 Task: Find connections with filter location Sangmélima with filter topic #marketingwith filter profile language Potuguese with filter current company Snapdeal | AceVector Group with filter school Delhi Public School, Ruby Park with filter industry Computer Games with filter service category Content Strategy with filter keywords title Artist
Action: Mouse moved to (633, 88)
Screenshot: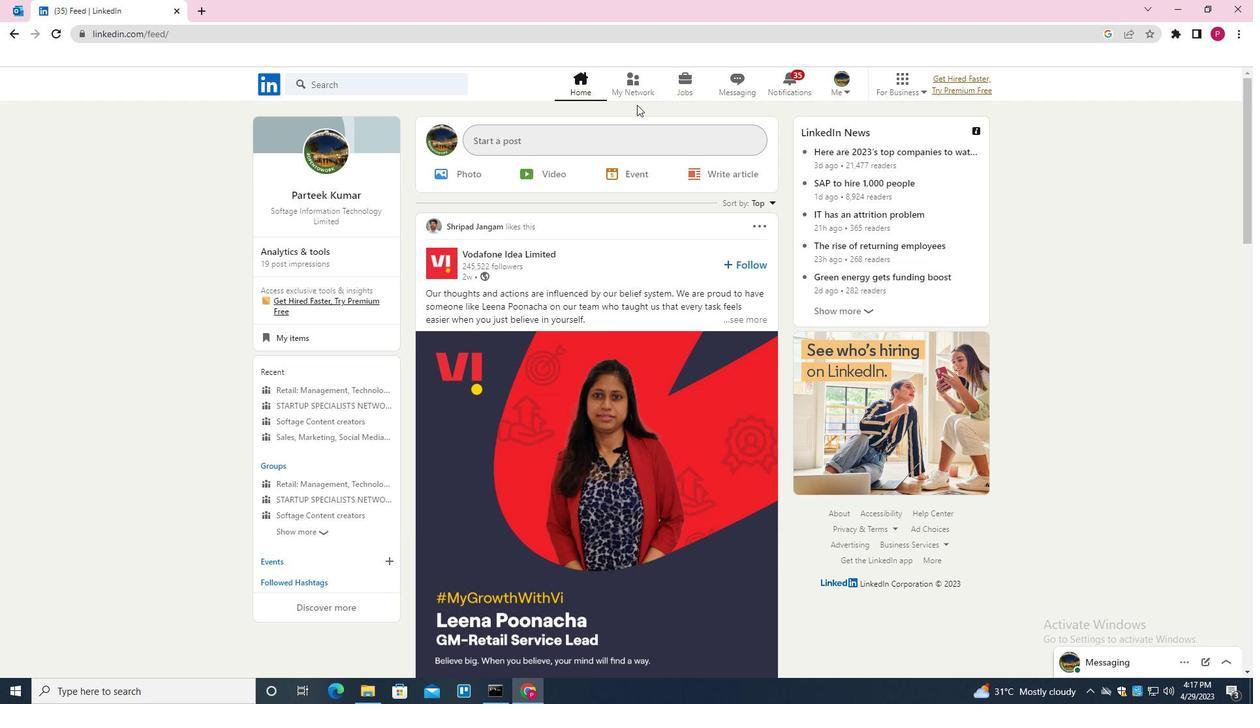 
Action: Mouse pressed left at (633, 88)
Screenshot: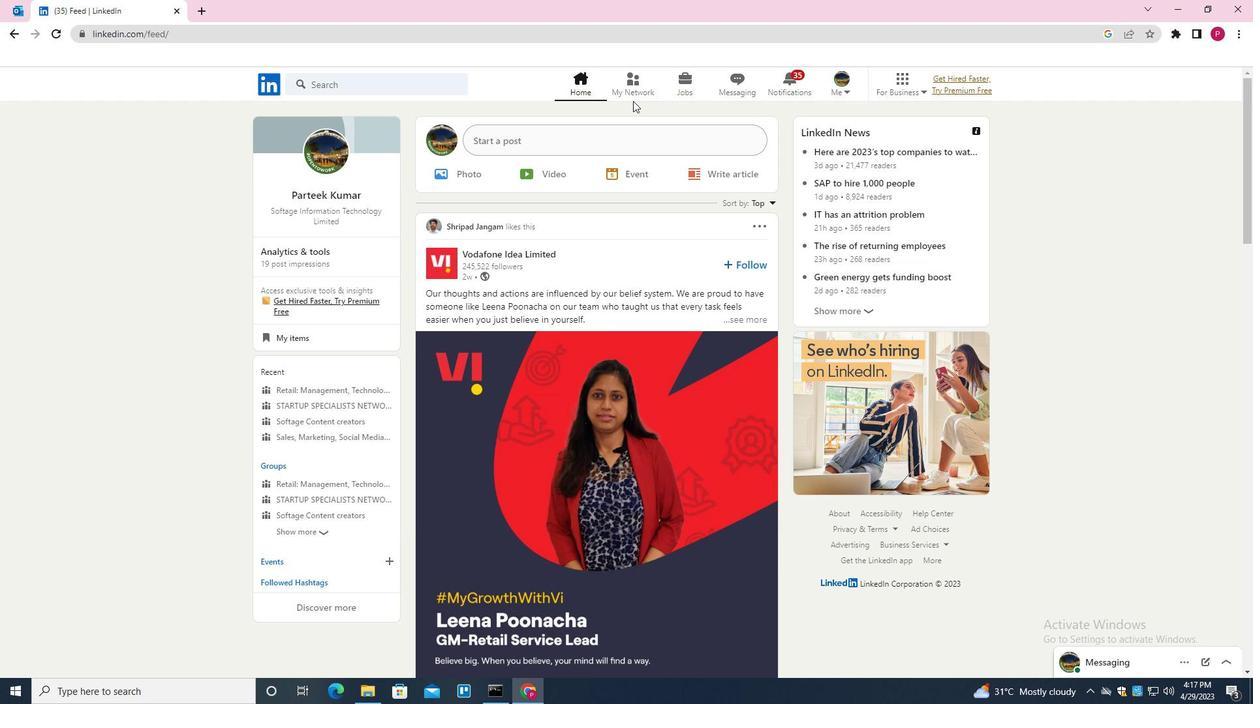 
Action: Mouse moved to (394, 157)
Screenshot: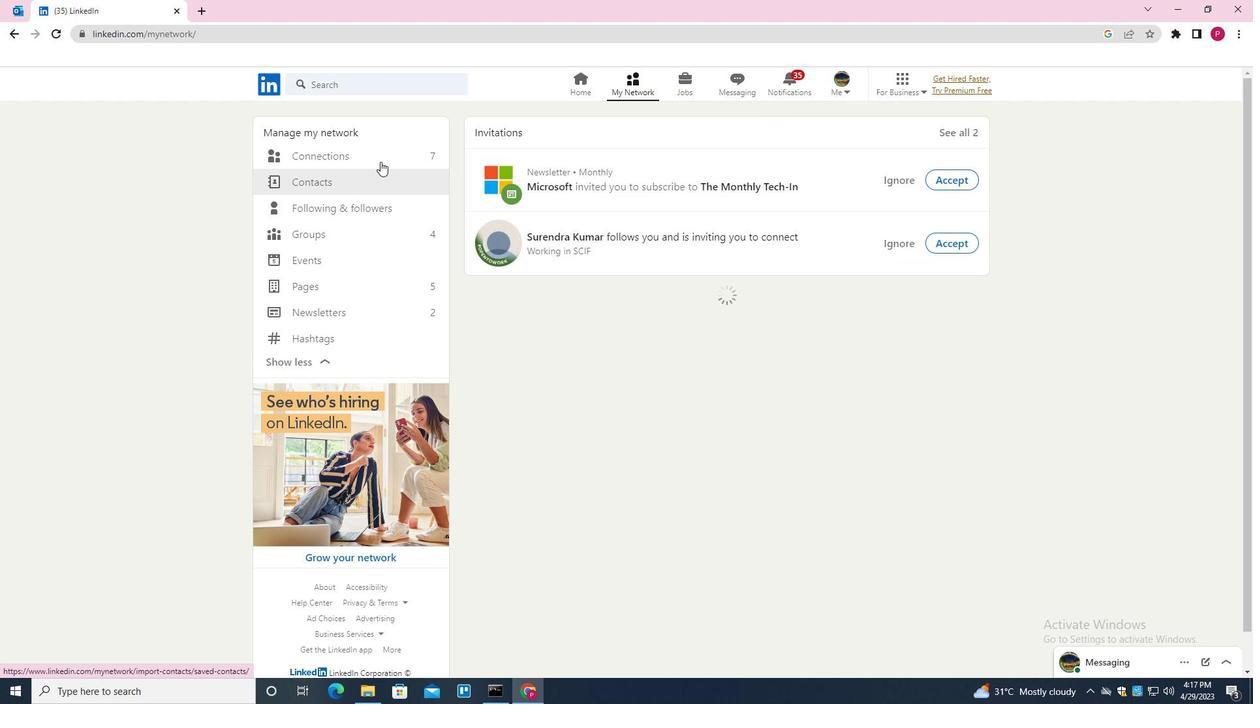 
Action: Mouse pressed left at (394, 157)
Screenshot: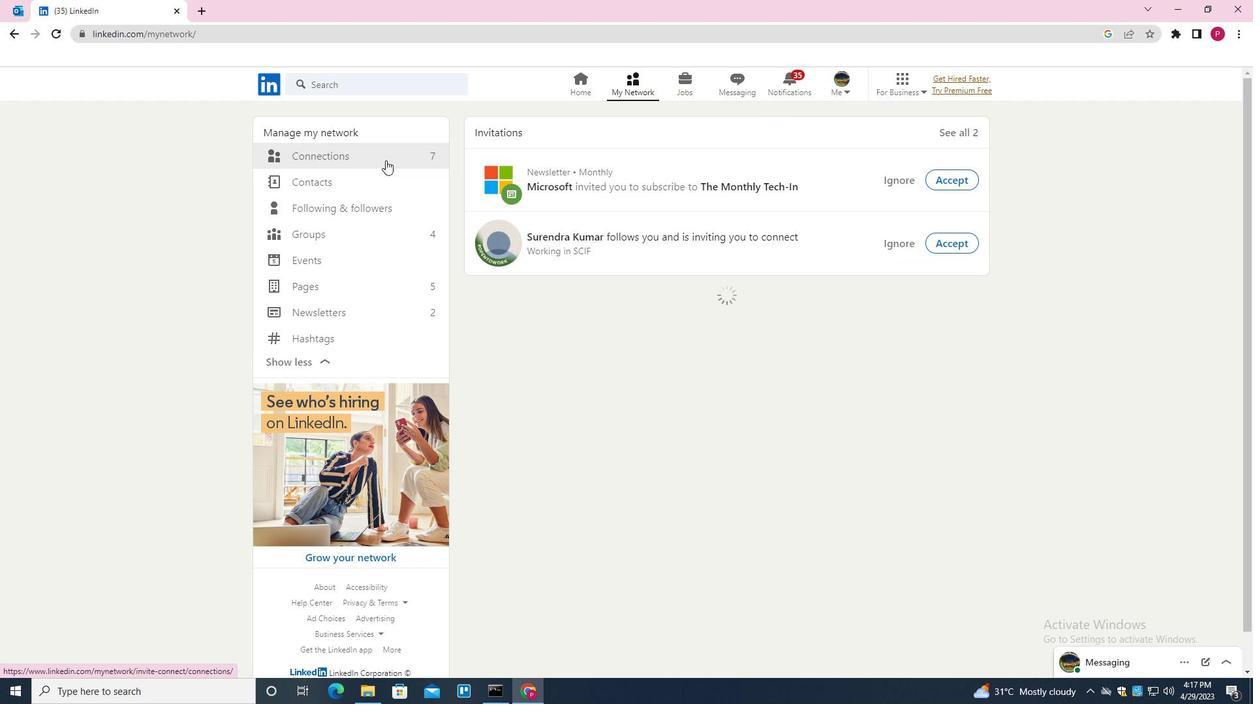 
Action: Mouse moved to (719, 158)
Screenshot: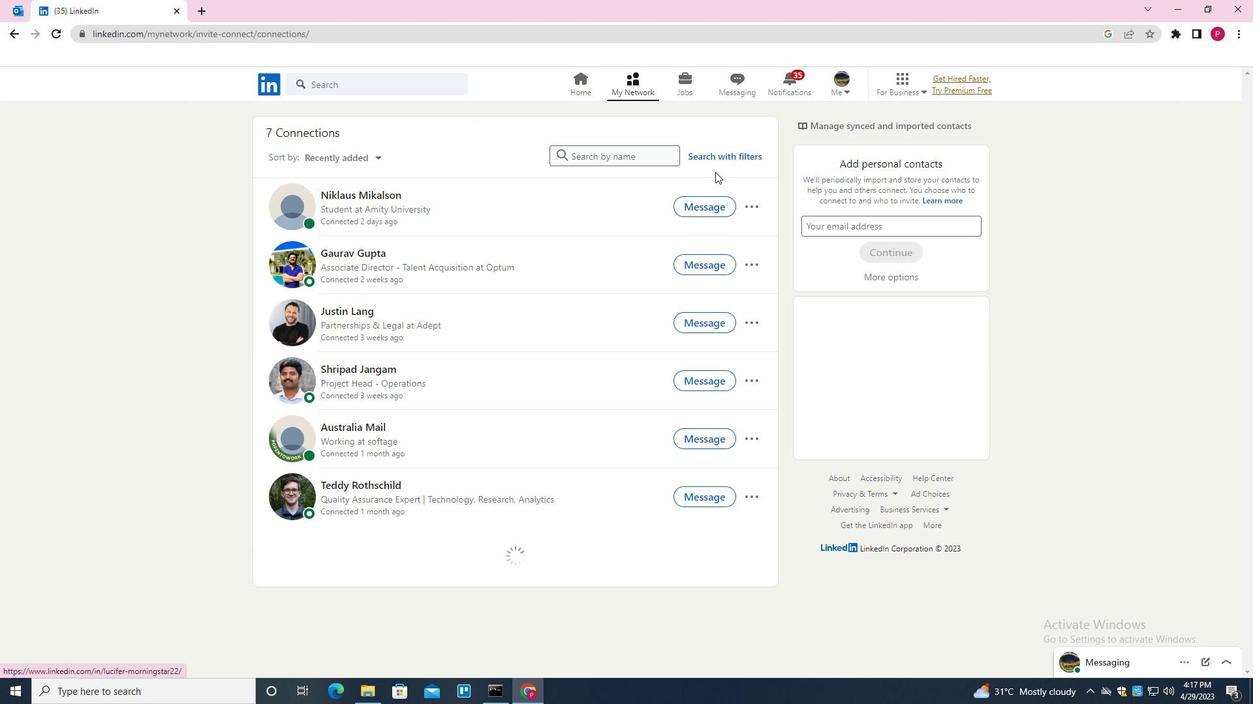 
Action: Mouse pressed left at (719, 158)
Screenshot: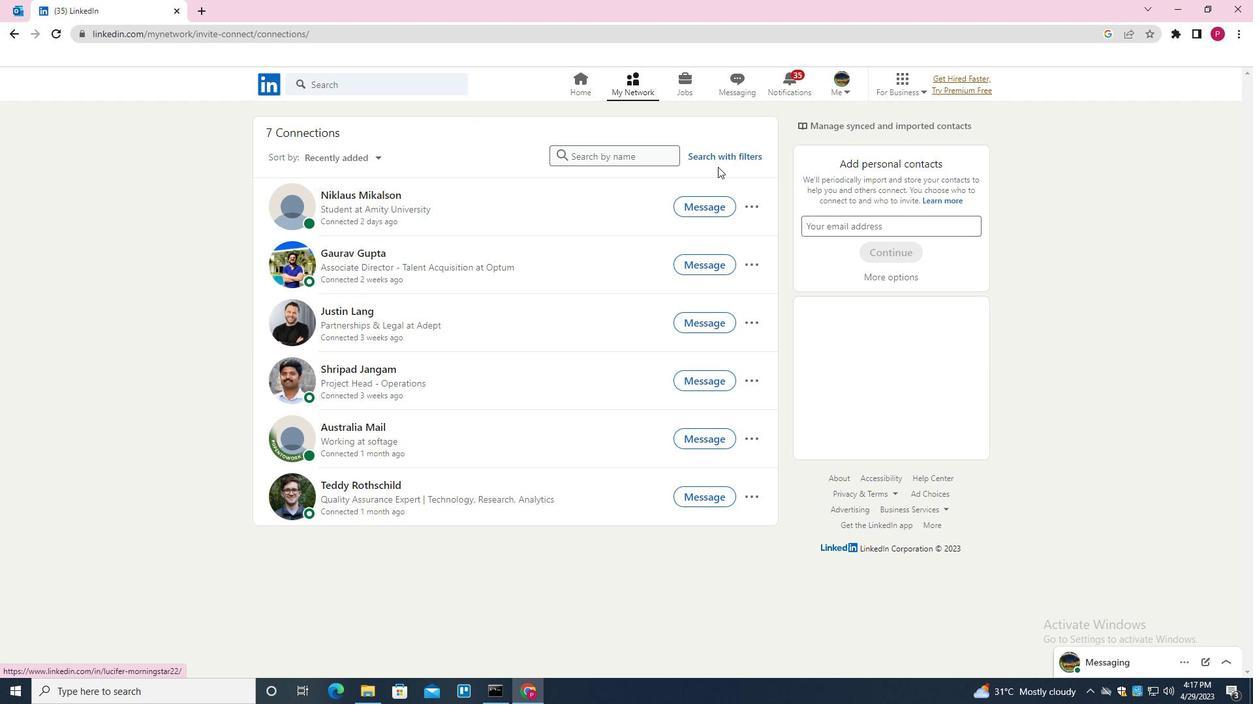 
Action: Mouse moved to (679, 118)
Screenshot: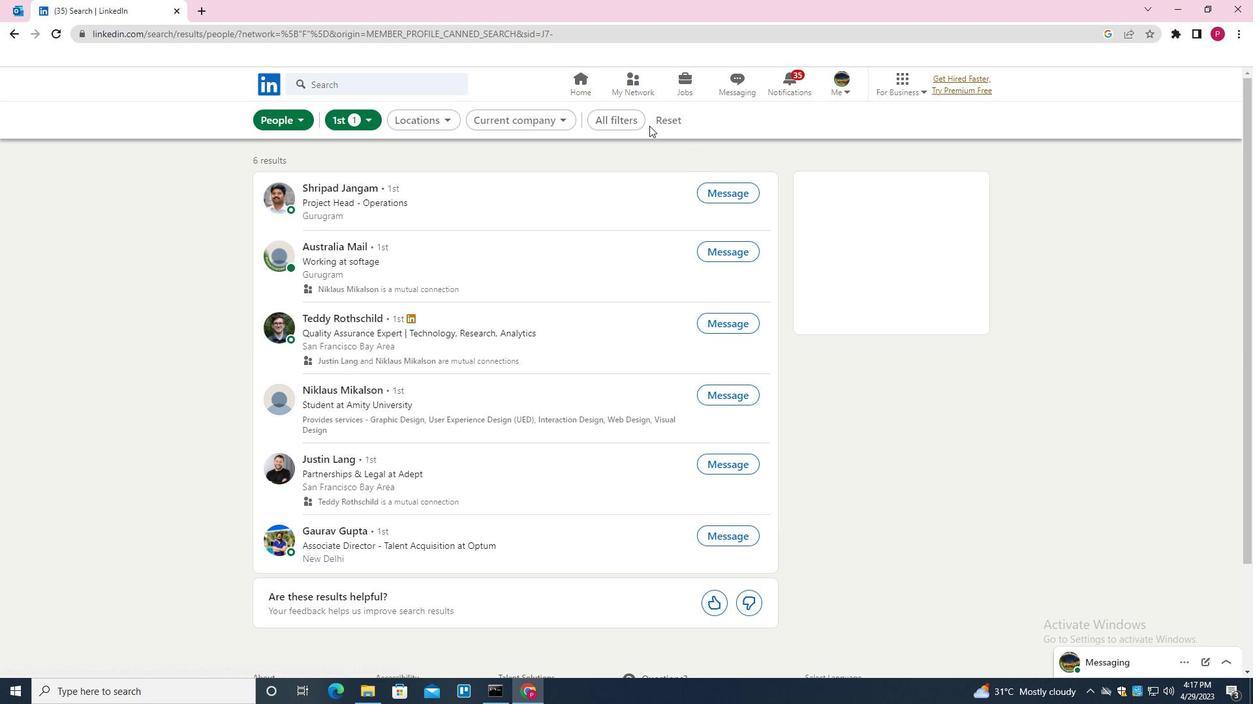 
Action: Mouse pressed left at (679, 118)
Screenshot: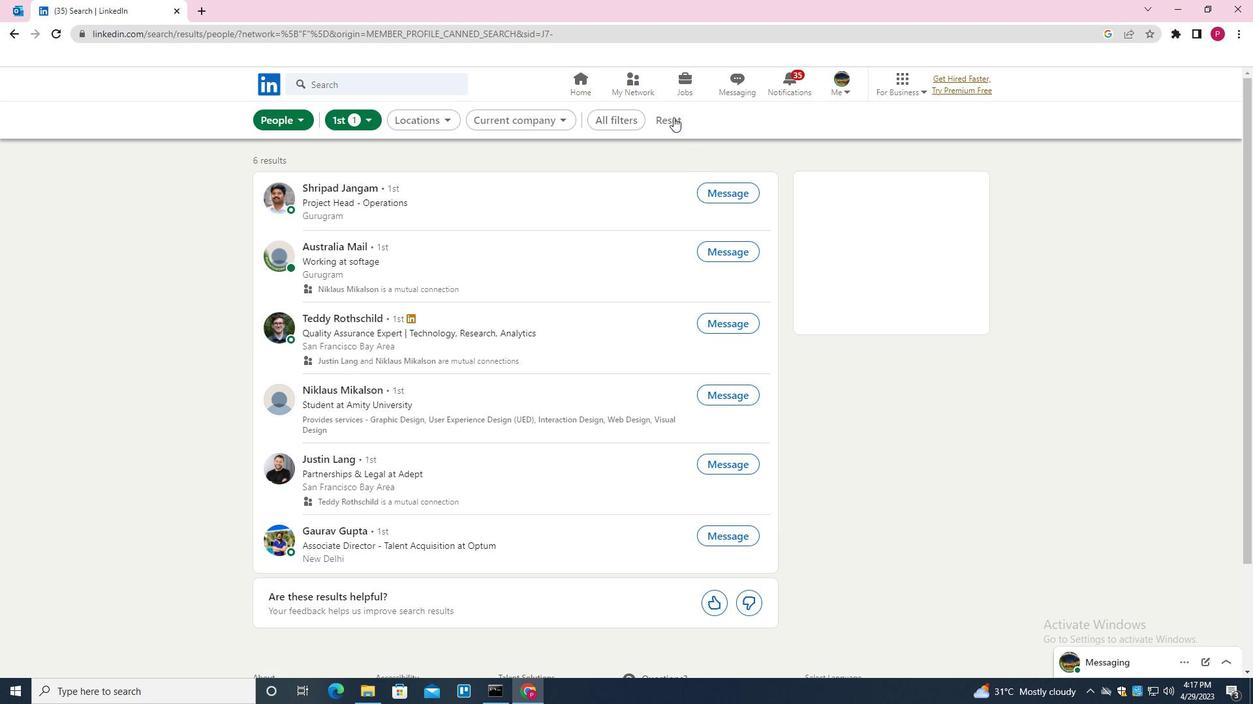 
Action: Mouse moved to (639, 120)
Screenshot: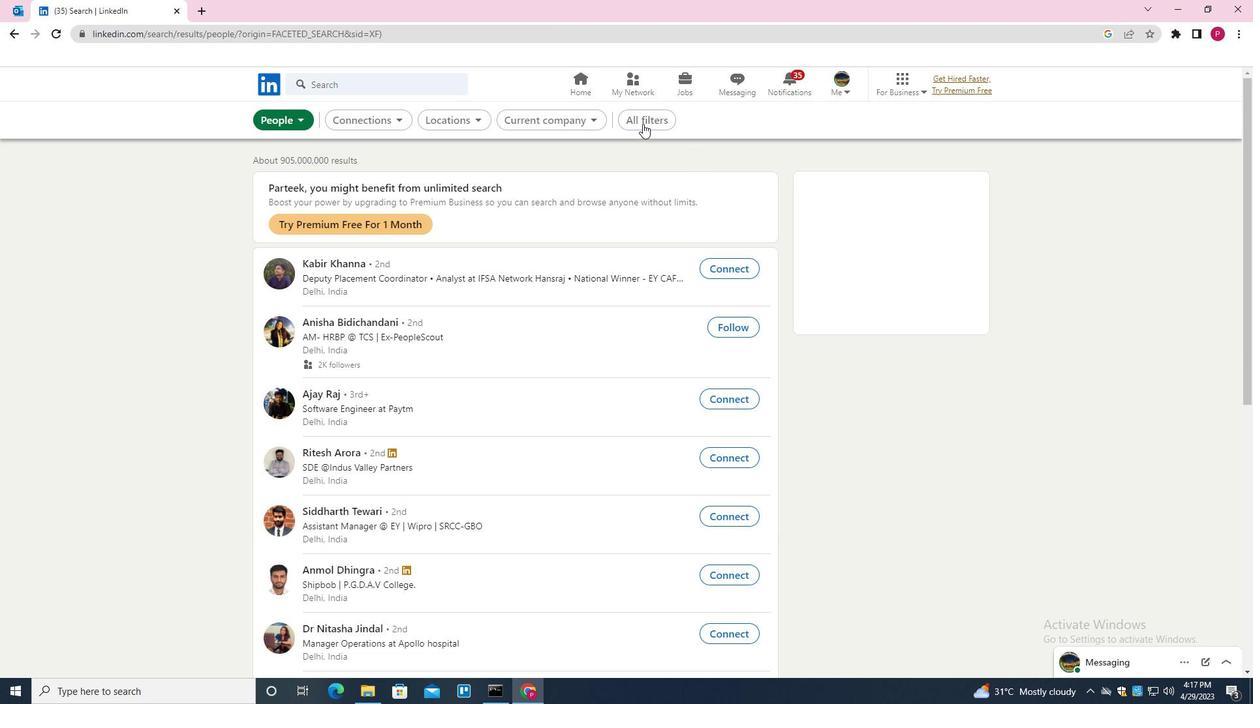 
Action: Mouse pressed left at (639, 120)
Screenshot: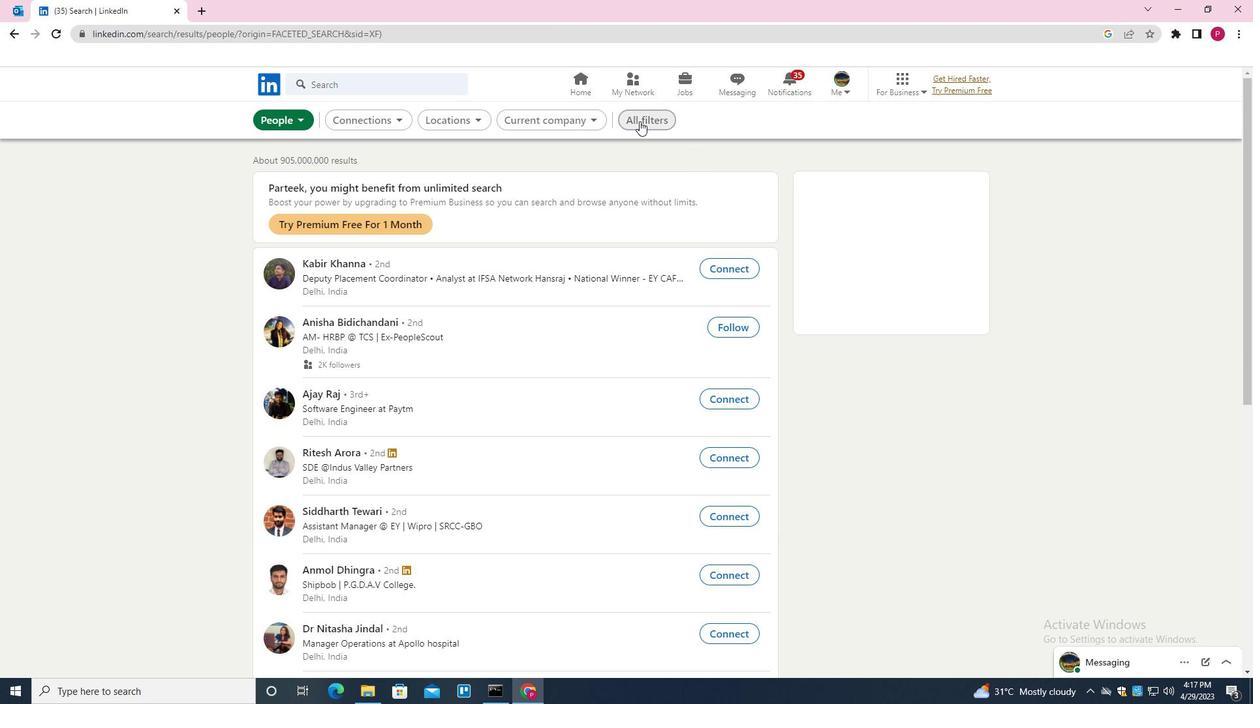 
Action: Mouse moved to (1061, 389)
Screenshot: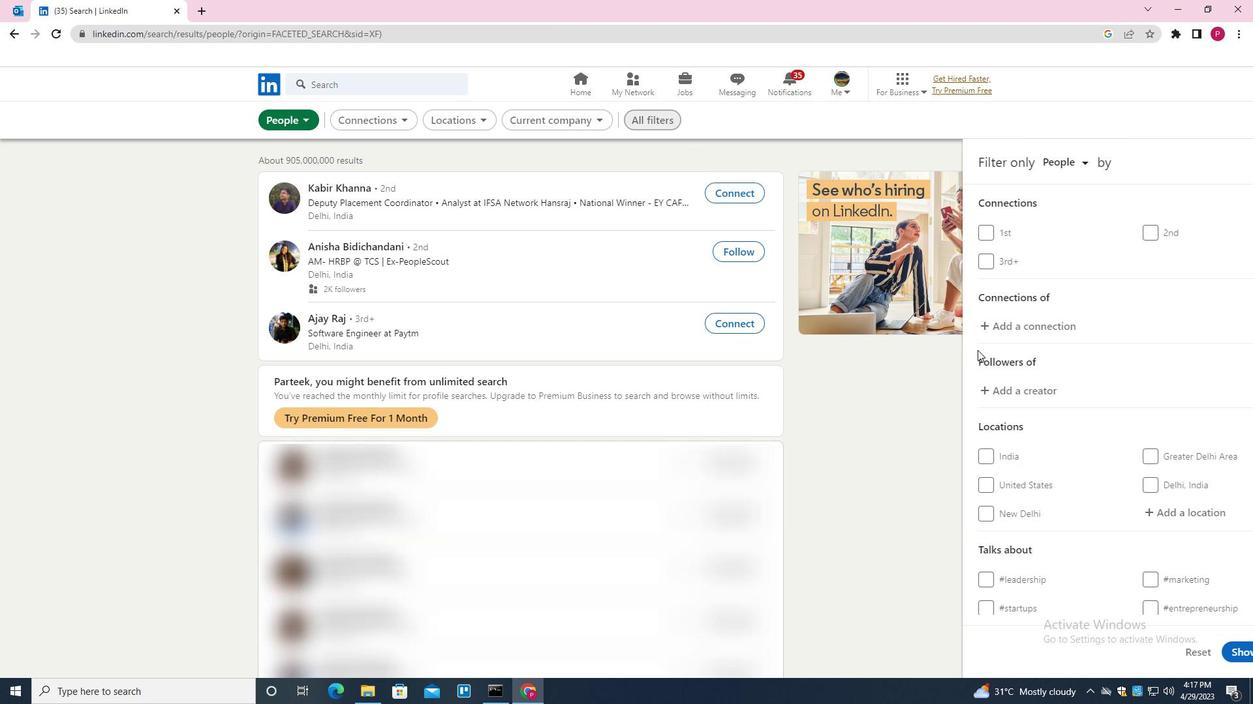 
Action: Mouse scrolled (1061, 389) with delta (0, 0)
Screenshot: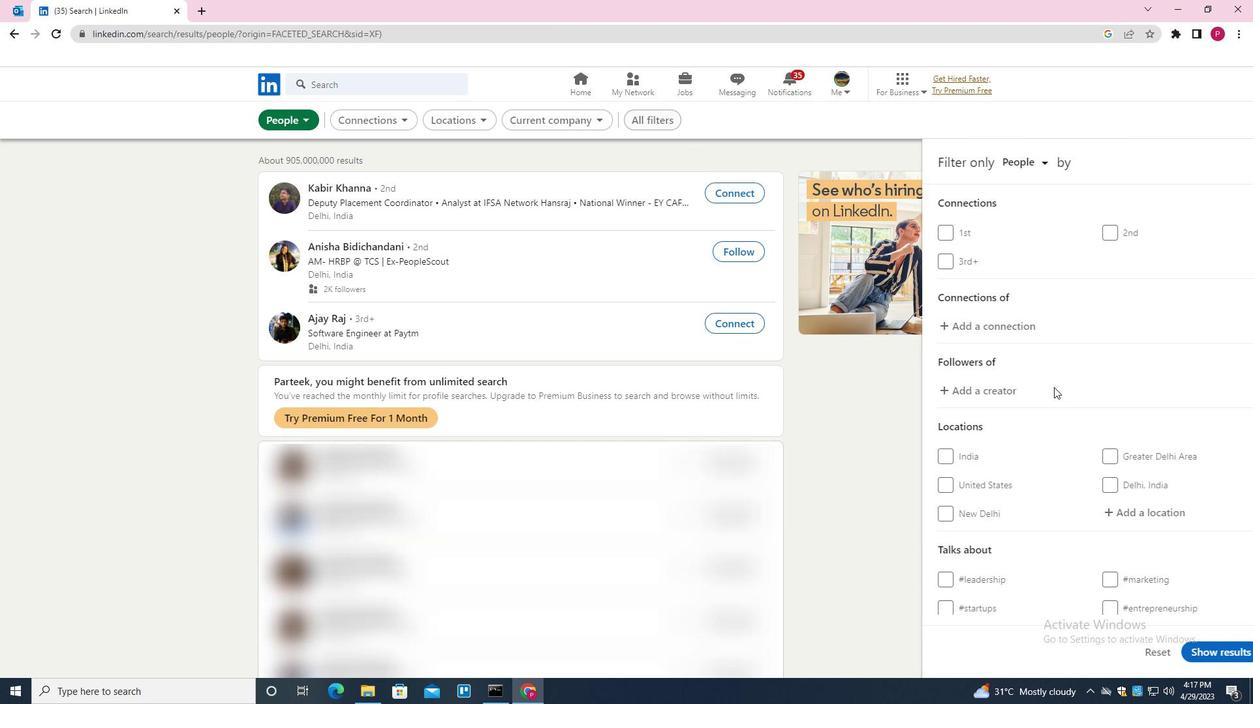 
Action: Mouse moved to (1061, 390)
Screenshot: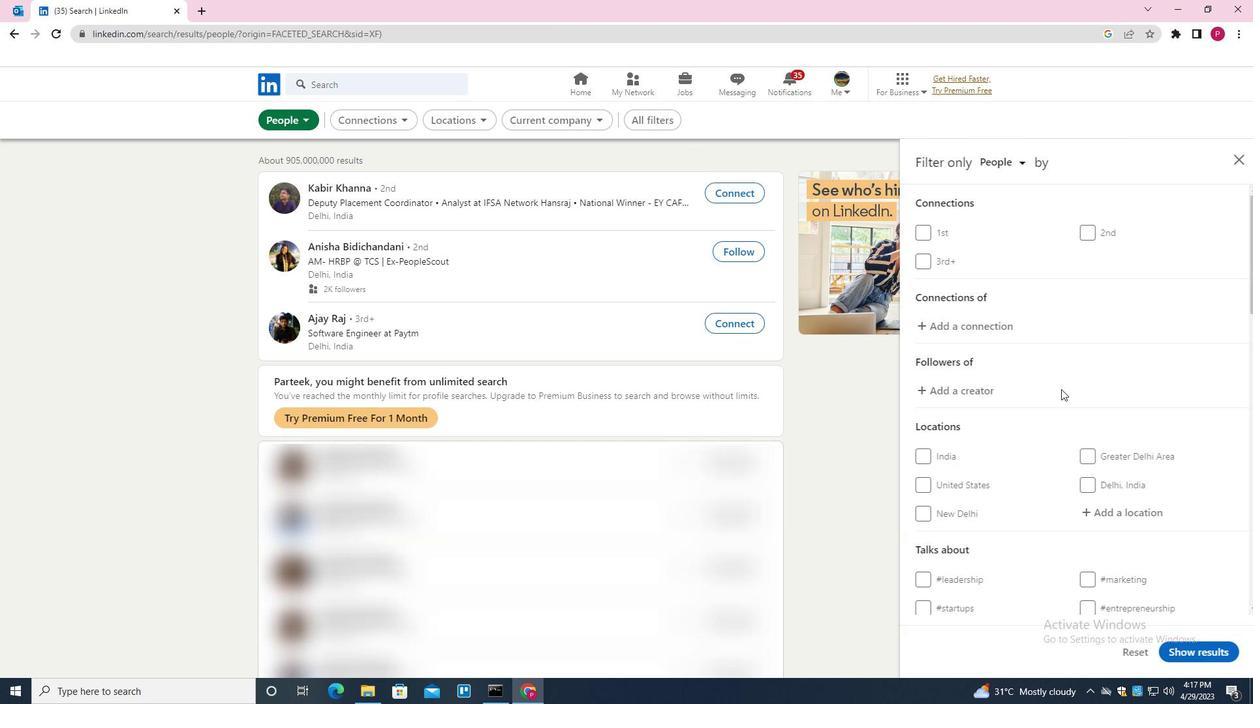 
Action: Mouse scrolled (1061, 389) with delta (0, 0)
Screenshot: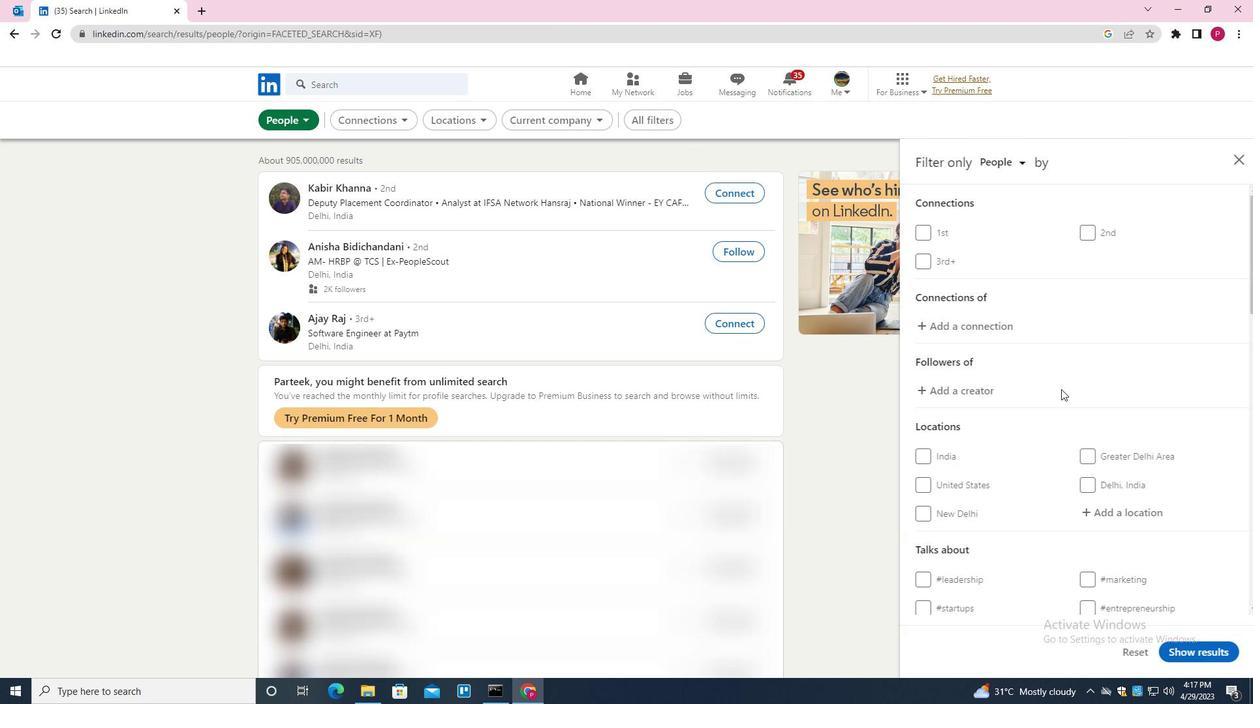 
Action: Mouse moved to (1063, 390)
Screenshot: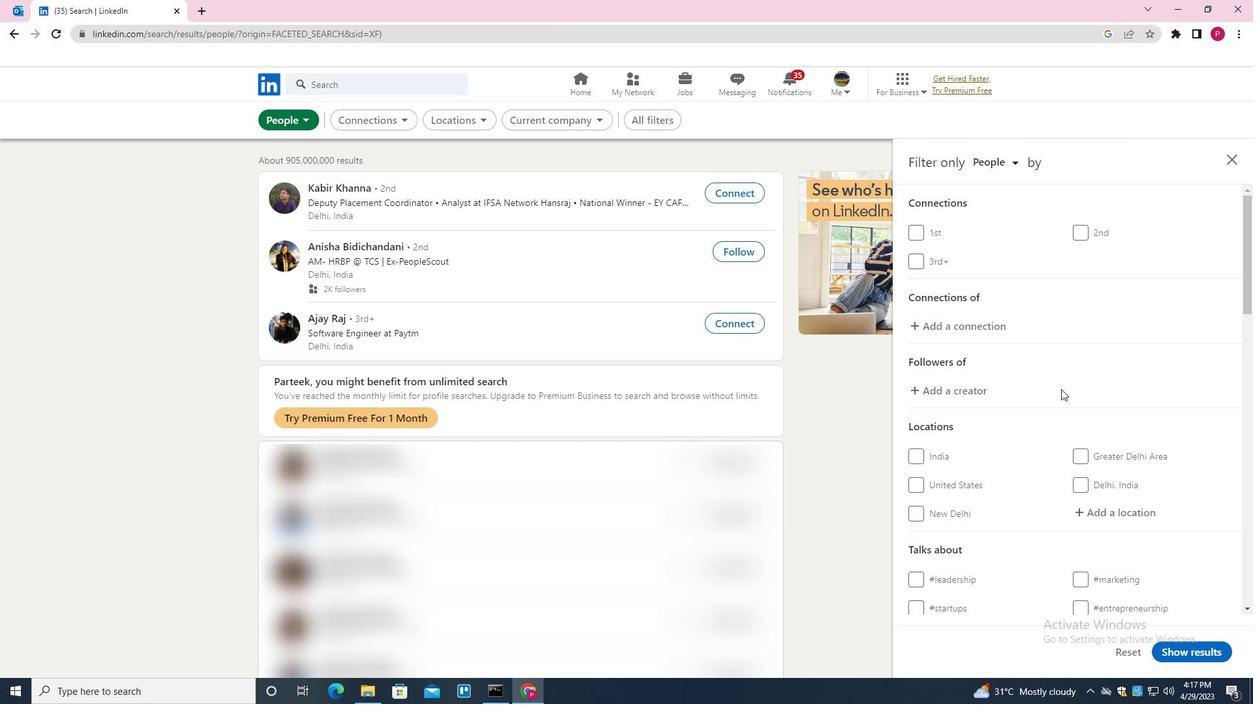 
Action: Mouse scrolled (1063, 390) with delta (0, 0)
Screenshot: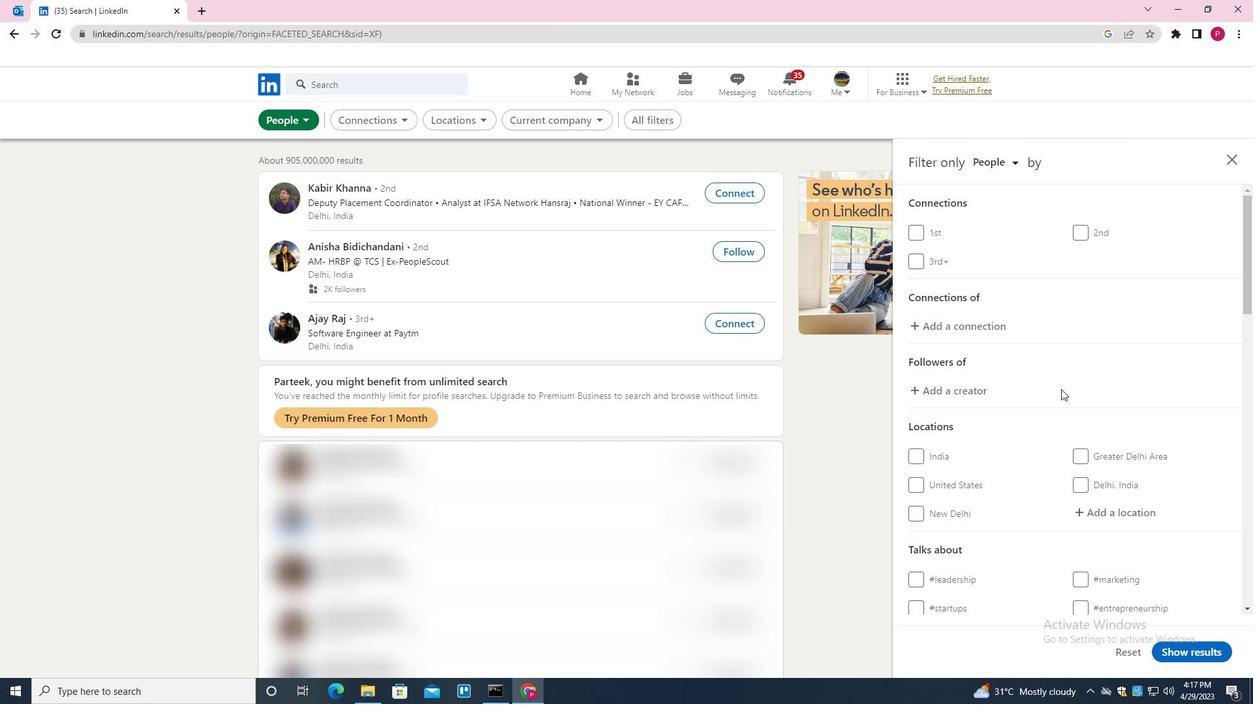 
Action: Mouse moved to (1118, 315)
Screenshot: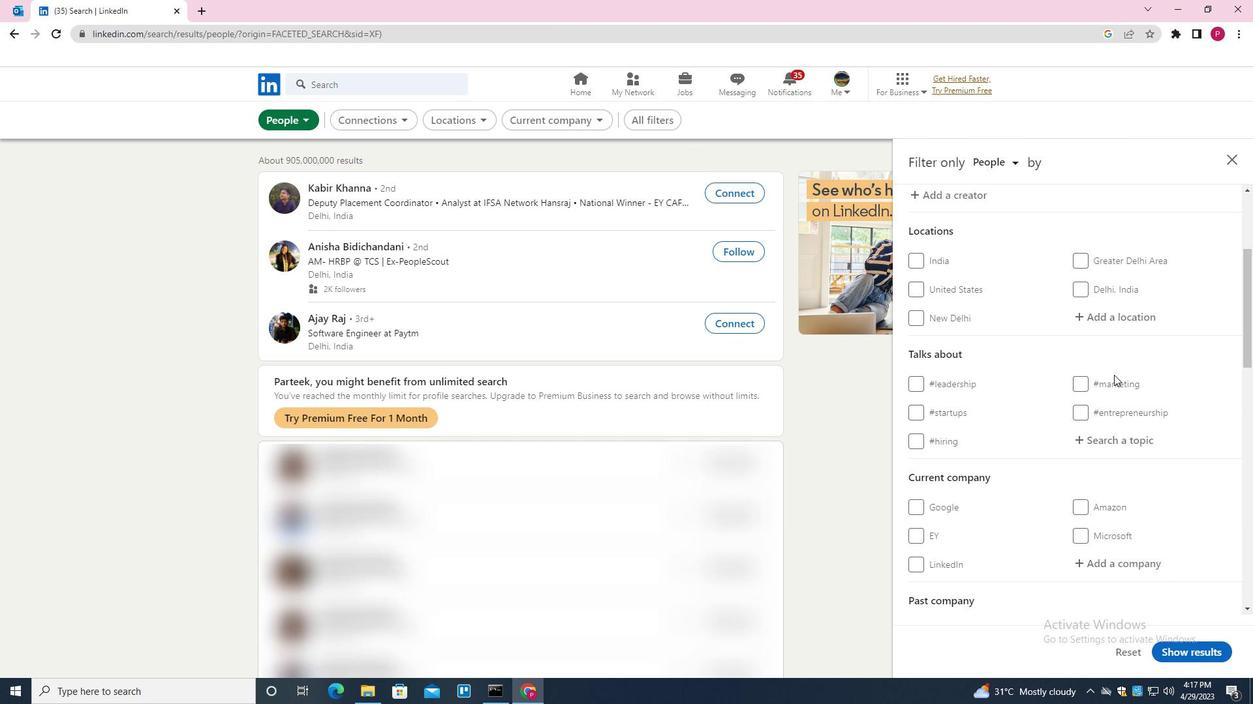 
Action: Mouse pressed left at (1118, 315)
Screenshot: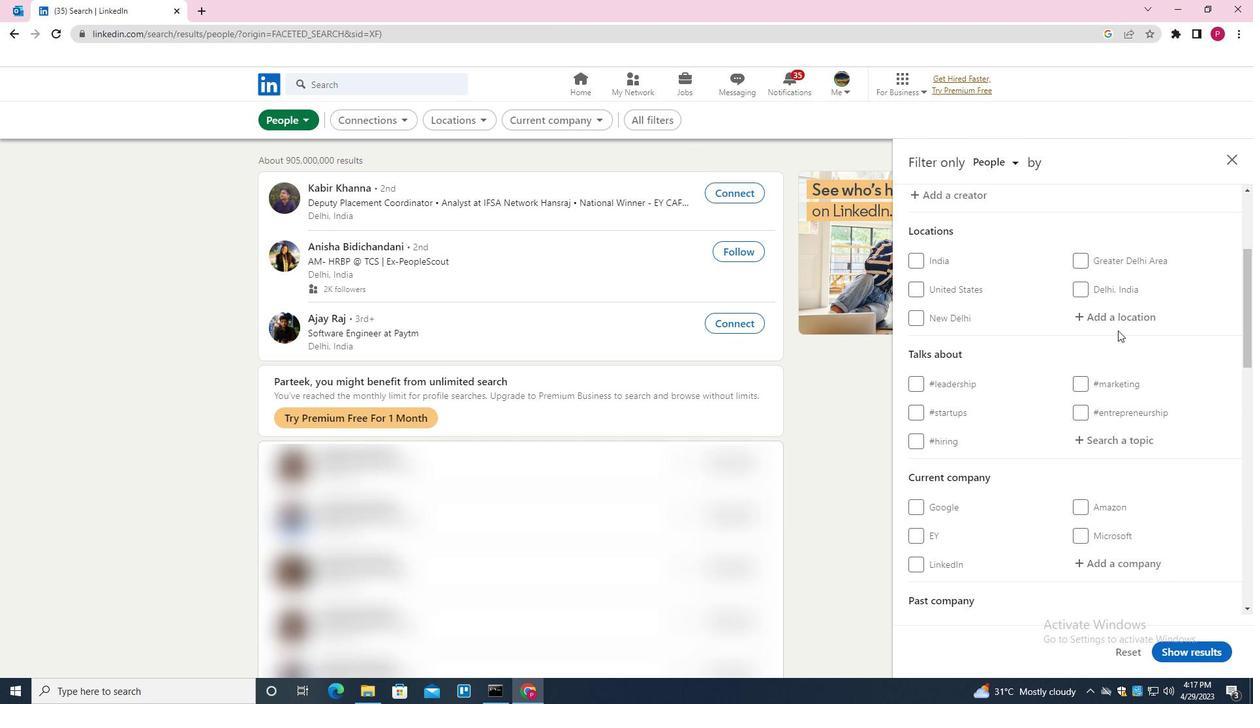 
Action: Key pressed <Key.shift>SANGMELIMA<Key.down><Key.enter>
Screenshot: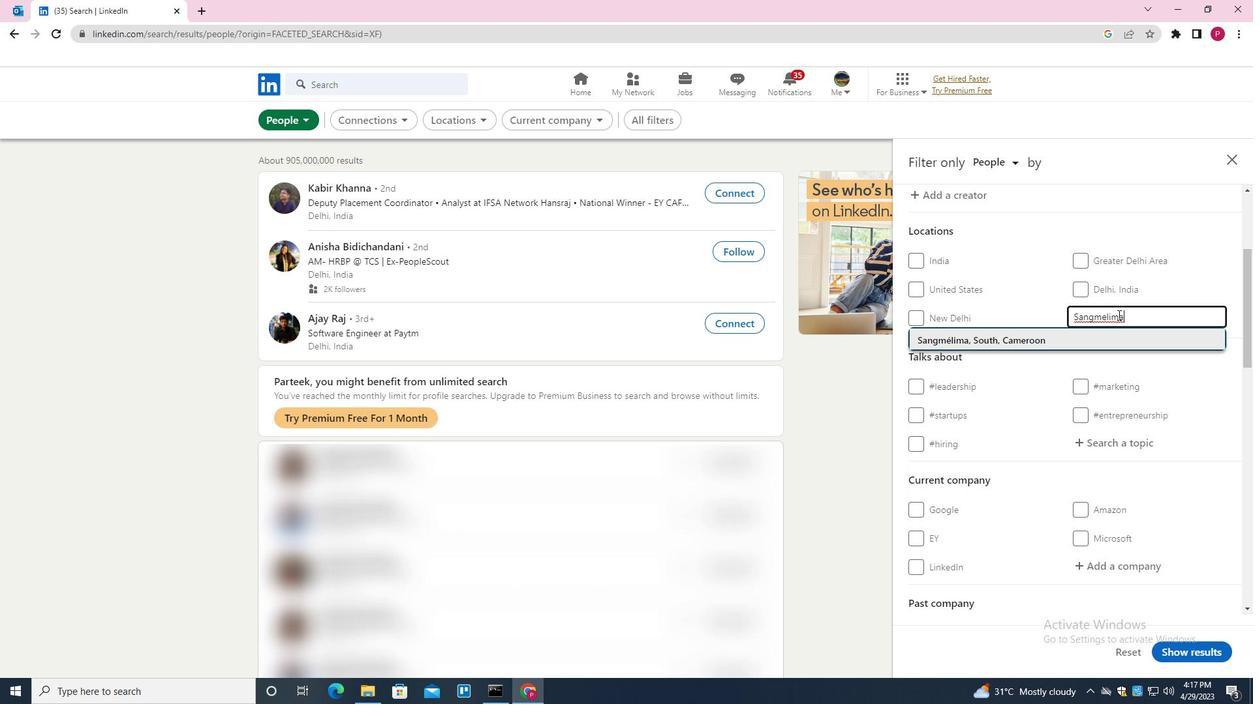 
Action: Mouse moved to (1108, 434)
Screenshot: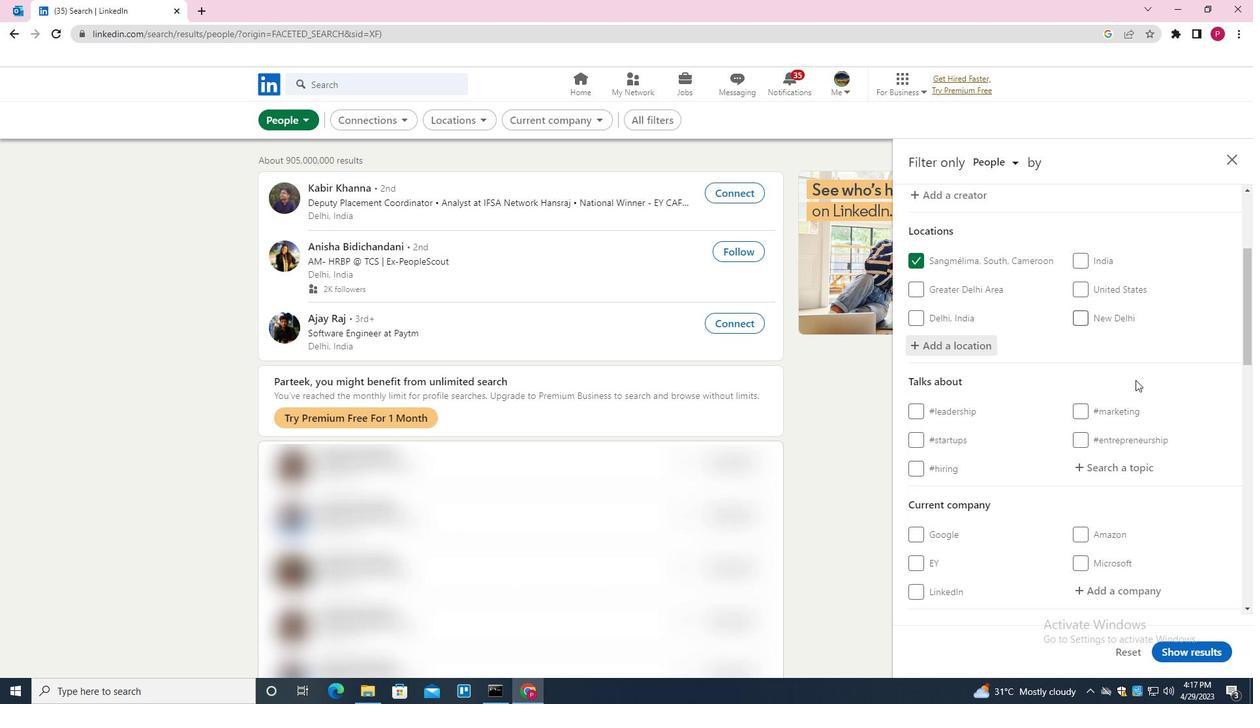 
Action: Mouse scrolled (1108, 433) with delta (0, 0)
Screenshot: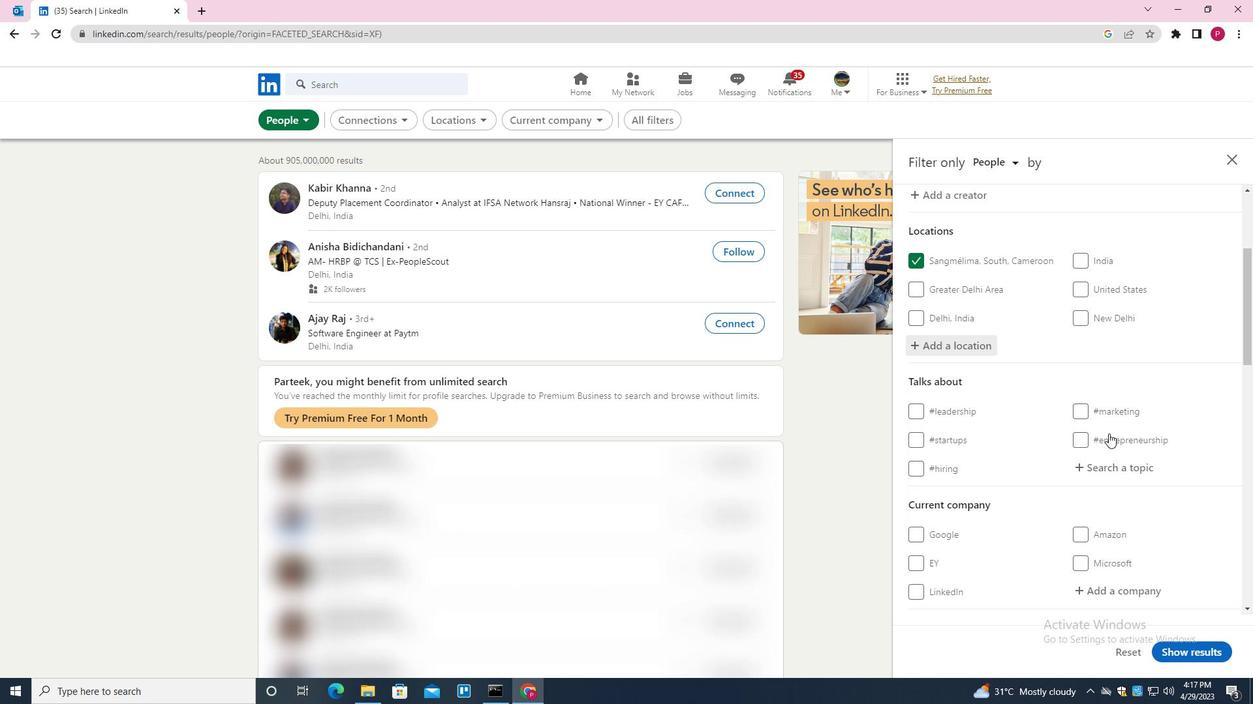 
Action: Mouse scrolled (1108, 433) with delta (0, 0)
Screenshot: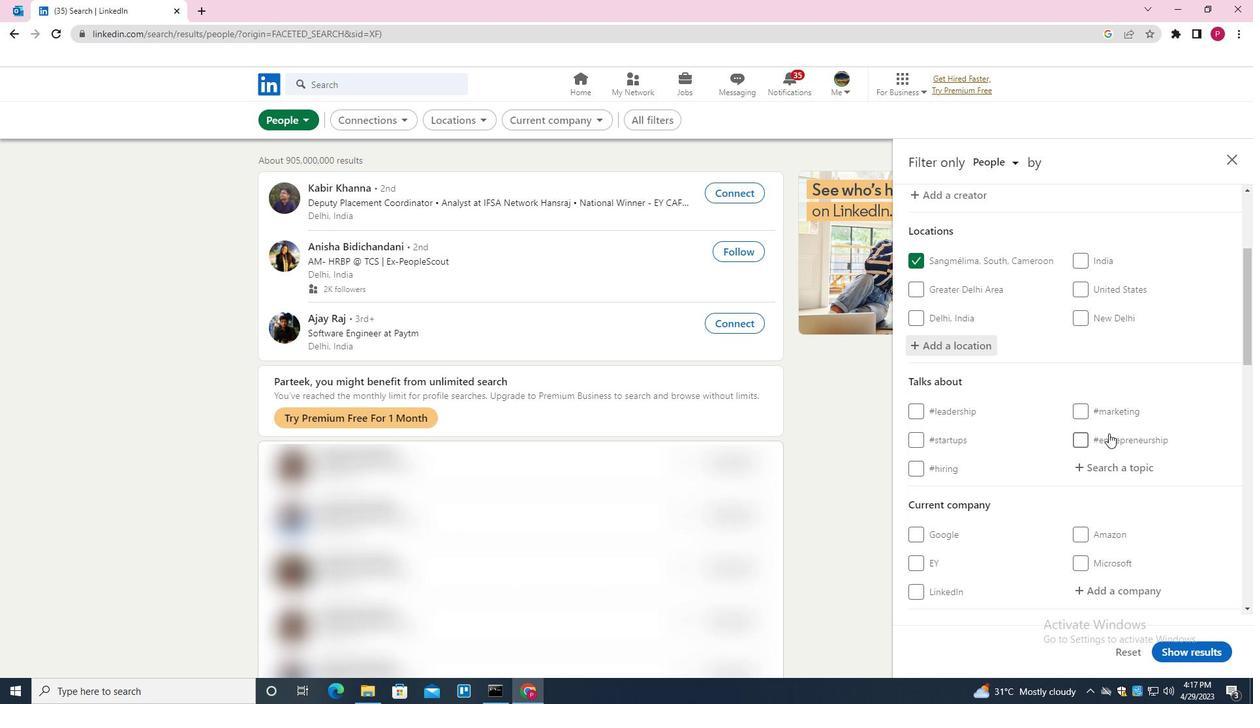 
Action: Mouse moved to (1109, 341)
Screenshot: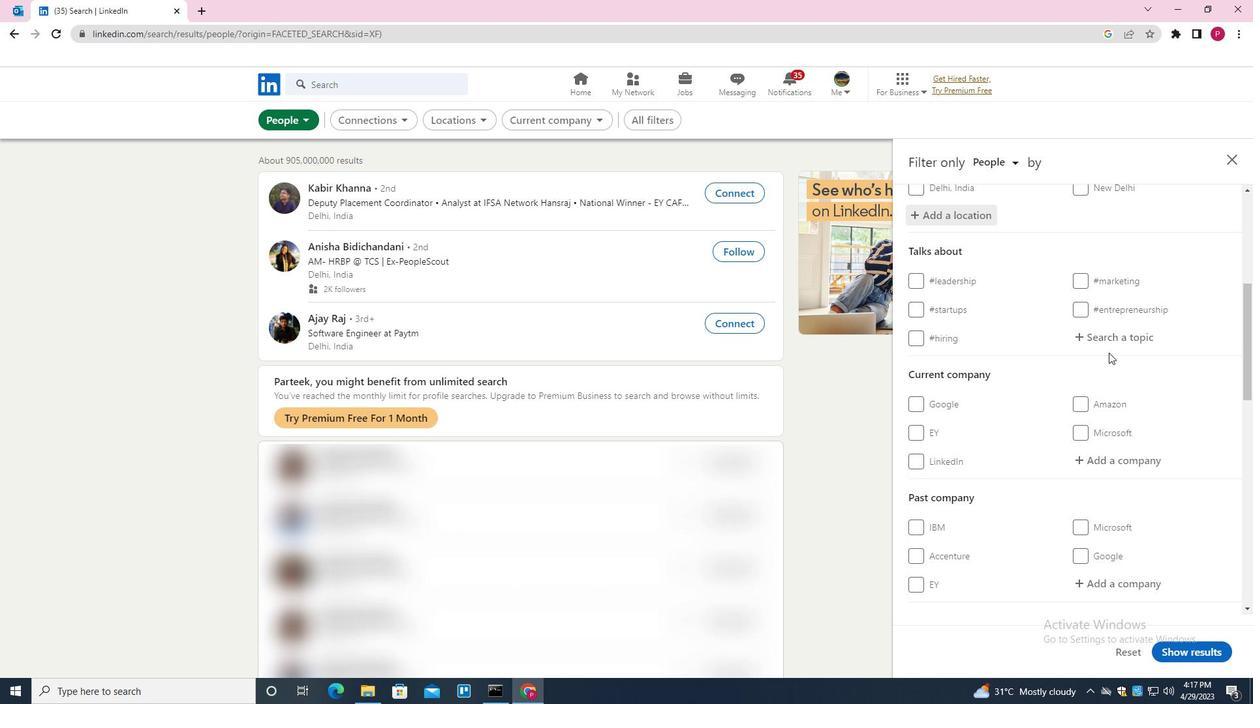 
Action: Mouse pressed left at (1109, 341)
Screenshot: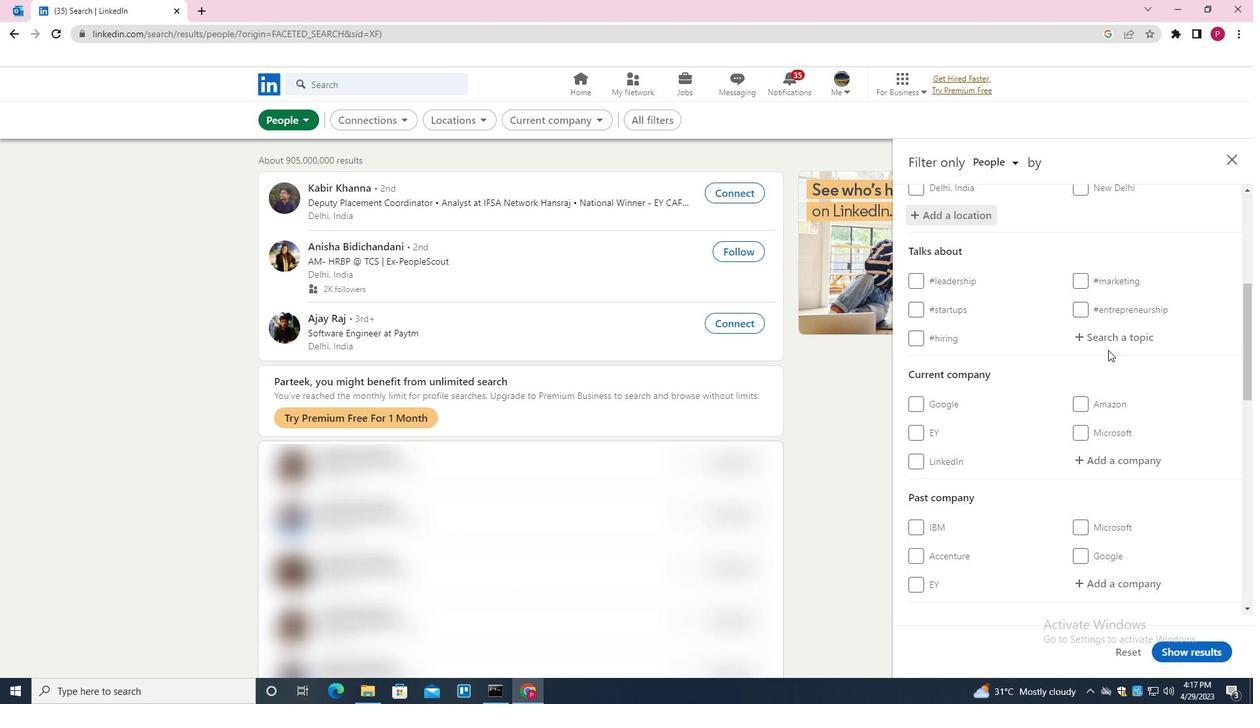 
Action: Key pressed MARKETING<Key.down><Key.enter>
Screenshot: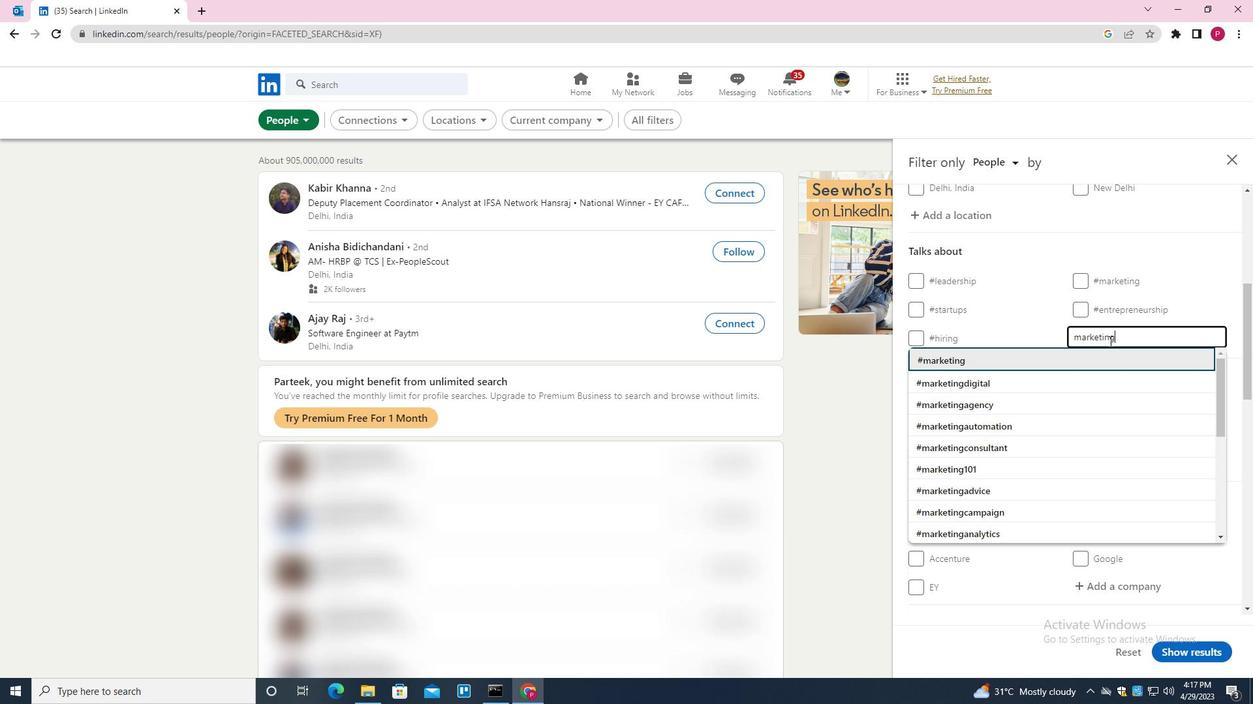 
Action: Mouse moved to (1084, 358)
Screenshot: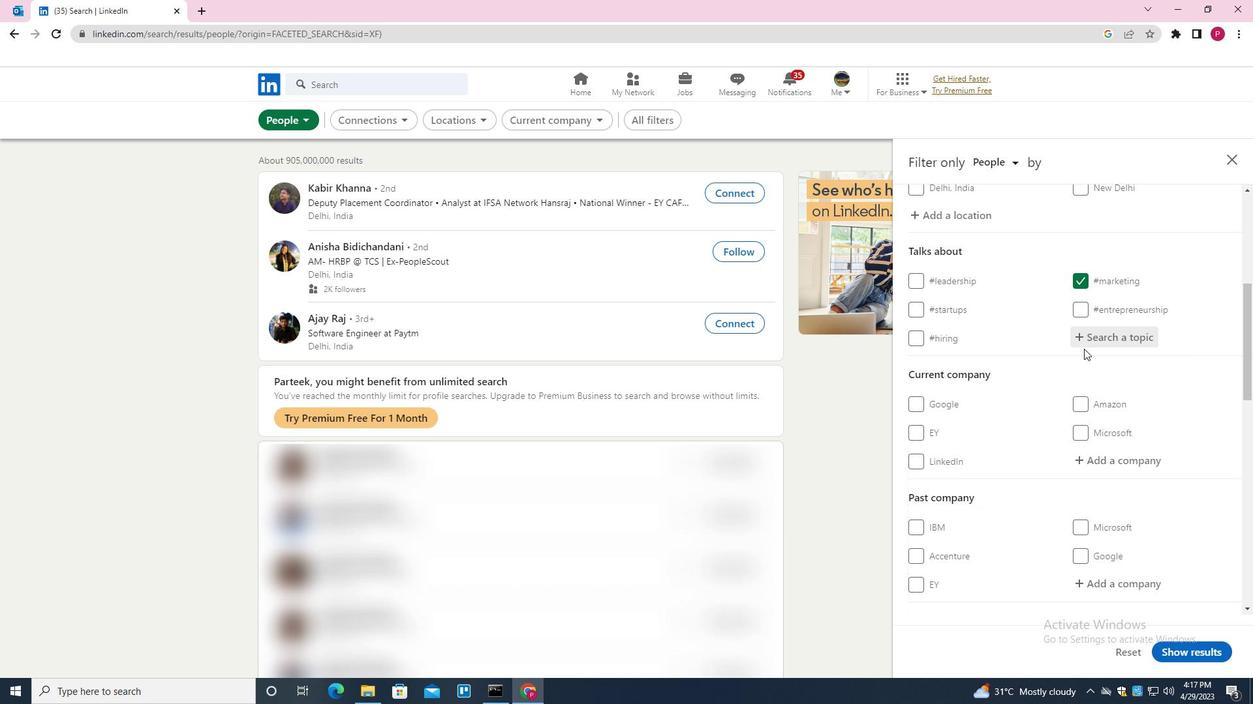 
Action: Mouse scrolled (1084, 357) with delta (0, 0)
Screenshot: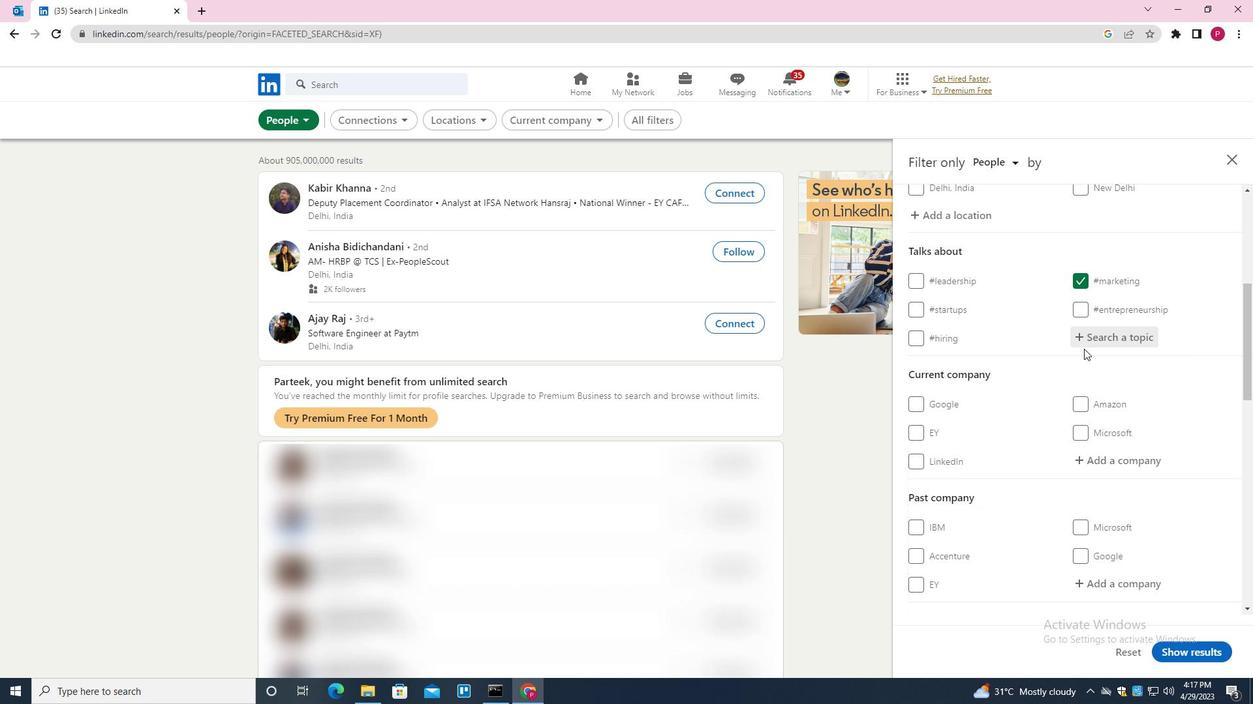 
Action: Mouse moved to (1084, 364)
Screenshot: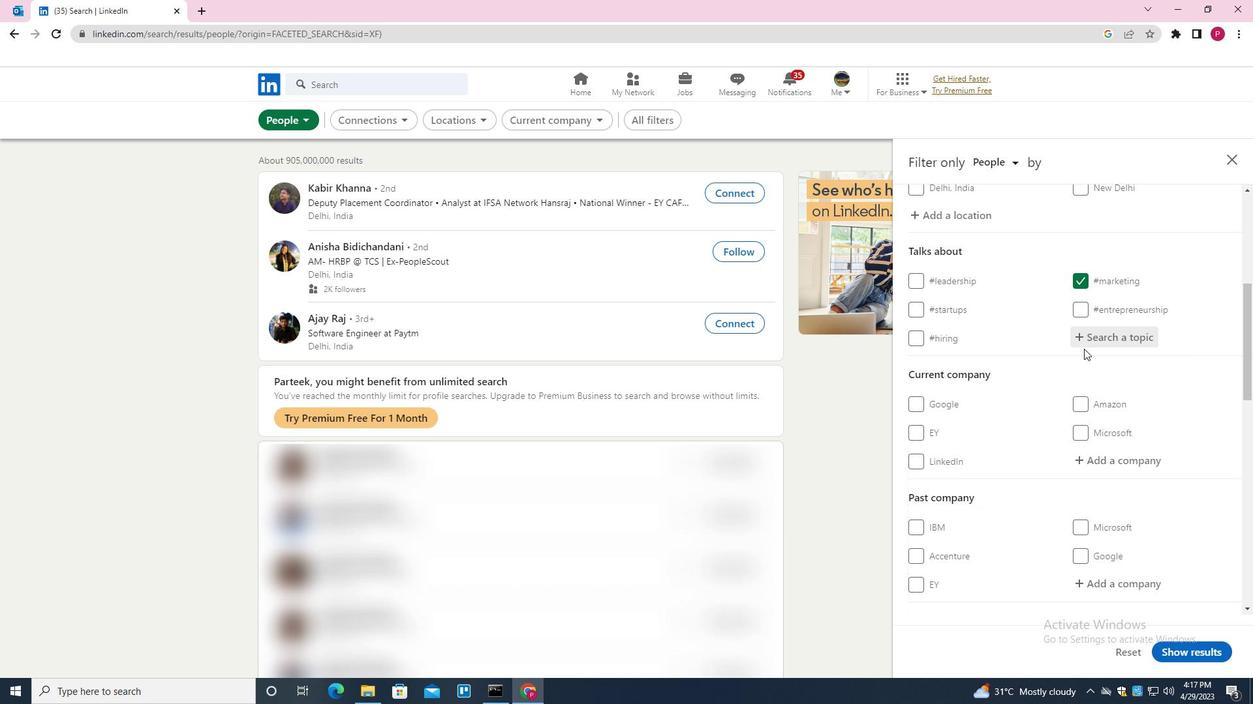 
Action: Mouse scrolled (1084, 363) with delta (0, 0)
Screenshot: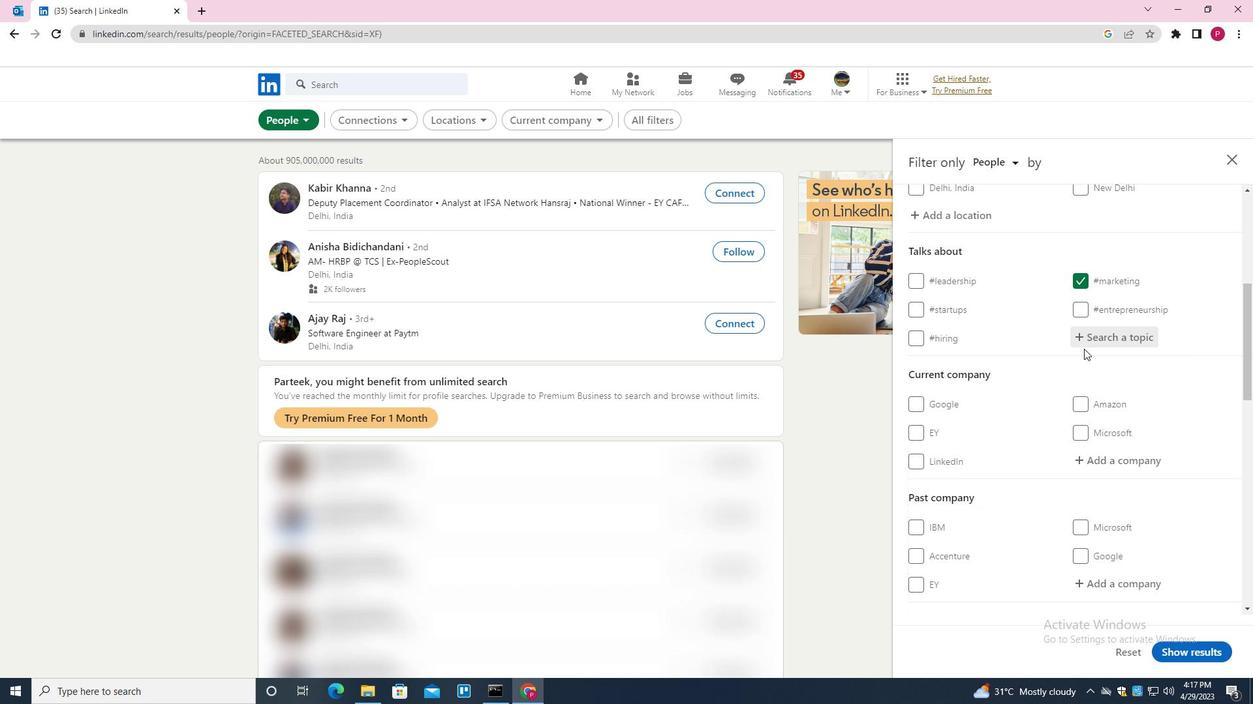 
Action: Mouse moved to (1084, 370)
Screenshot: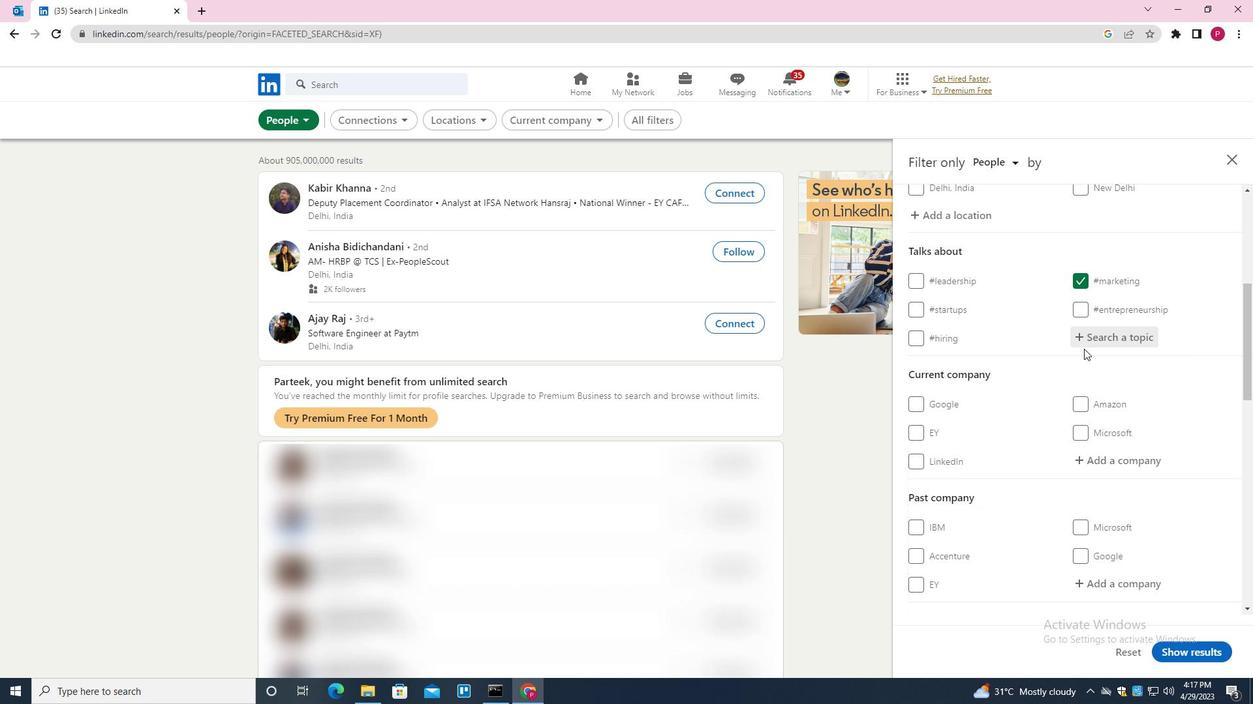 
Action: Mouse scrolled (1084, 369) with delta (0, 0)
Screenshot: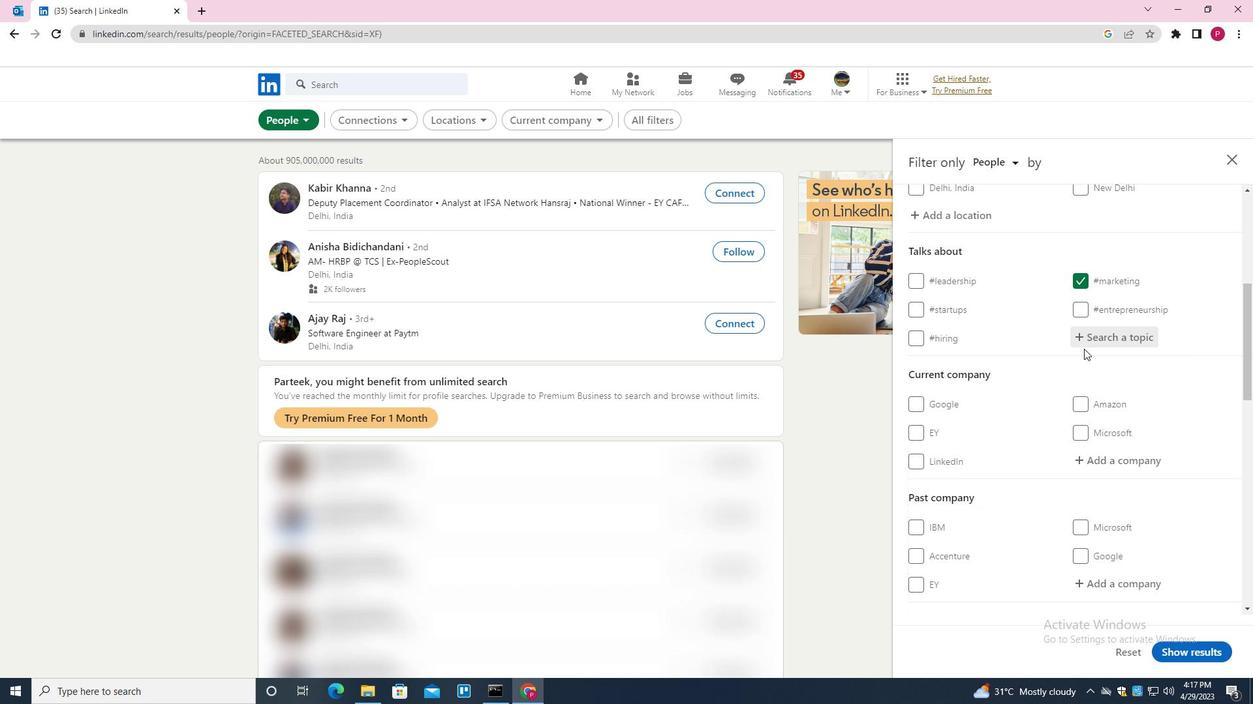 
Action: Mouse moved to (1051, 415)
Screenshot: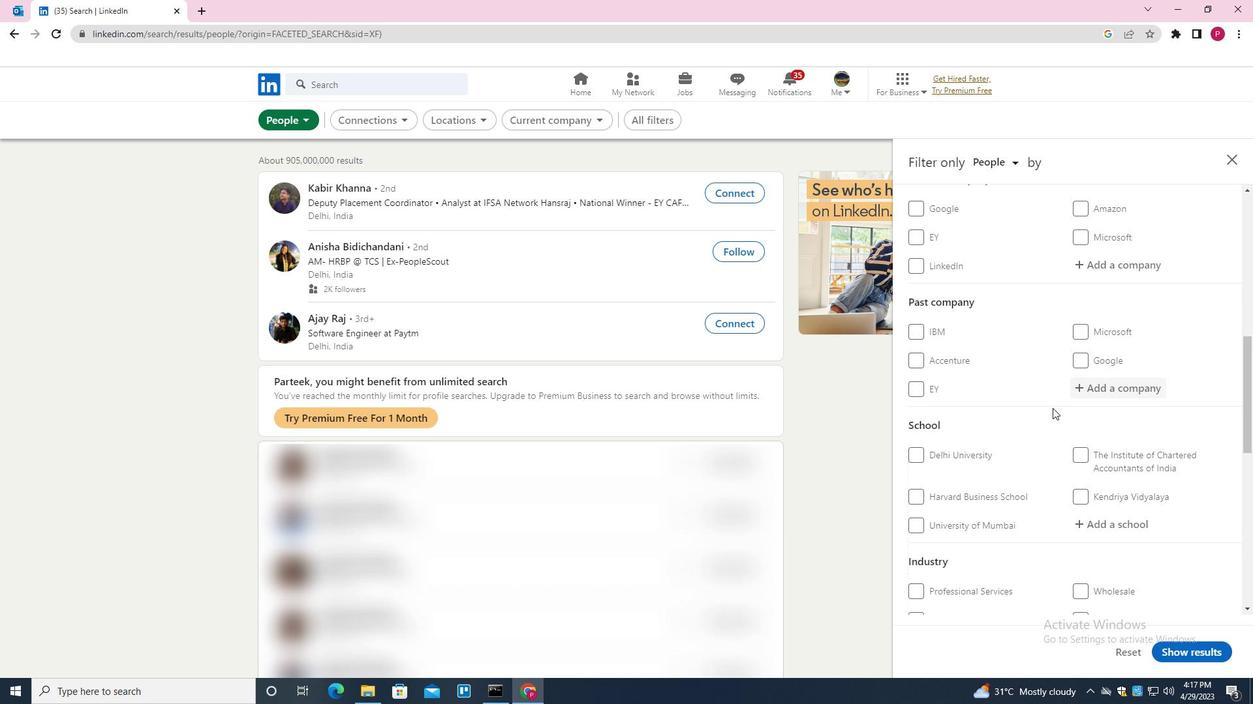 
Action: Mouse scrolled (1051, 414) with delta (0, 0)
Screenshot: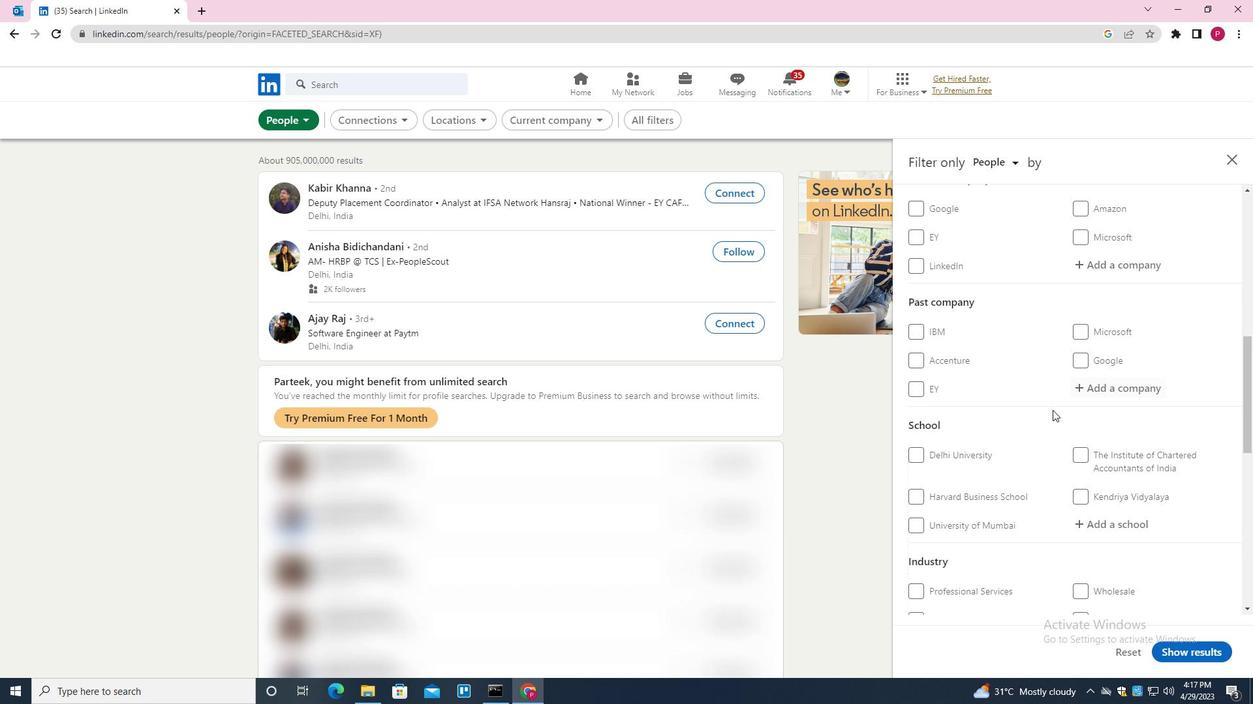 
Action: Mouse scrolled (1051, 414) with delta (0, 0)
Screenshot: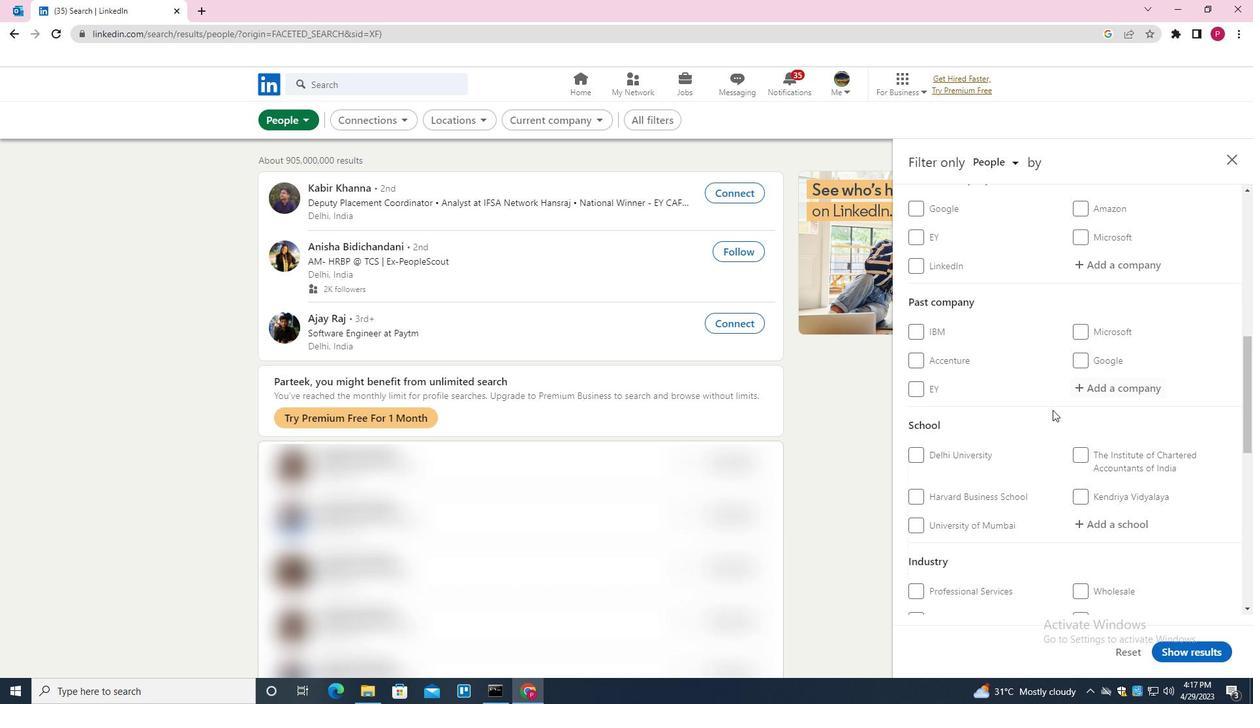 
Action: Mouse scrolled (1051, 414) with delta (0, 0)
Screenshot: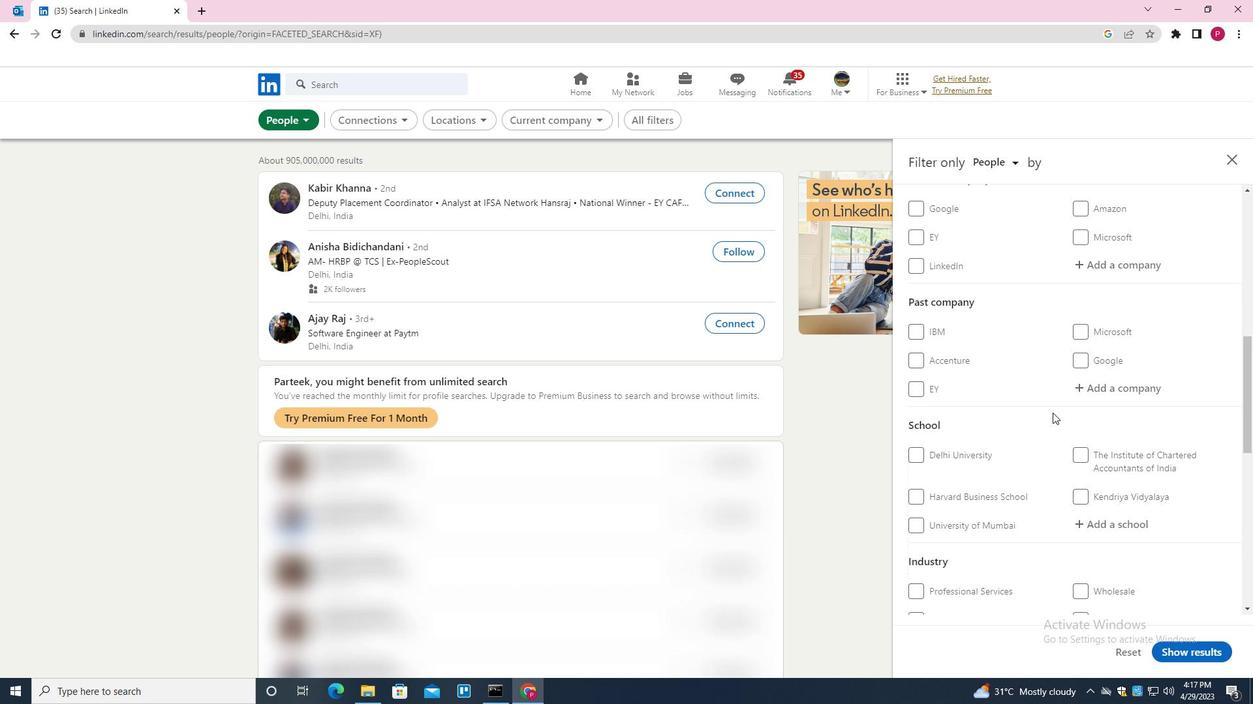 
Action: Mouse moved to (1055, 394)
Screenshot: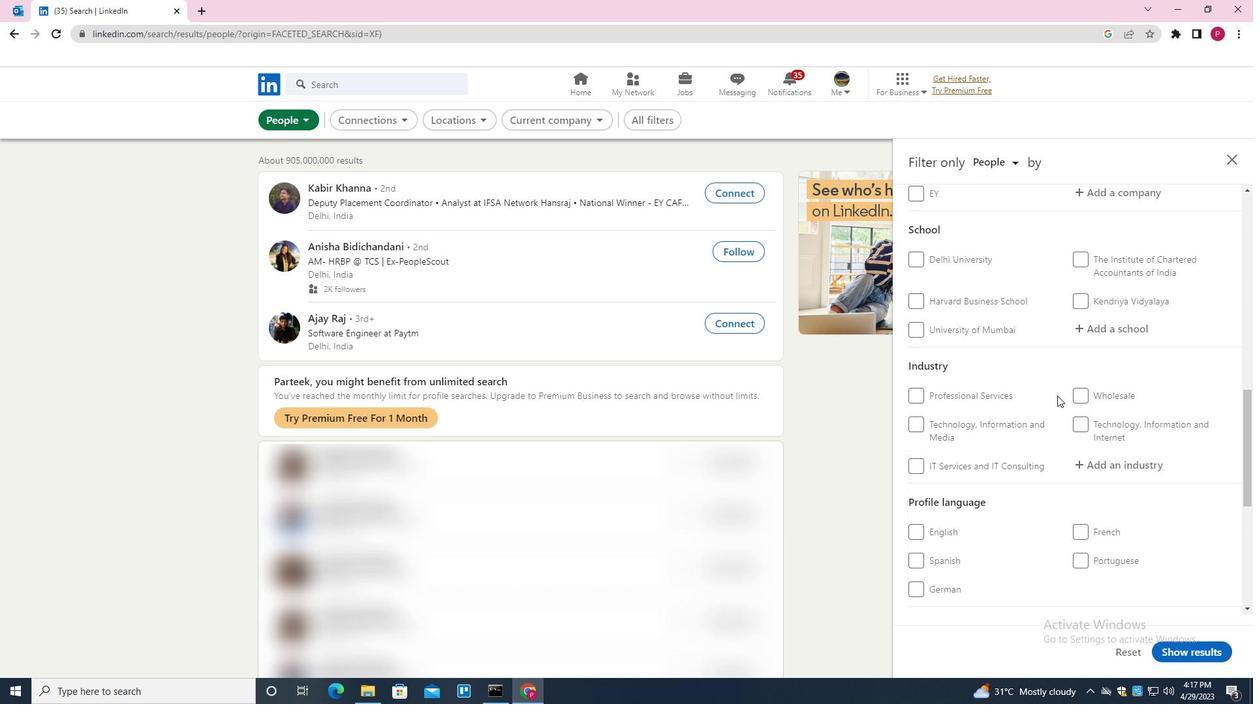 
Action: Mouse scrolled (1055, 394) with delta (0, 0)
Screenshot: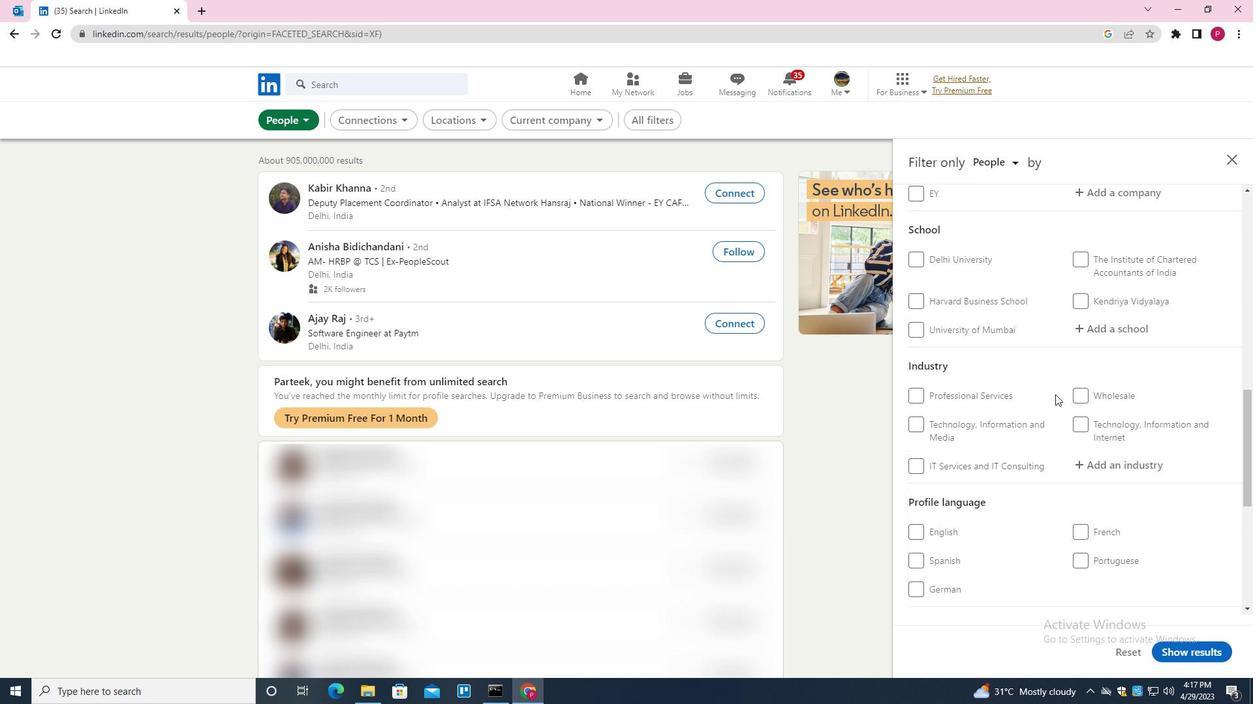 
Action: Mouse scrolled (1055, 394) with delta (0, 0)
Screenshot: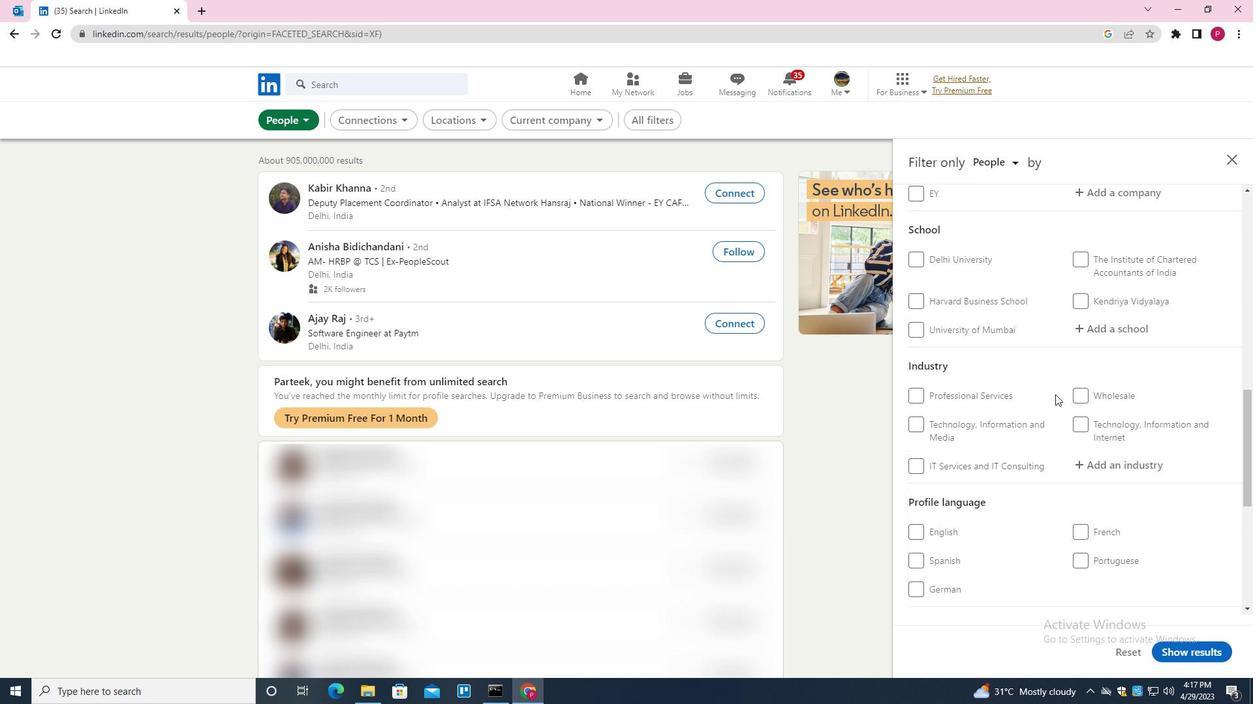 
Action: Mouse scrolled (1055, 394) with delta (0, 0)
Screenshot: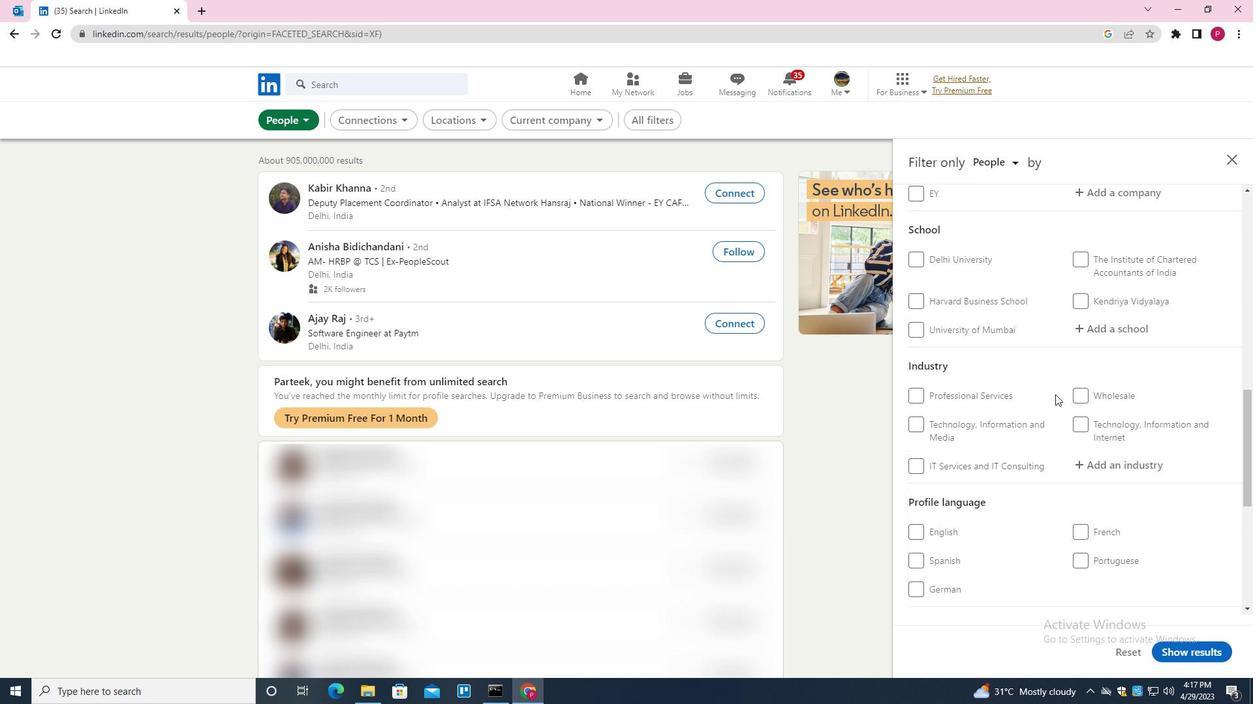 
Action: Mouse moved to (1079, 375)
Screenshot: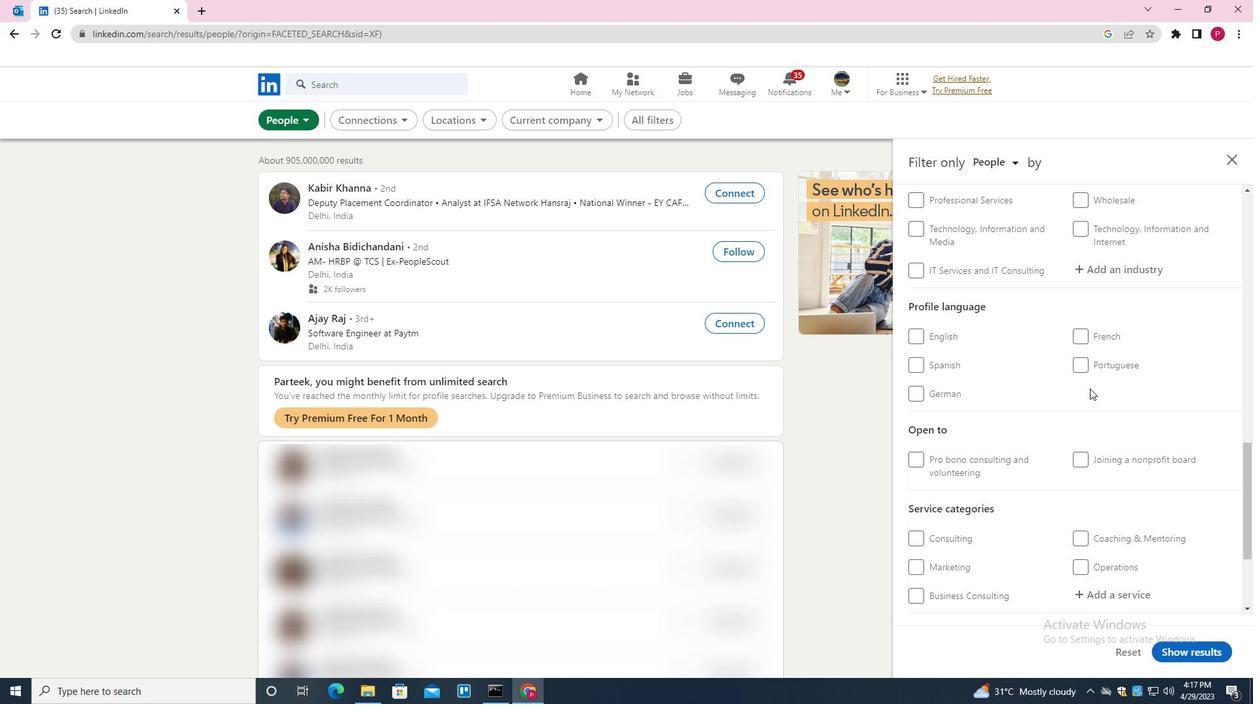
Action: Mouse pressed left at (1079, 375)
Screenshot: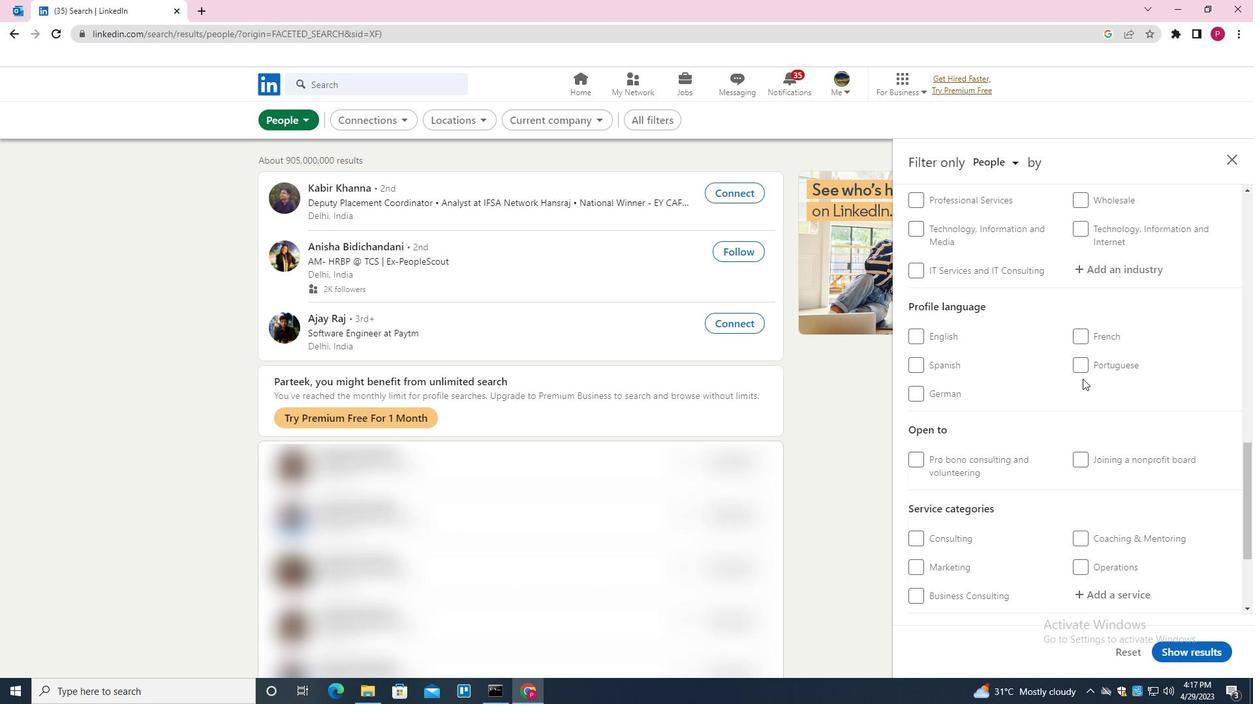 
Action: Mouse moved to (1080, 368)
Screenshot: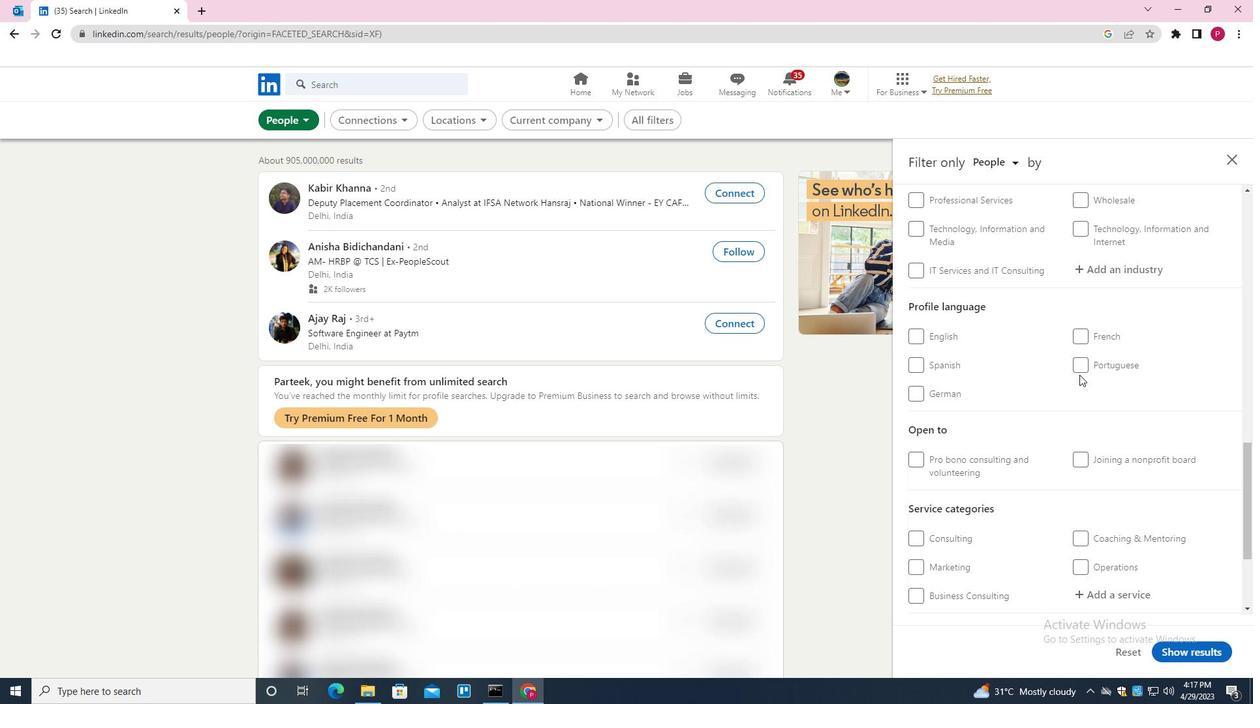 
Action: Mouse pressed left at (1080, 368)
Screenshot: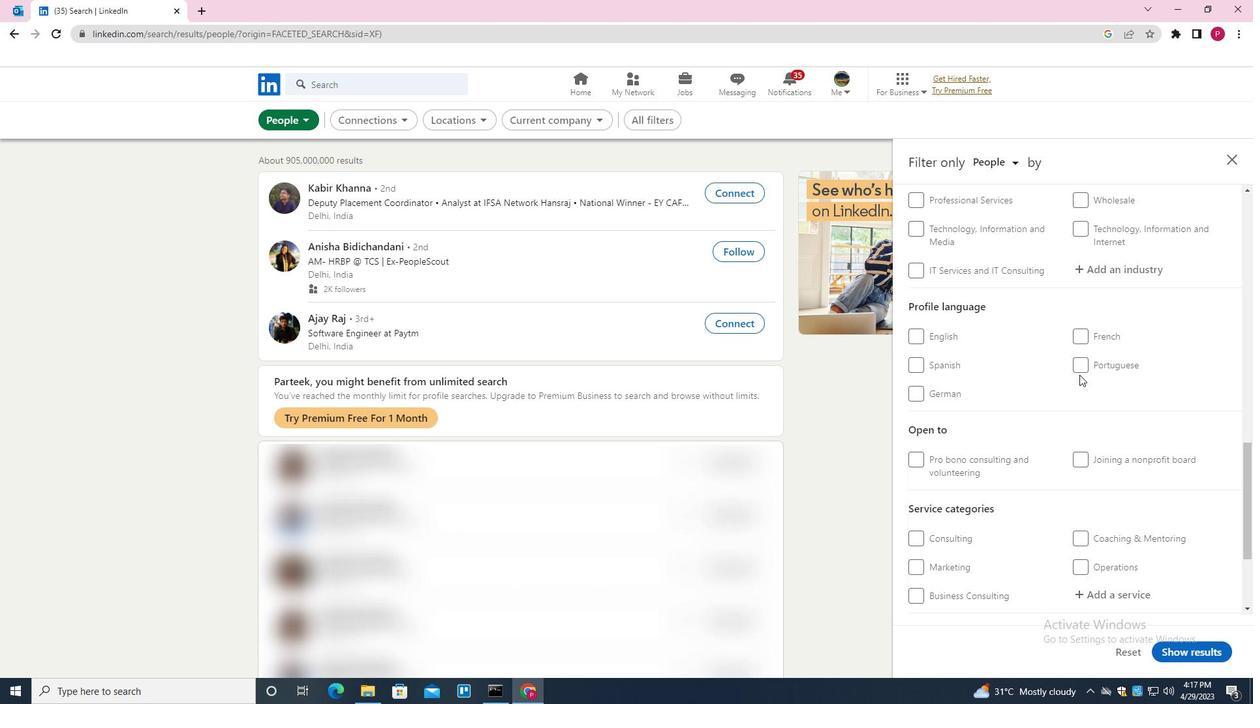 
Action: Mouse moved to (1052, 398)
Screenshot: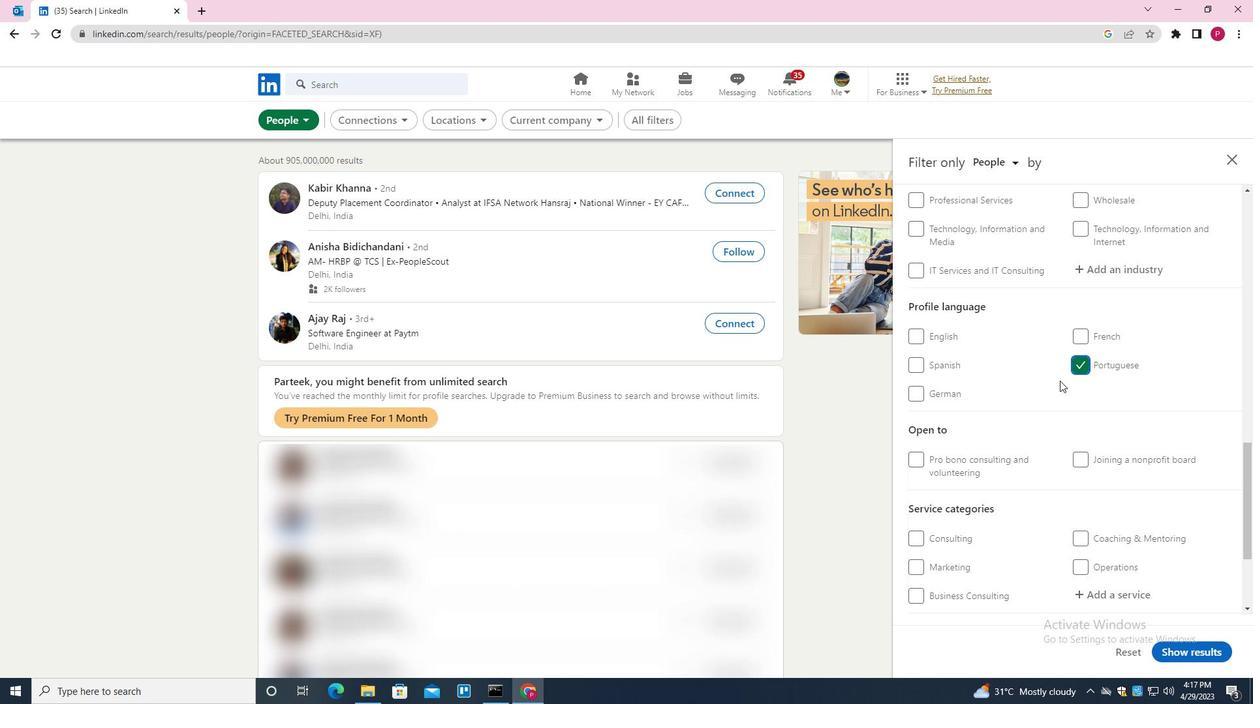 
Action: Mouse scrolled (1052, 398) with delta (0, 0)
Screenshot: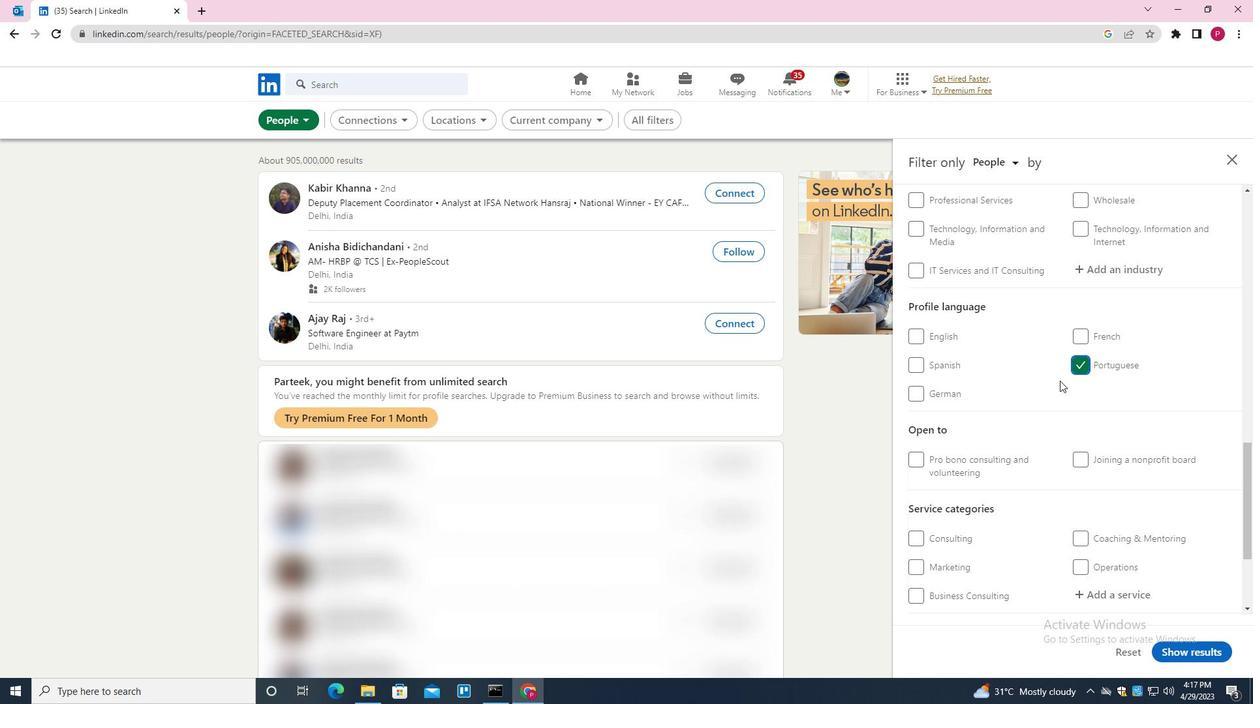 
Action: Mouse scrolled (1052, 398) with delta (0, 0)
Screenshot: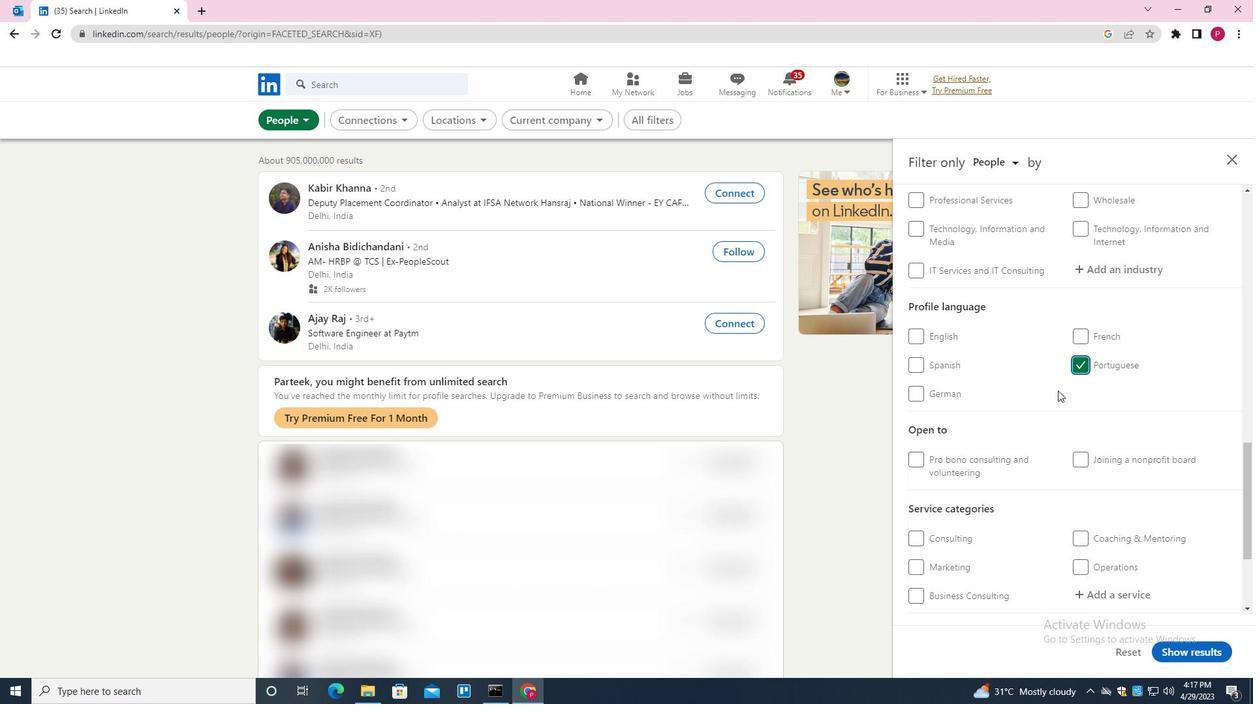 
Action: Mouse scrolled (1052, 398) with delta (0, 0)
Screenshot: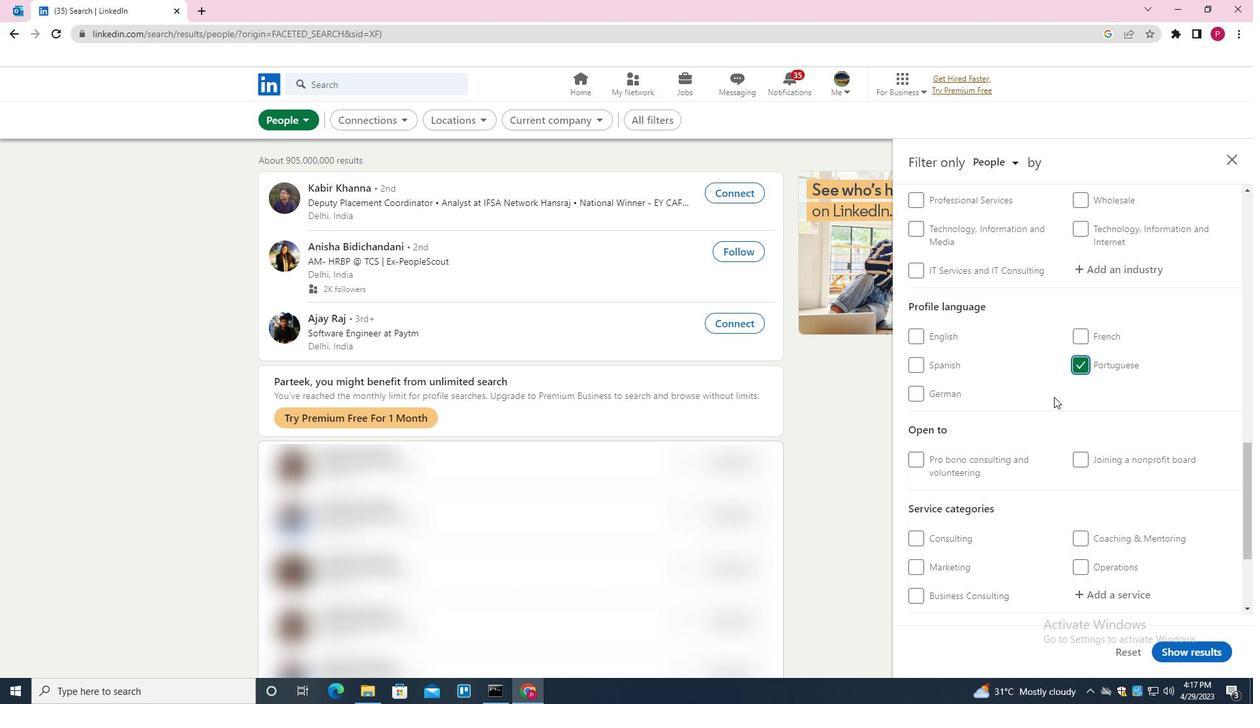 
Action: Mouse scrolled (1052, 398) with delta (0, 0)
Screenshot: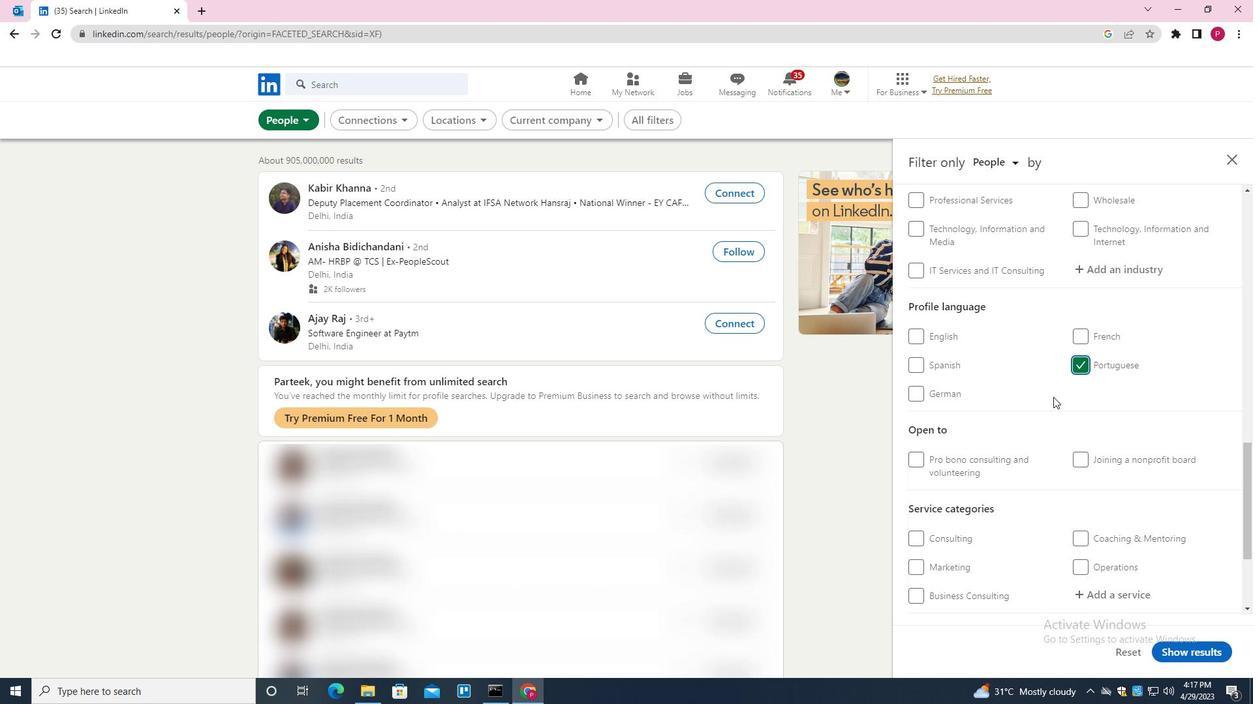 
Action: Mouse scrolled (1052, 398) with delta (0, 0)
Screenshot: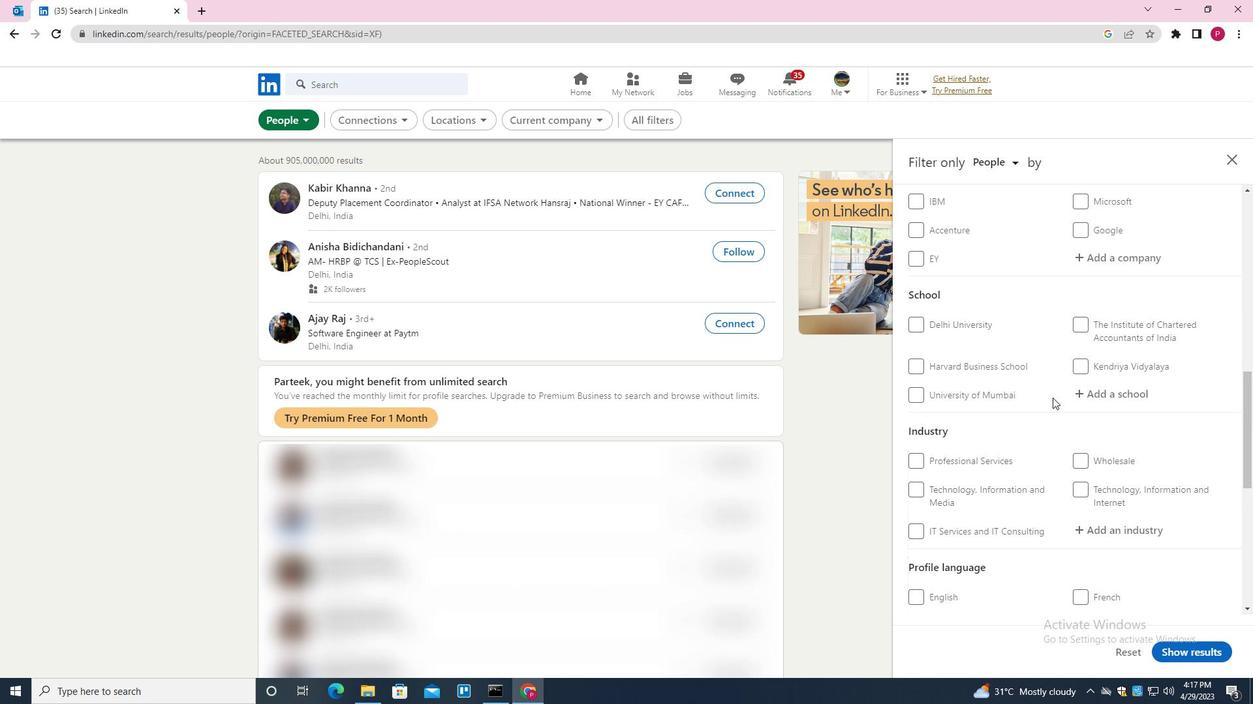 
Action: Mouse scrolled (1052, 398) with delta (0, 0)
Screenshot: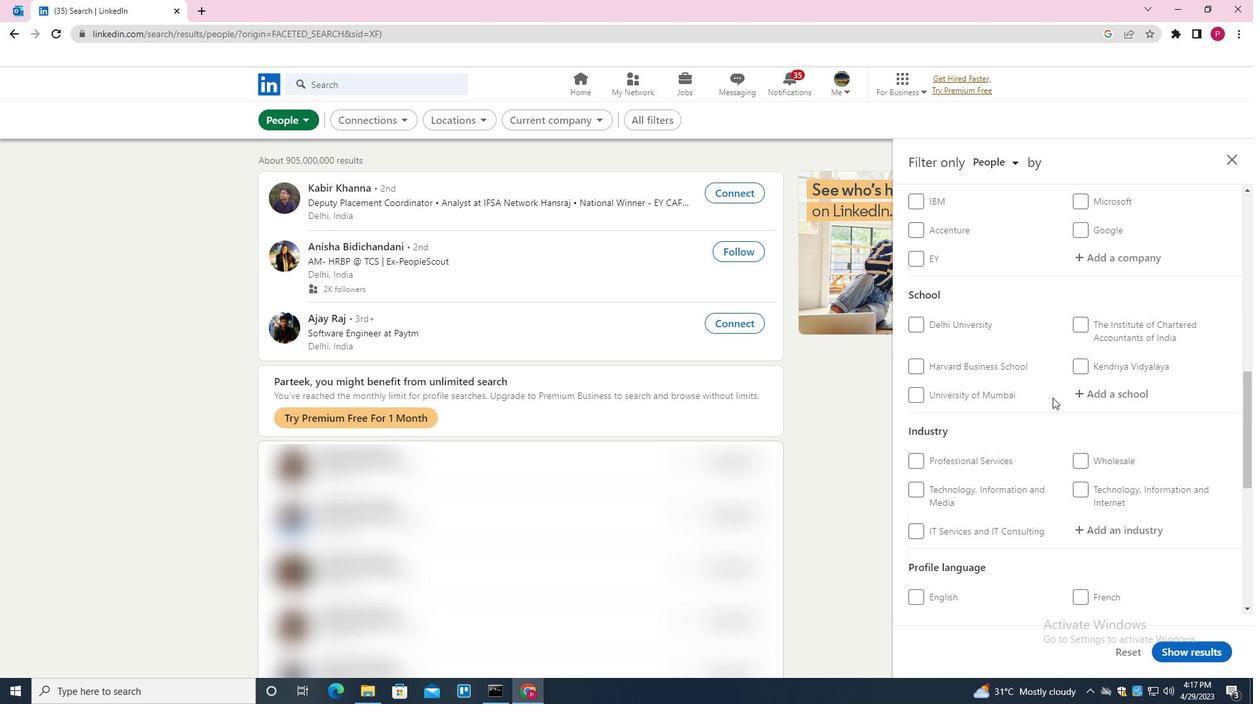 
Action: Mouse scrolled (1052, 398) with delta (0, 0)
Screenshot: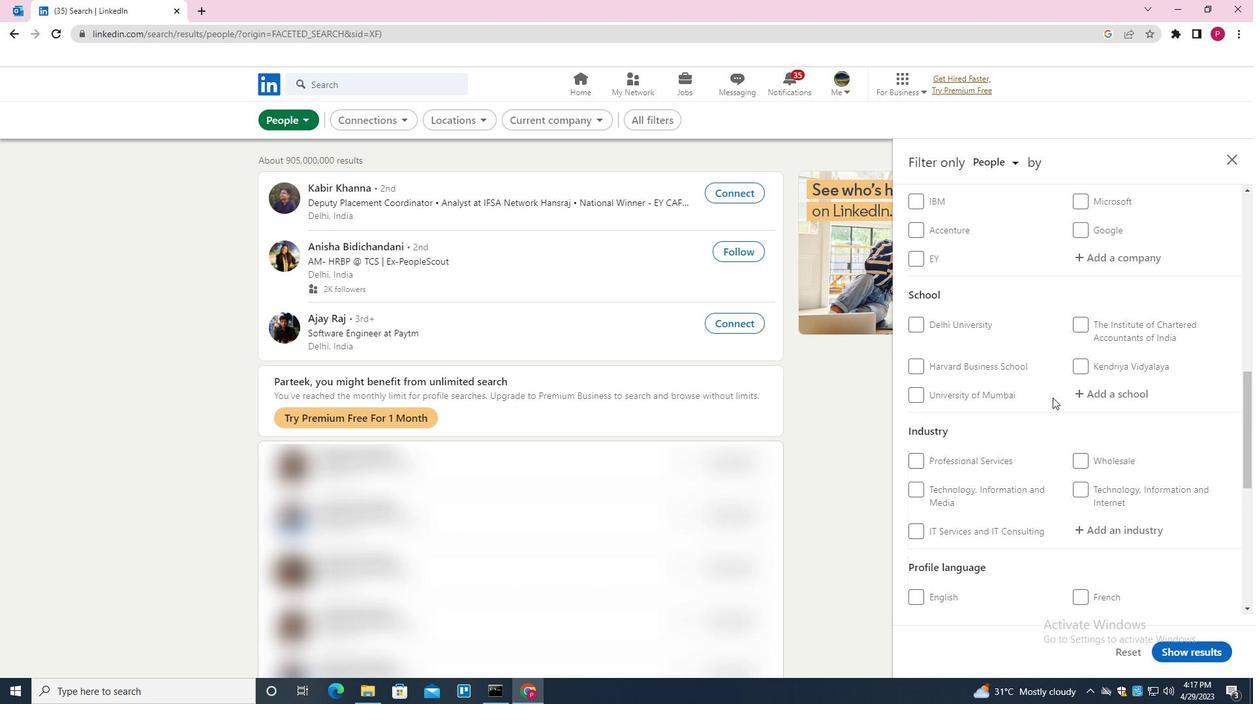 
Action: Mouse moved to (1052, 398)
Screenshot: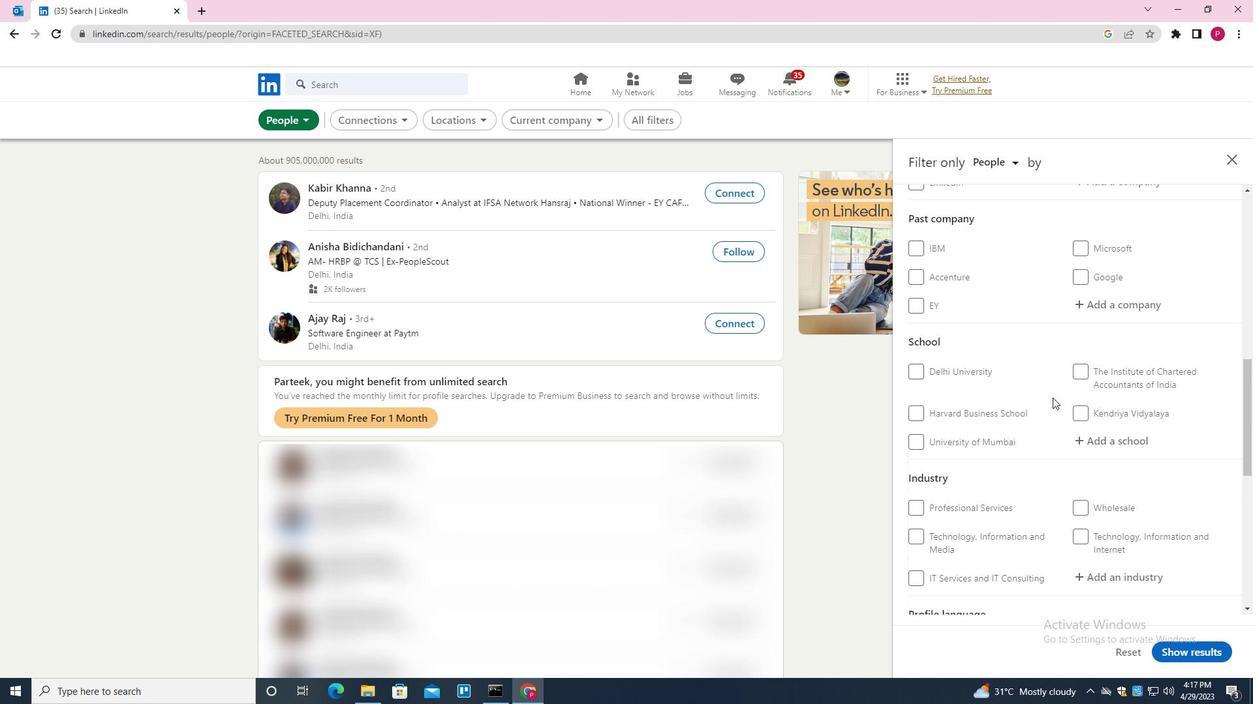 
Action: Mouse scrolled (1052, 398) with delta (0, 0)
Screenshot: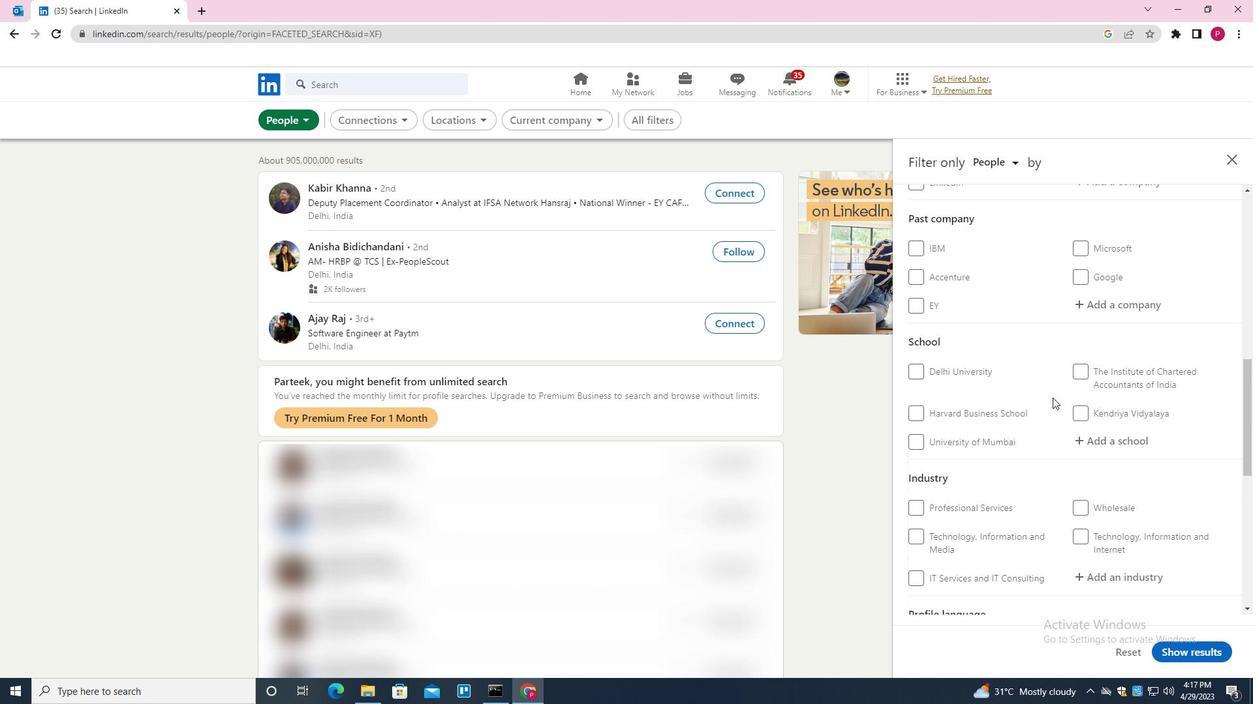 
Action: Mouse moved to (1043, 398)
Screenshot: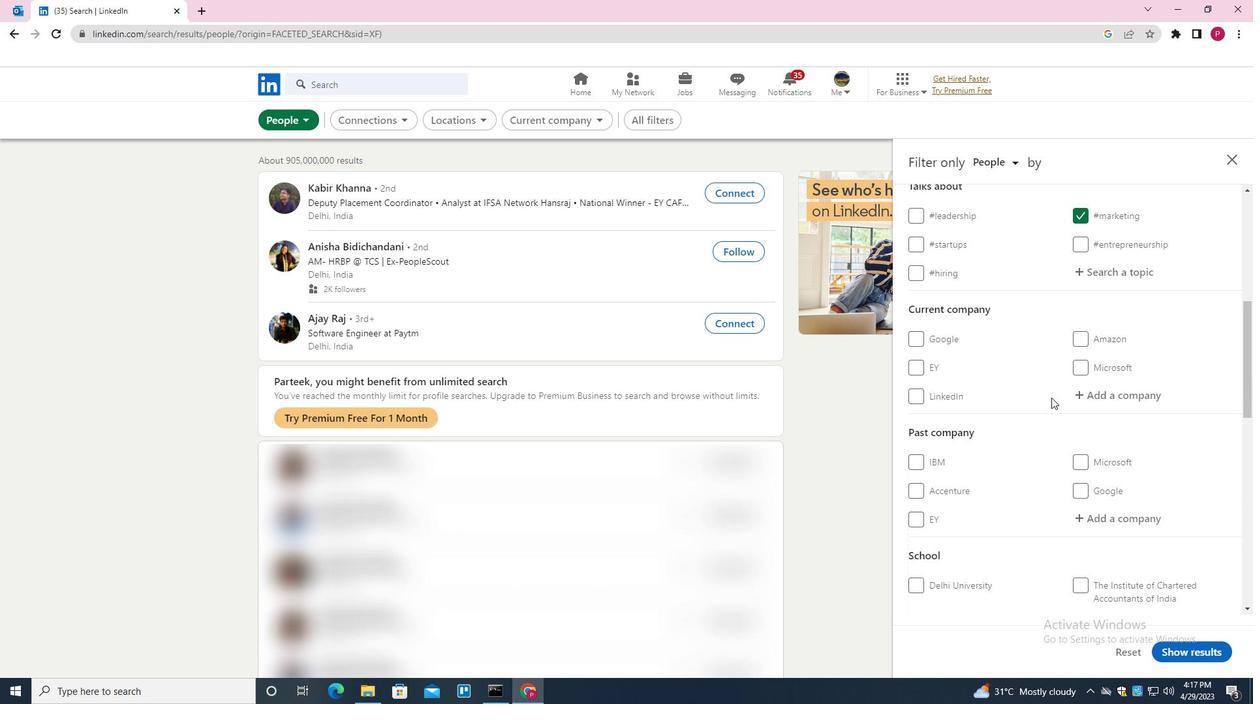 
Action: Mouse scrolled (1043, 398) with delta (0, 0)
Screenshot: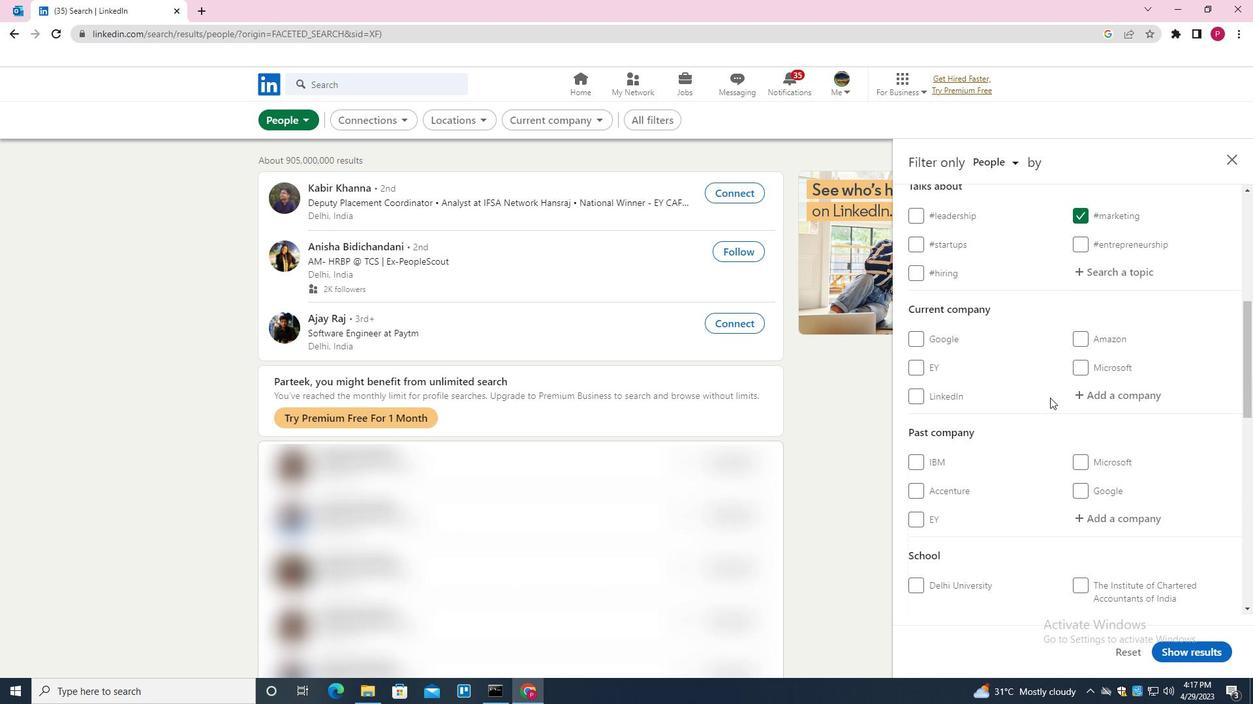 
Action: Mouse moved to (1120, 456)
Screenshot: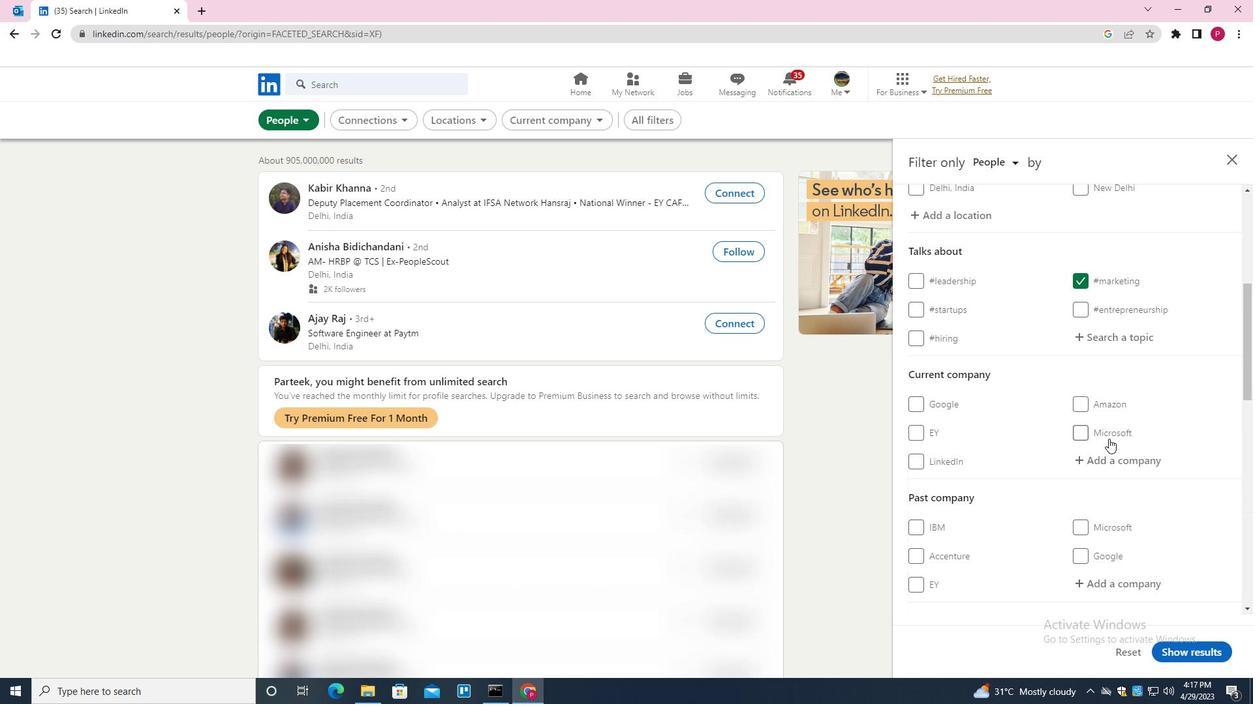 
Action: Mouse pressed left at (1120, 456)
Screenshot: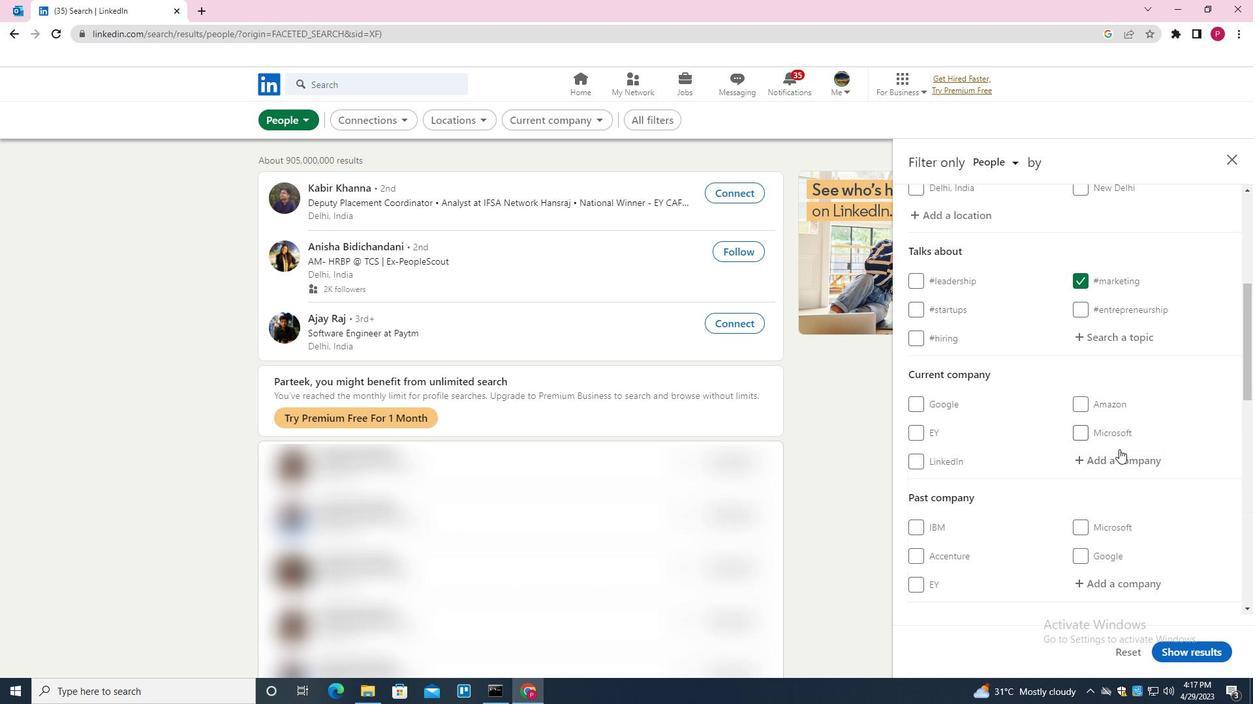 
Action: Key pressed <Key.shift>SNAPDEAL<Key.down><Key.enter>
Screenshot: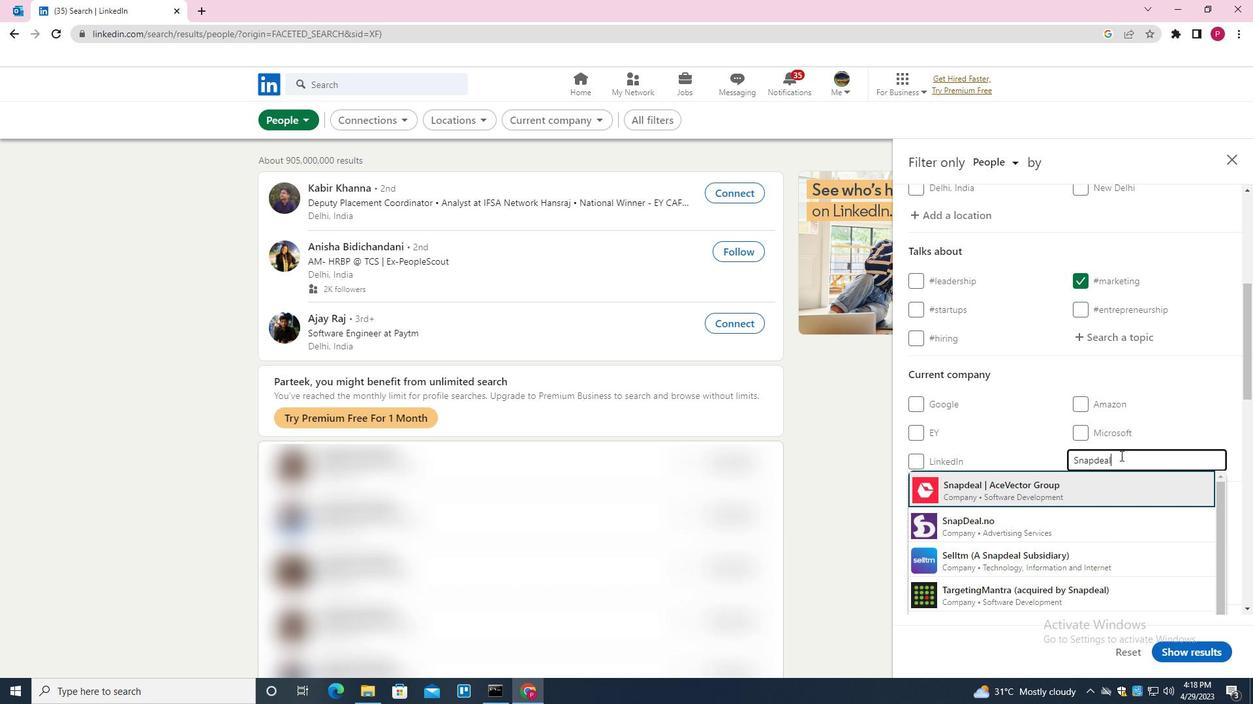 
Action: Mouse moved to (1039, 470)
Screenshot: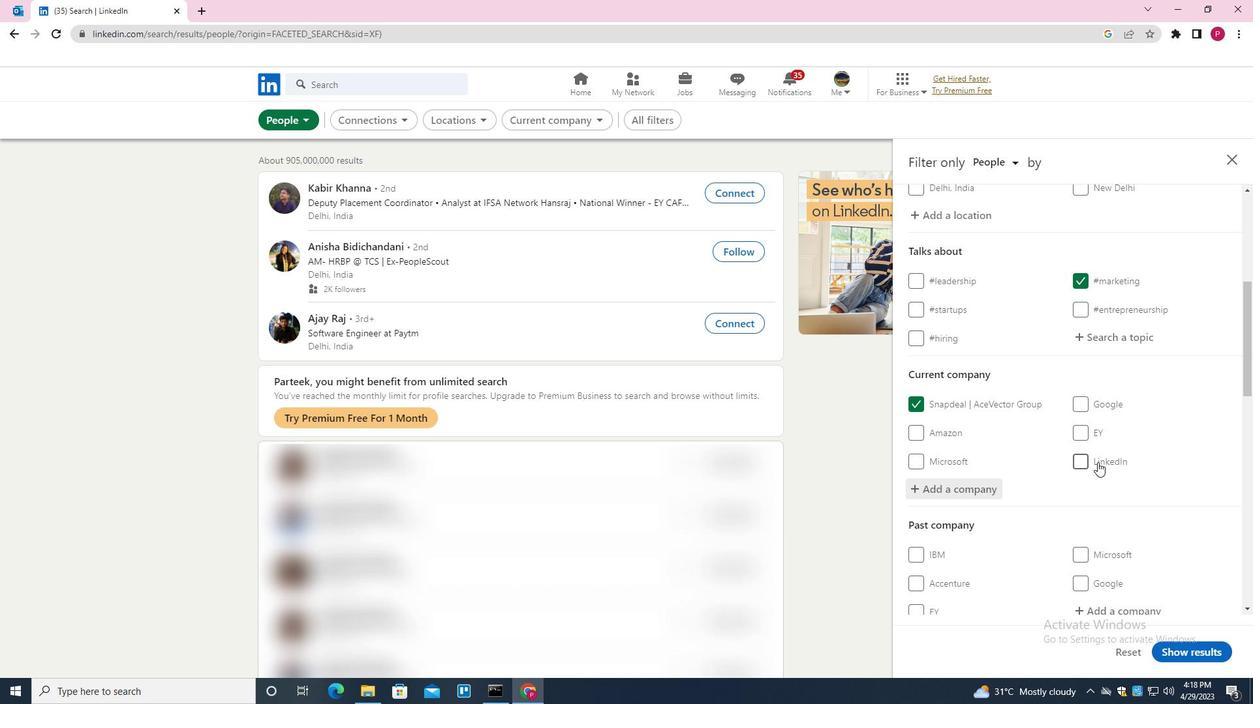 
Action: Mouse scrolled (1039, 469) with delta (0, 0)
Screenshot: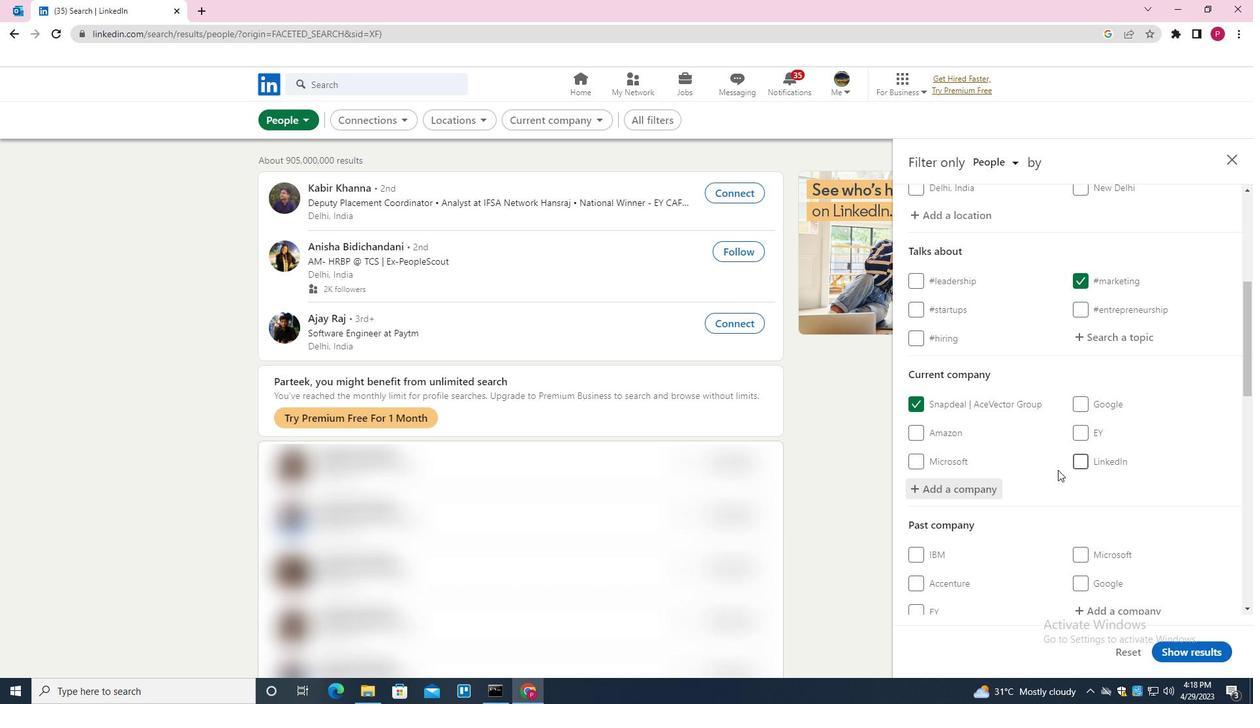
Action: Mouse scrolled (1039, 469) with delta (0, 0)
Screenshot: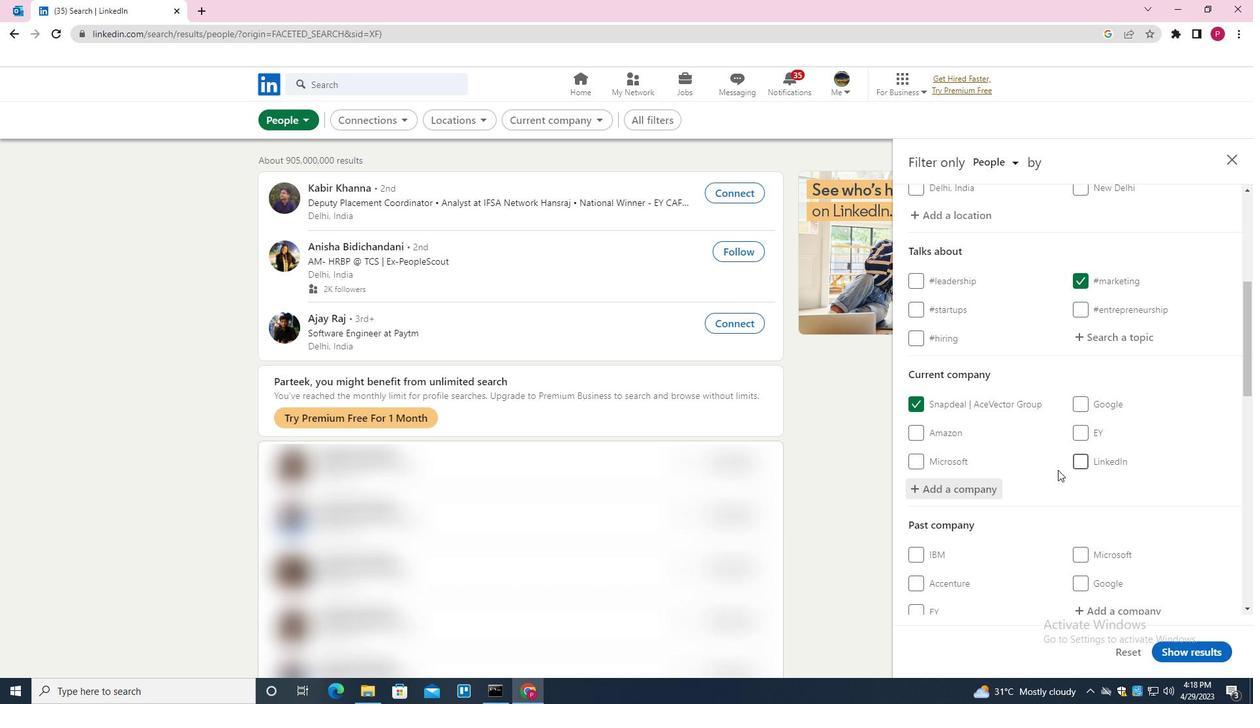 
Action: Mouse scrolled (1039, 469) with delta (0, 0)
Screenshot: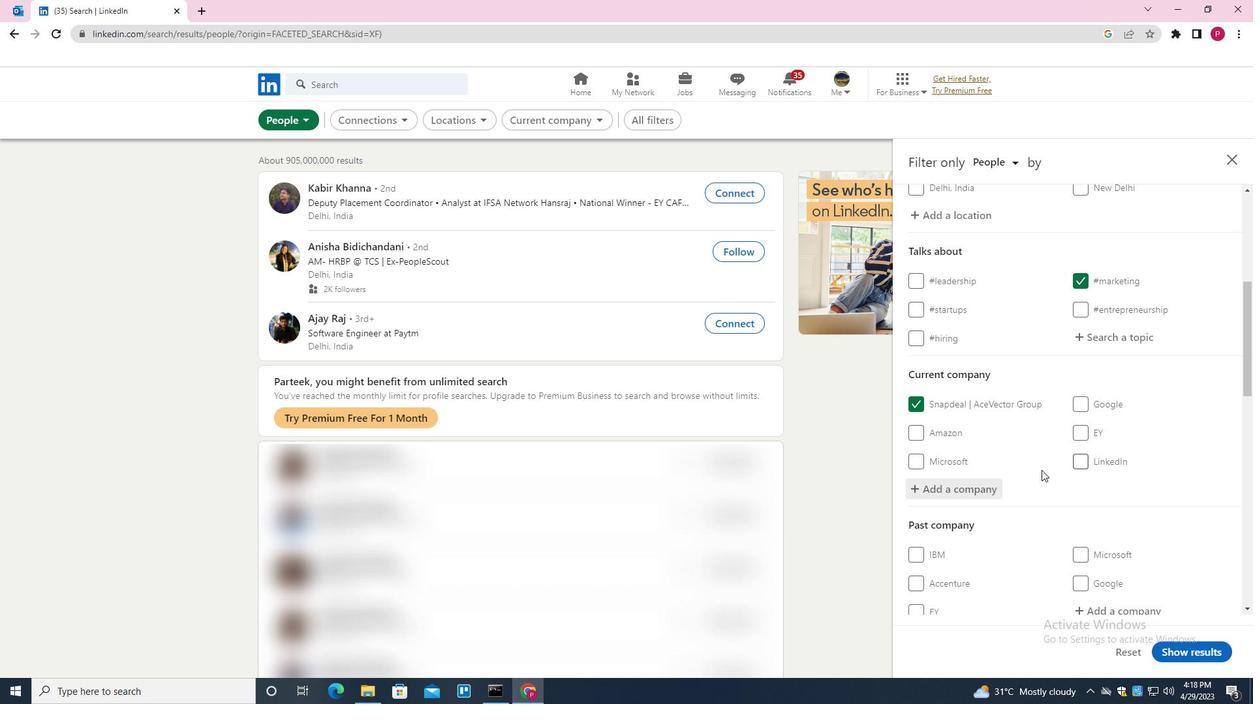 
Action: Mouse scrolled (1039, 469) with delta (0, 0)
Screenshot: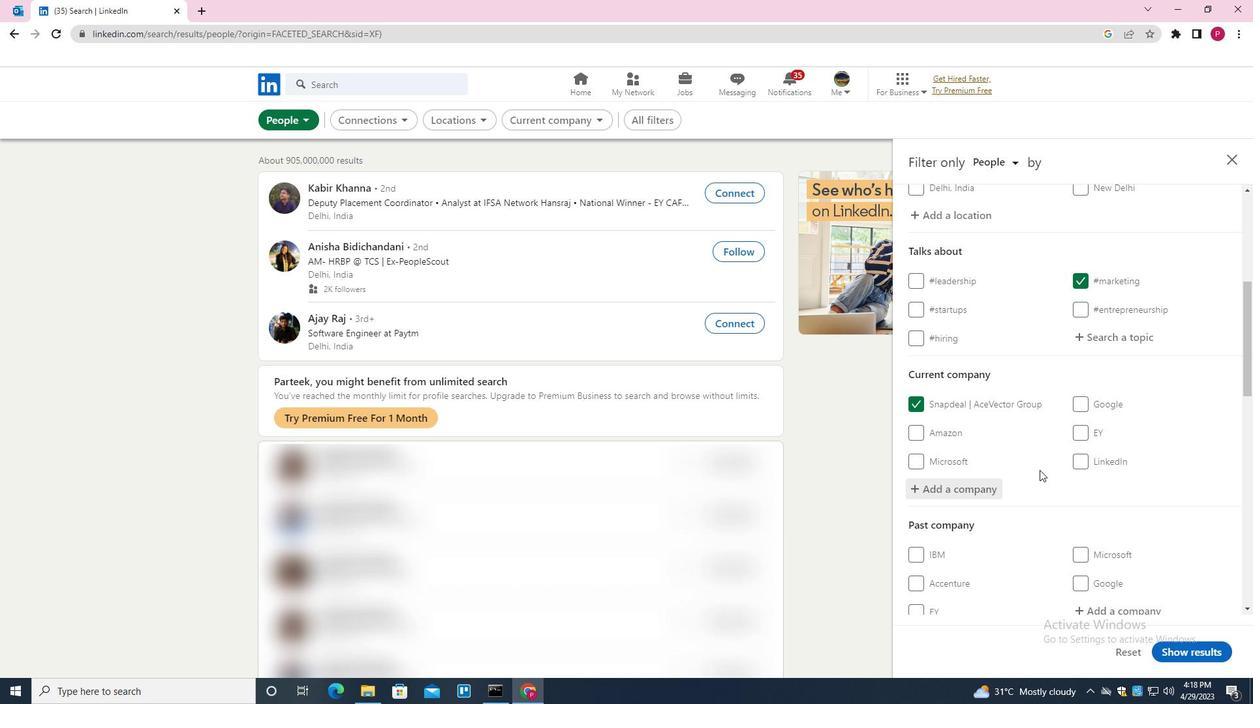 
Action: Mouse moved to (967, 437)
Screenshot: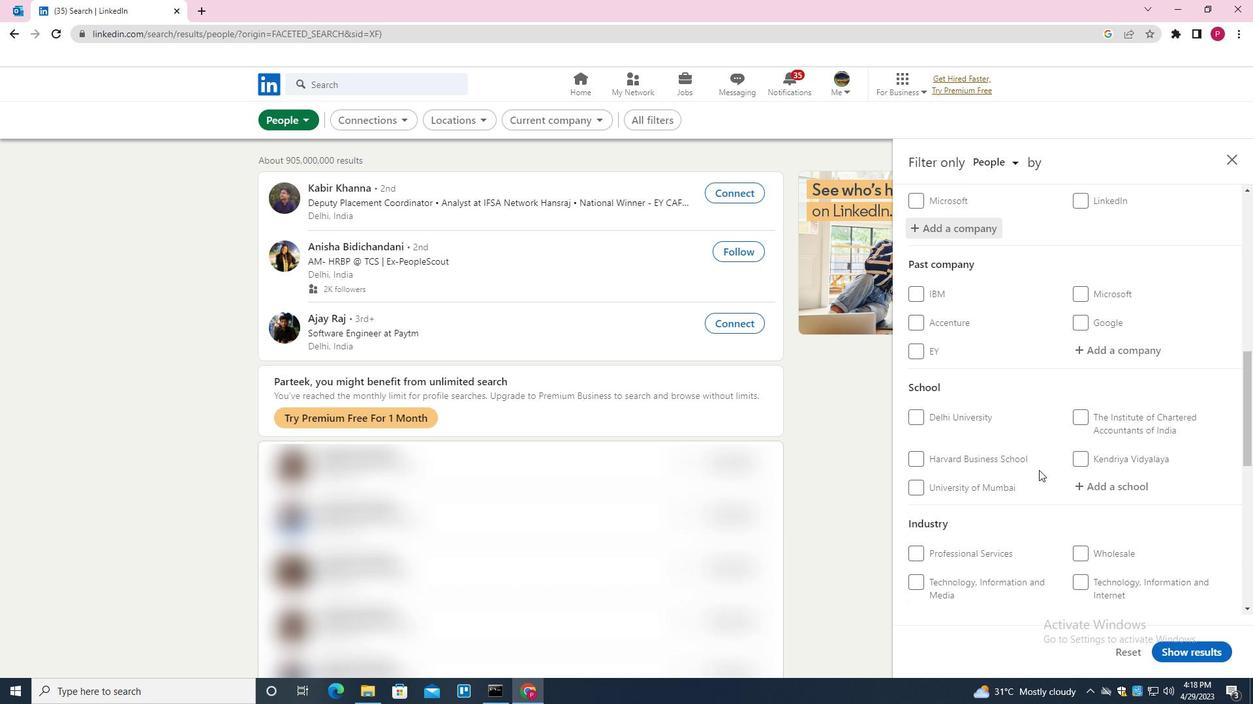 
Action: Mouse scrolled (967, 437) with delta (0, 0)
Screenshot: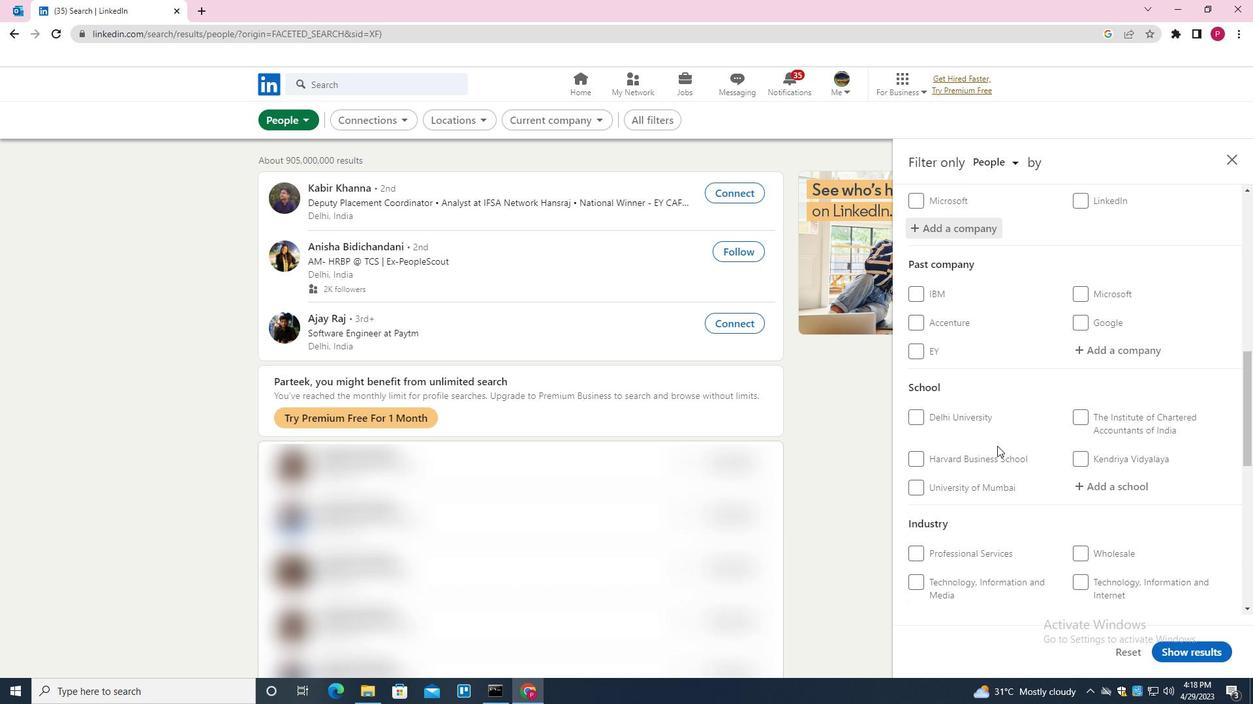 
Action: Mouse moved to (1114, 424)
Screenshot: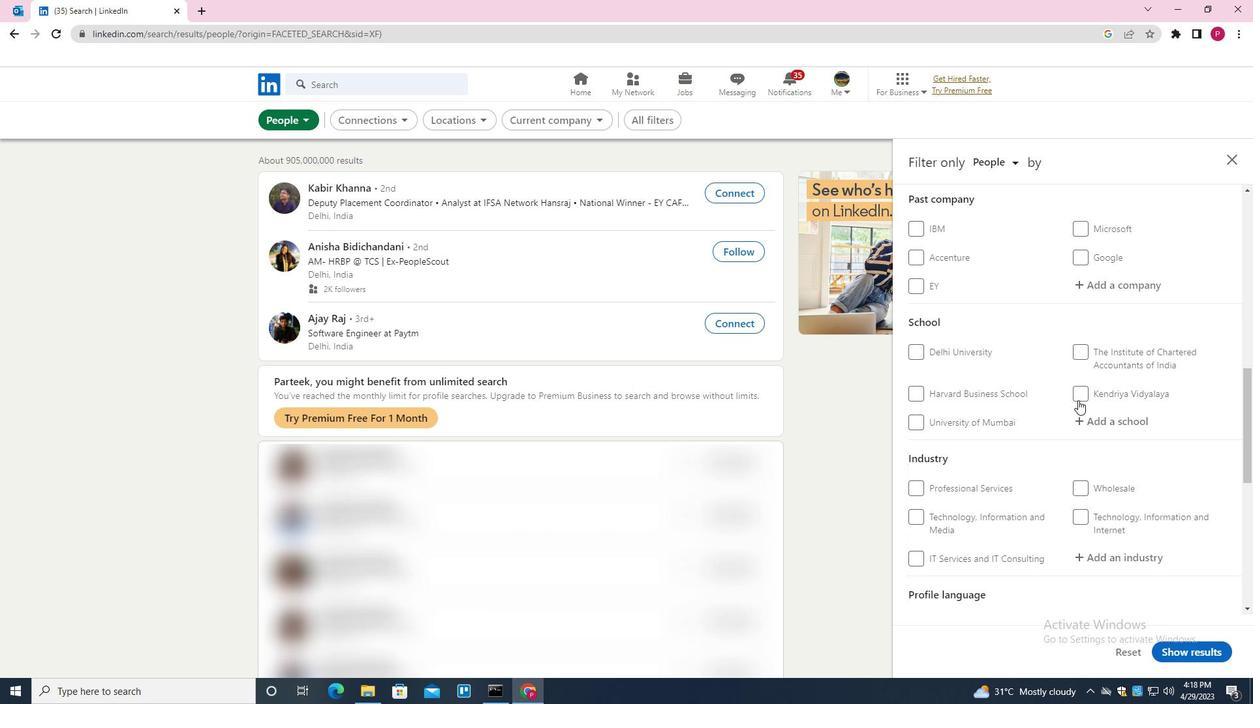 
Action: Mouse pressed left at (1114, 424)
Screenshot: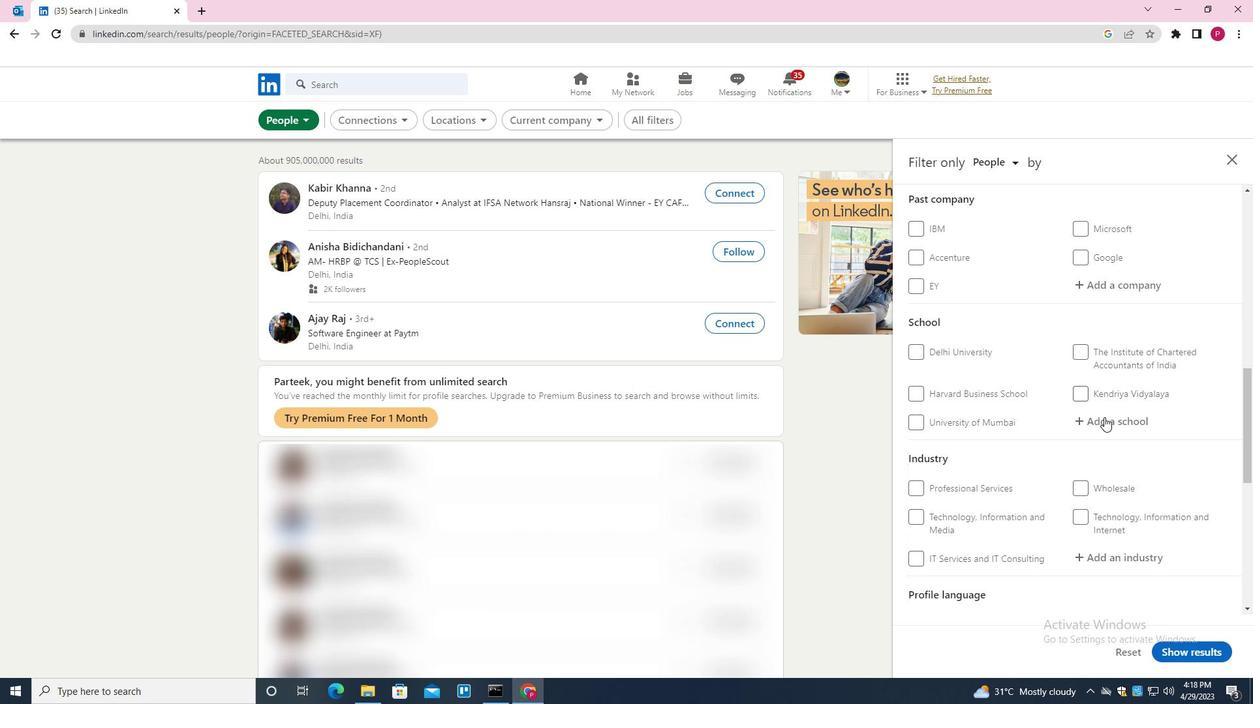 
Action: Mouse scrolled (1114, 424) with delta (0, 0)
Screenshot: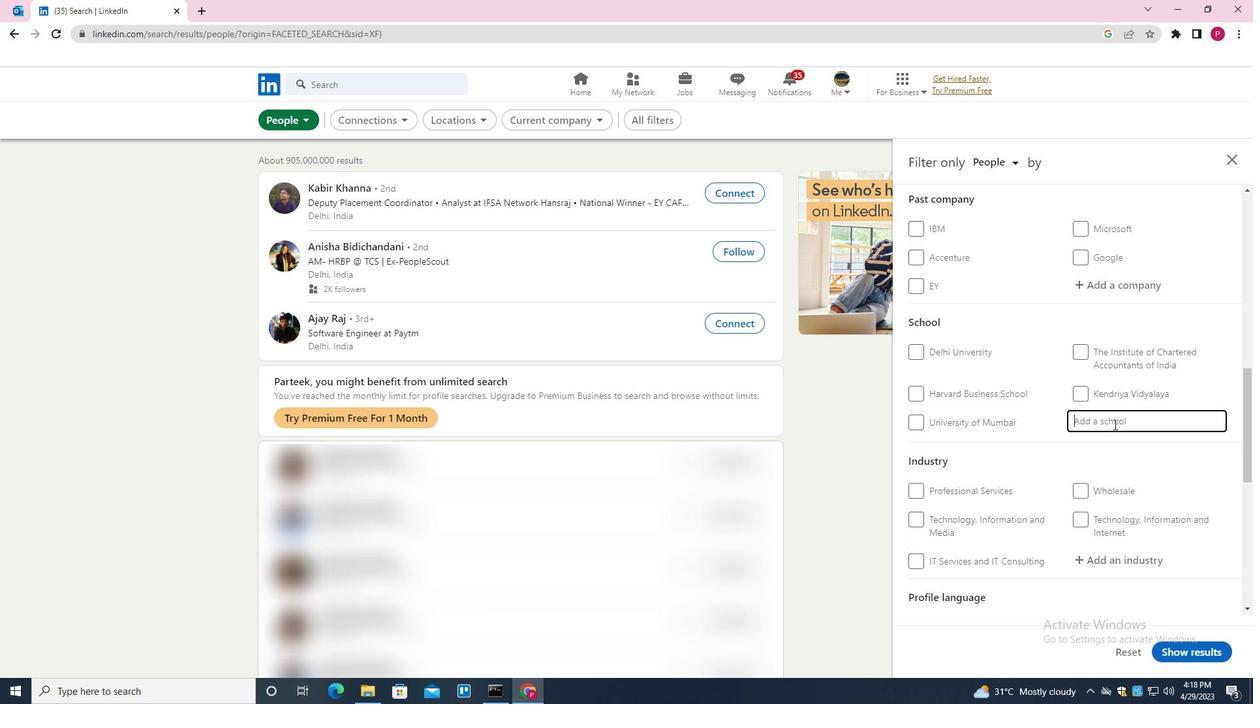 
Action: Mouse scrolled (1114, 424) with delta (0, 0)
Screenshot: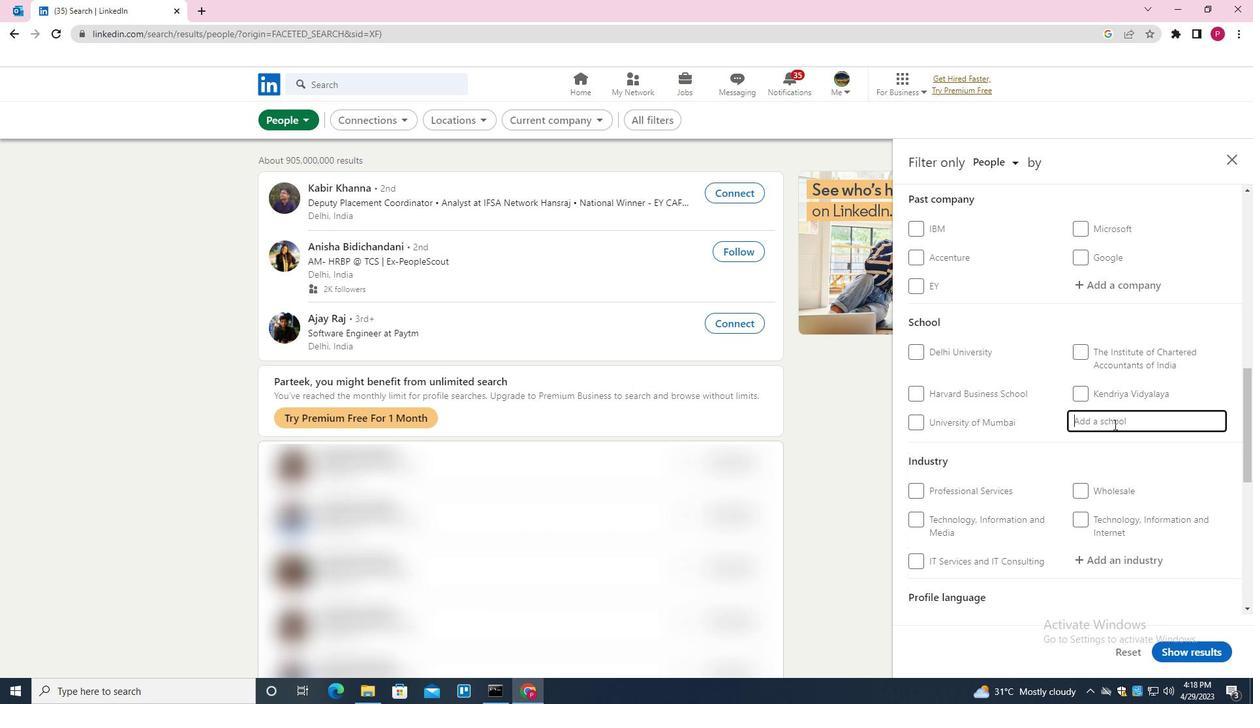 
Action: Key pressed <Key.shift>DELHI<Key.space><Key.shift>PUBLIC<Key.space><Key.down><Key.down><Key.down><Key.down><Key.enter>
Screenshot: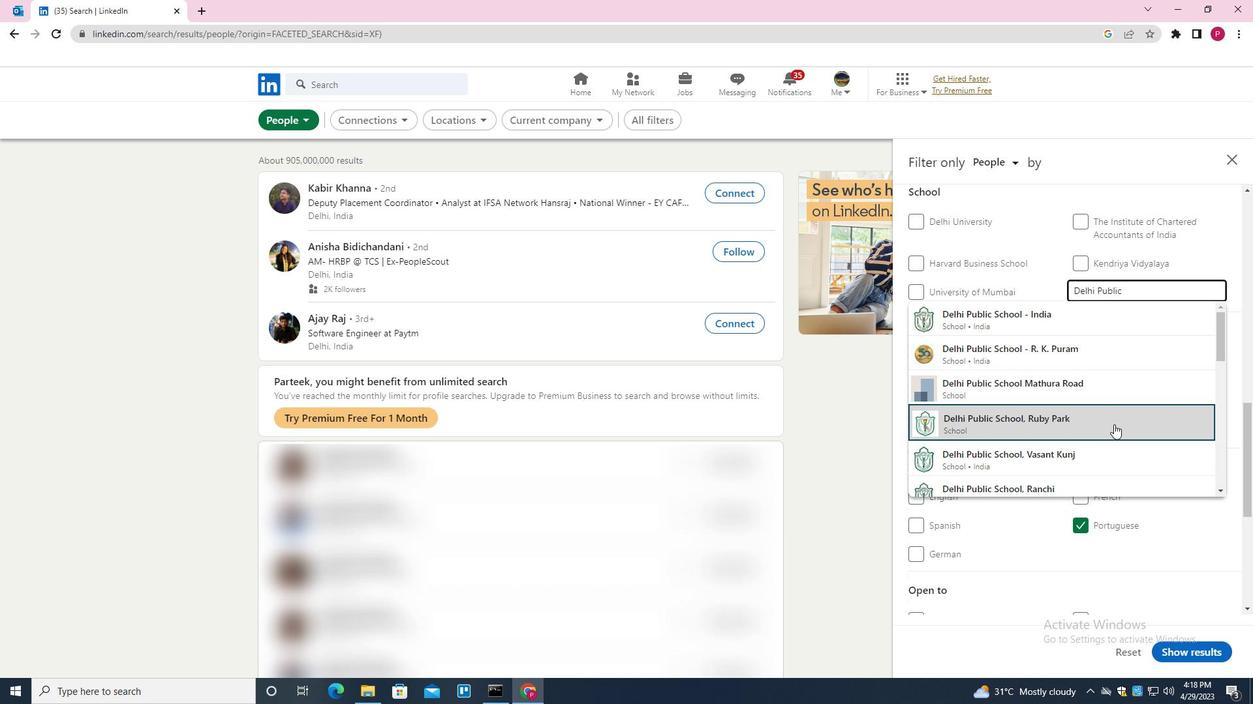 
Action: Mouse moved to (1110, 432)
Screenshot: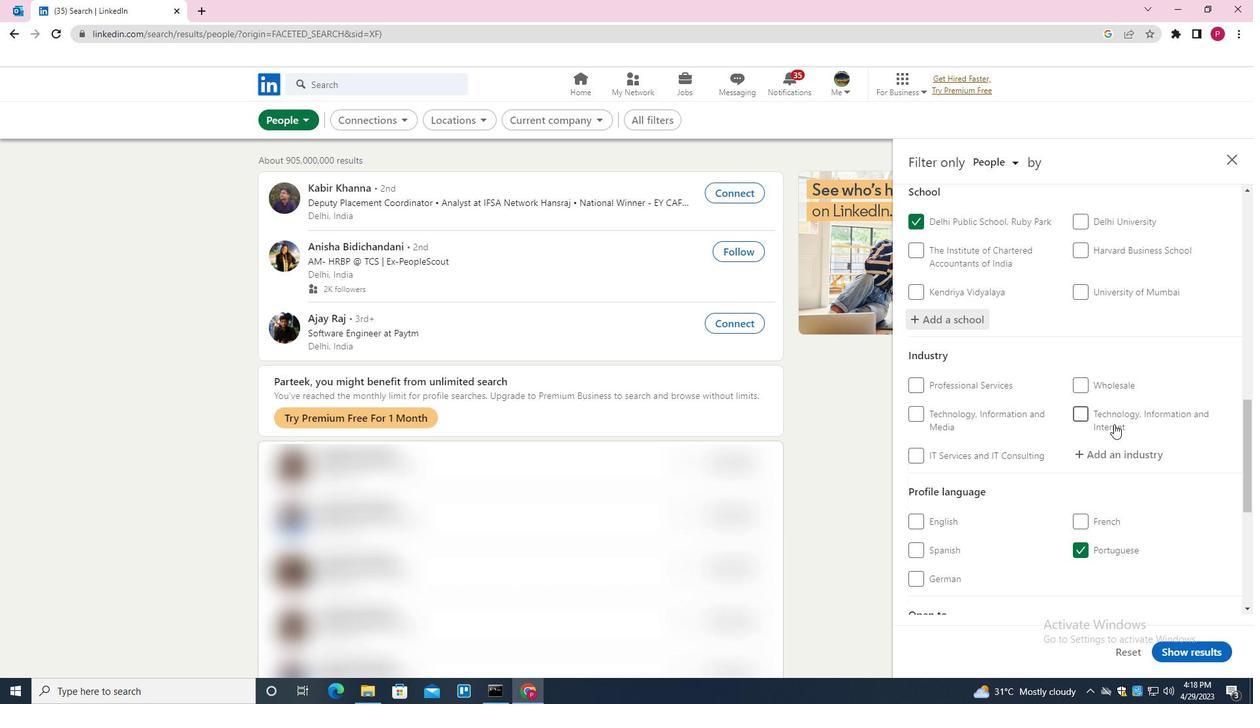 
Action: Mouse scrolled (1110, 431) with delta (0, 0)
Screenshot: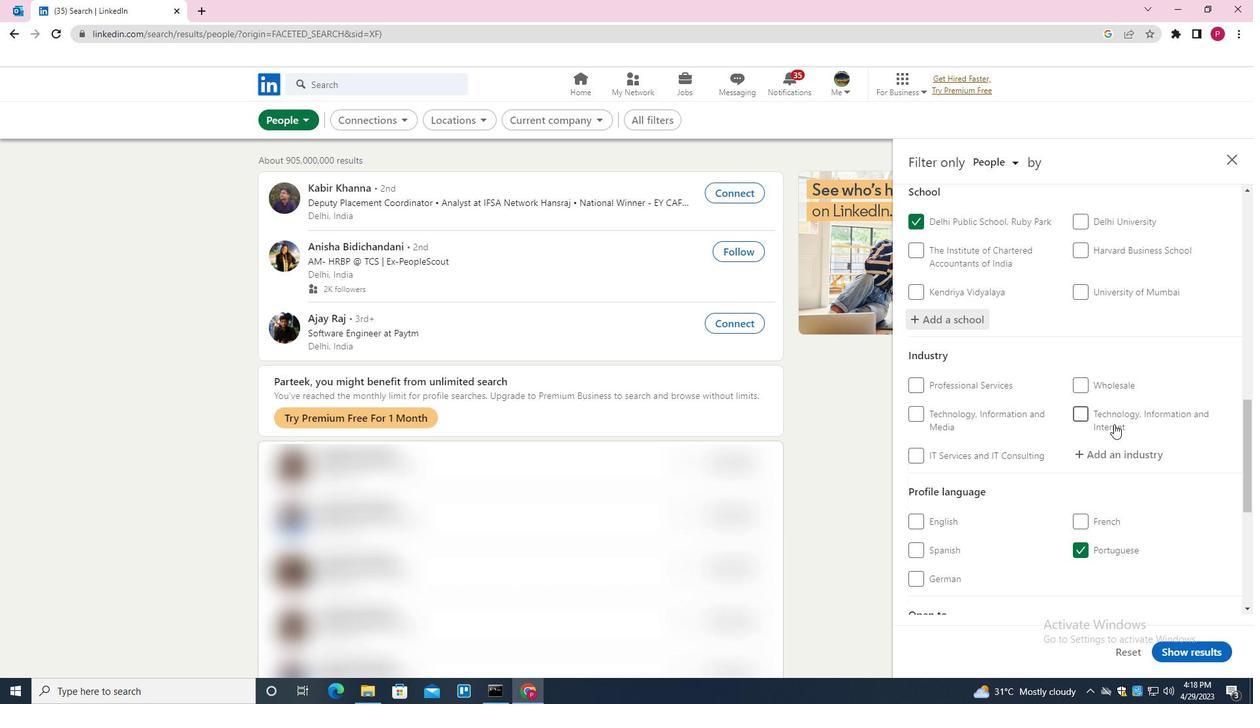 
Action: Mouse scrolled (1110, 431) with delta (0, 0)
Screenshot: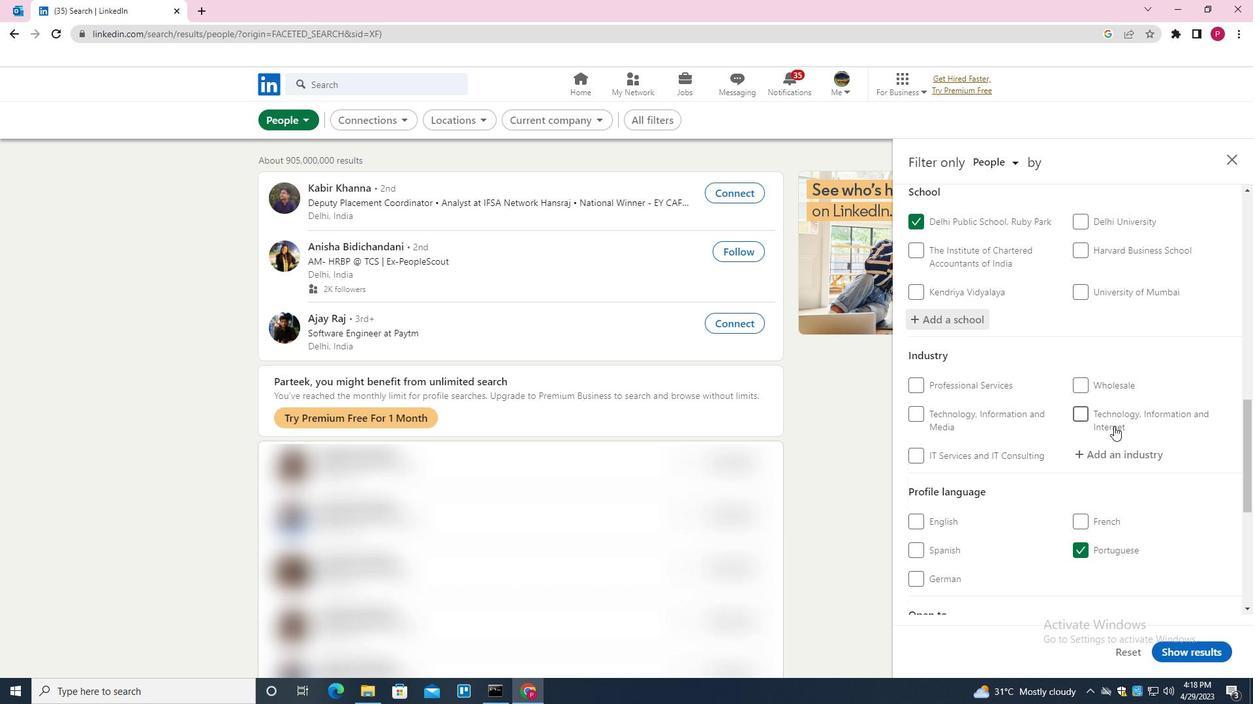 
Action: Mouse scrolled (1110, 431) with delta (0, 0)
Screenshot: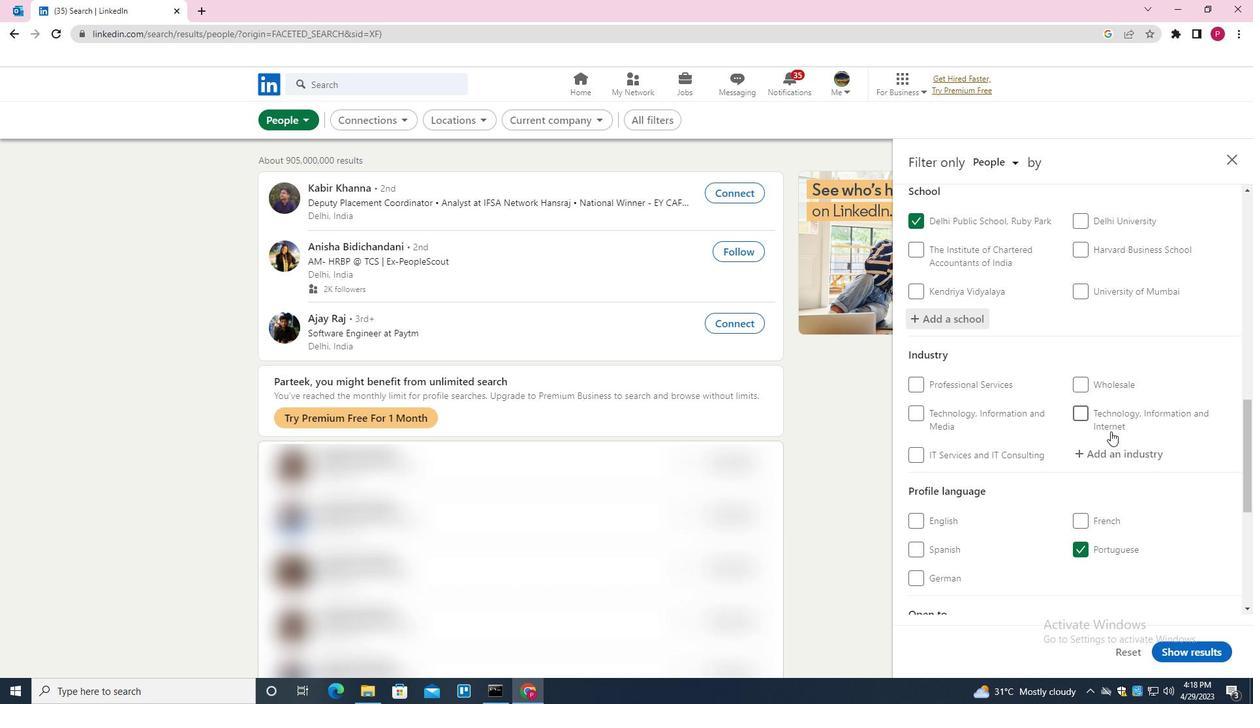 
Action: Mouse moved to (1102, 437)
Screenshot: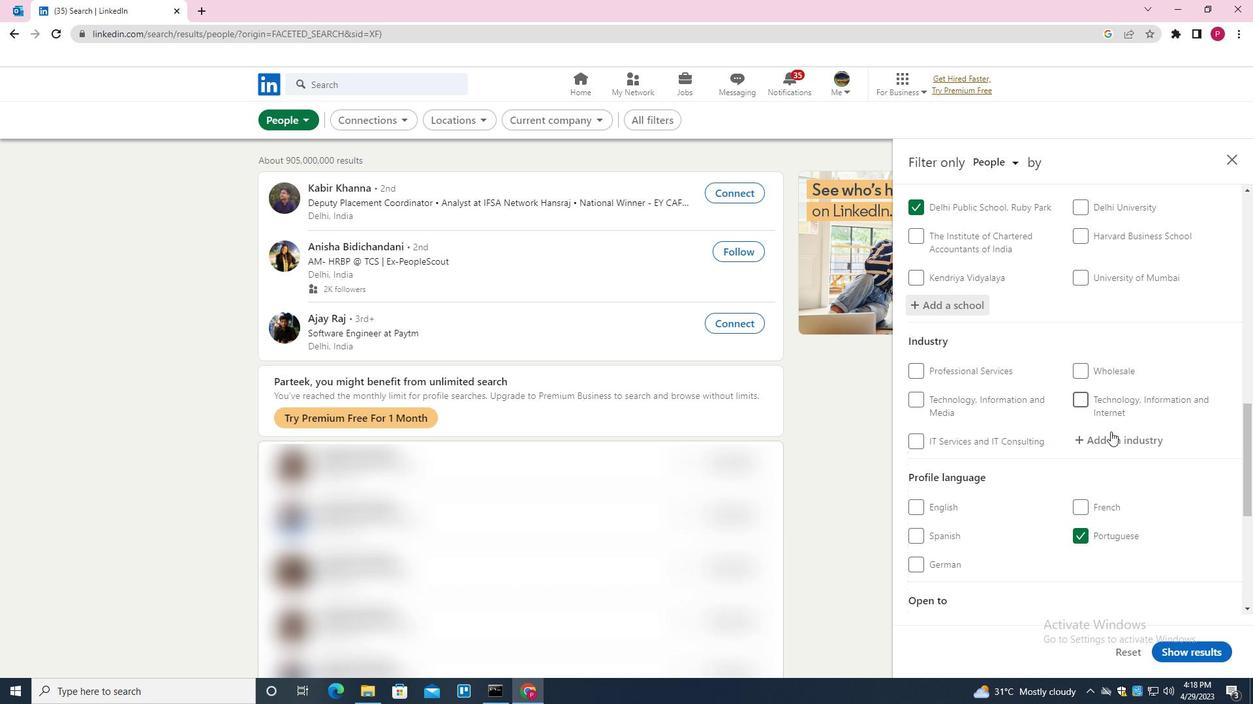 
Action: Mouse scrolled (1102, 437) with delta (0, 0)
Screenshot: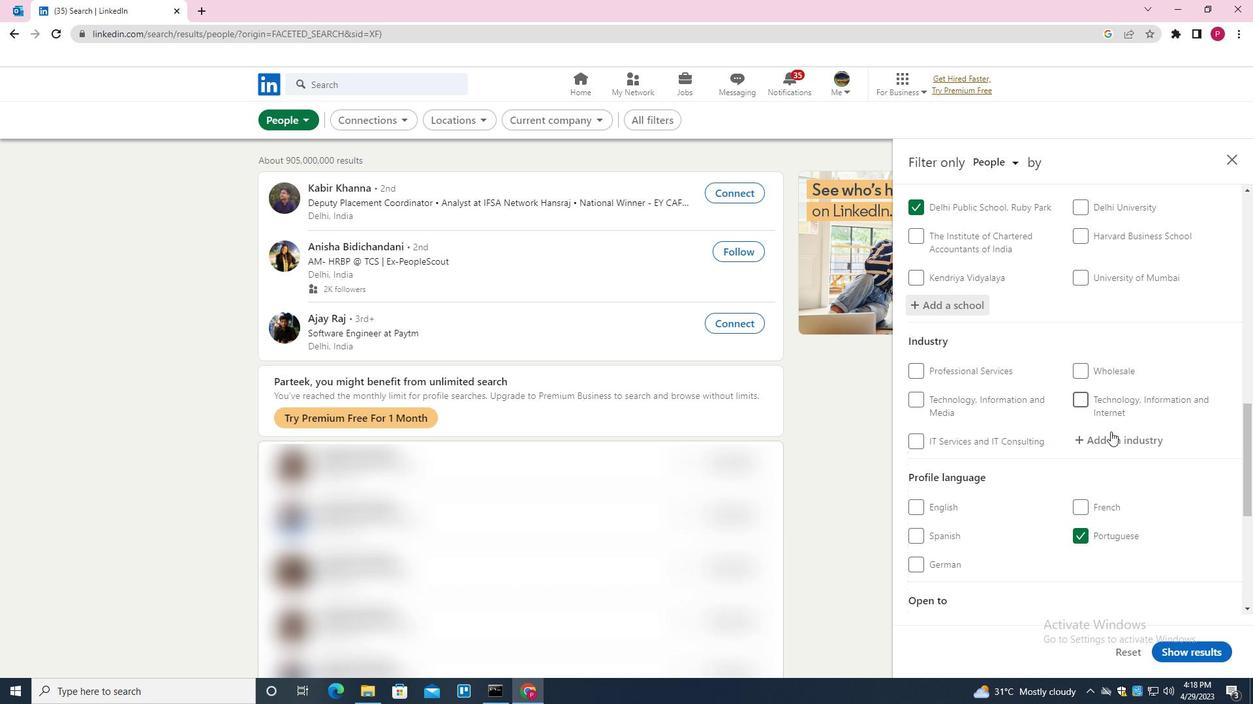 
Action: Mouse moved to (1080, 424)
Screenshot: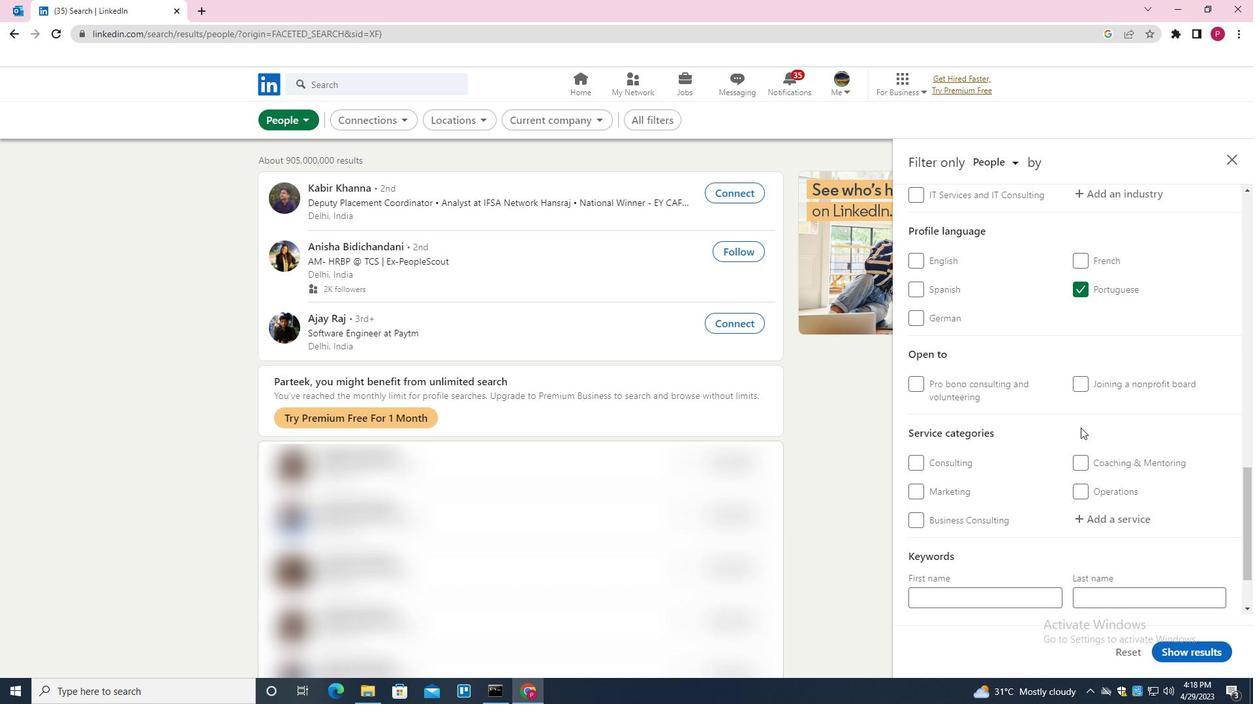 
Action: Mouse scrolled (1080, 424) with delta (0, 0)
Screenshot: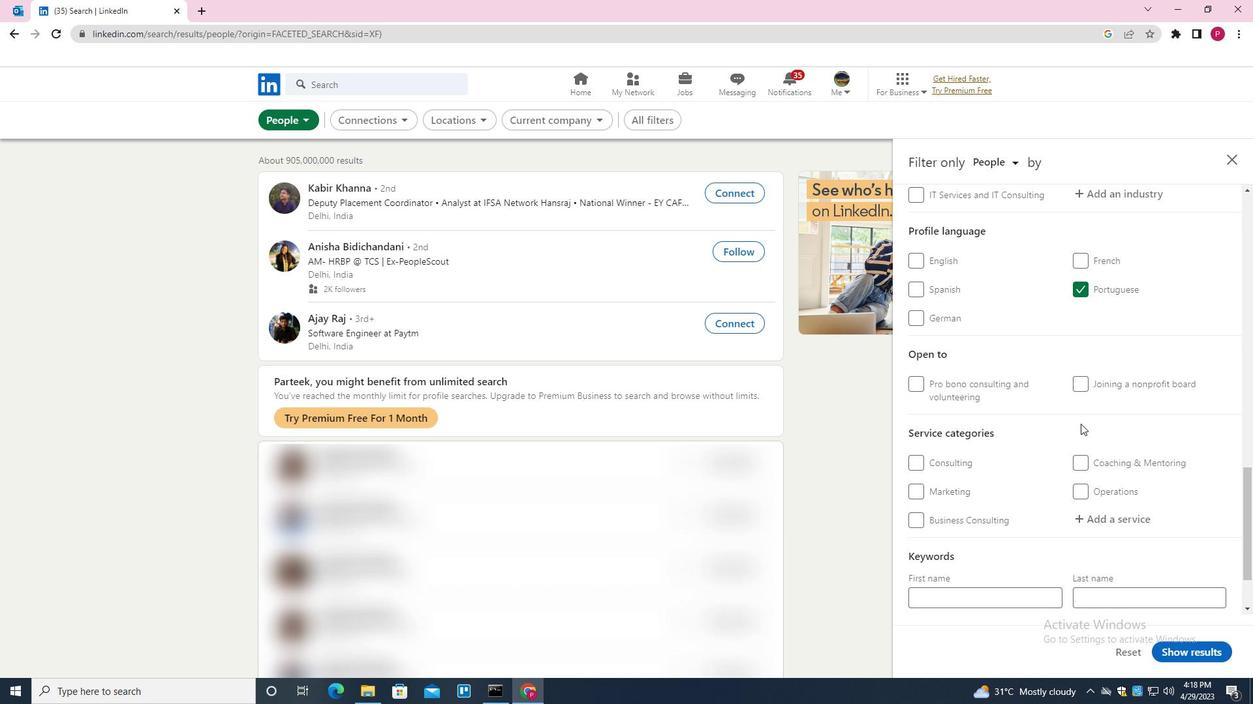 
Action: Mouse scrolled (1080, 424) with delta (0, 0)
Screenshot: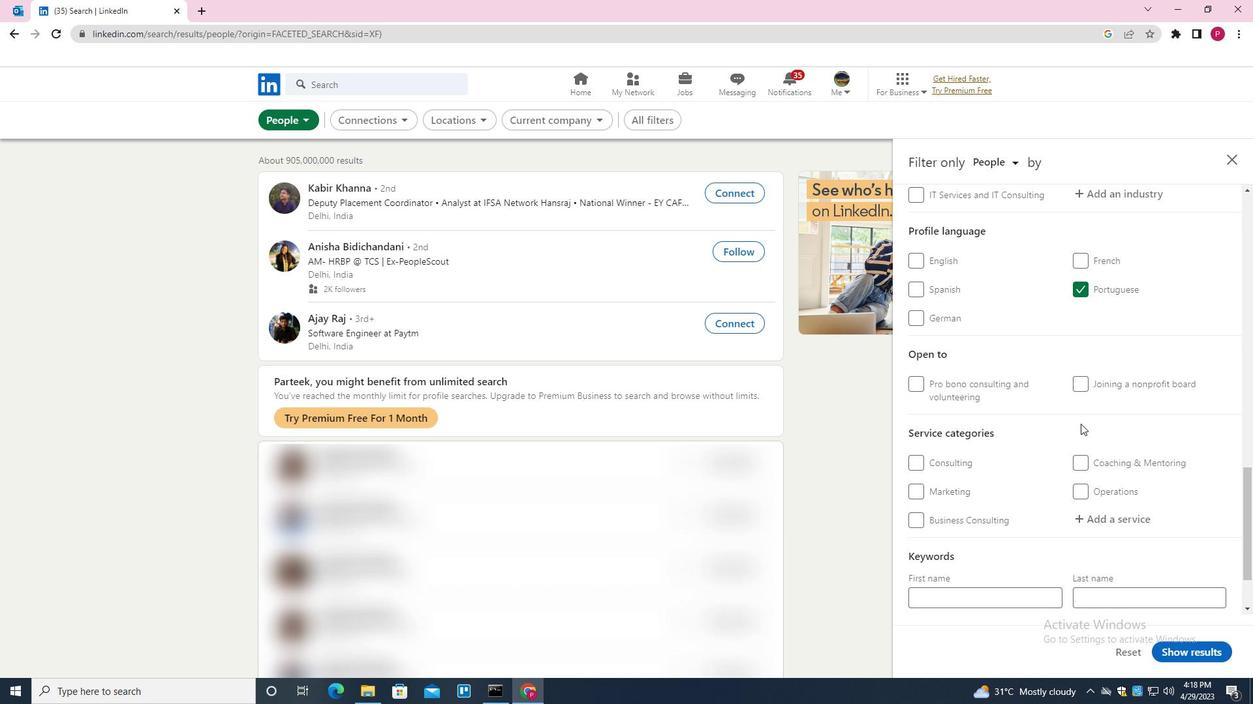 
Action: Mouse moved to (1127, 333)
Screenshot: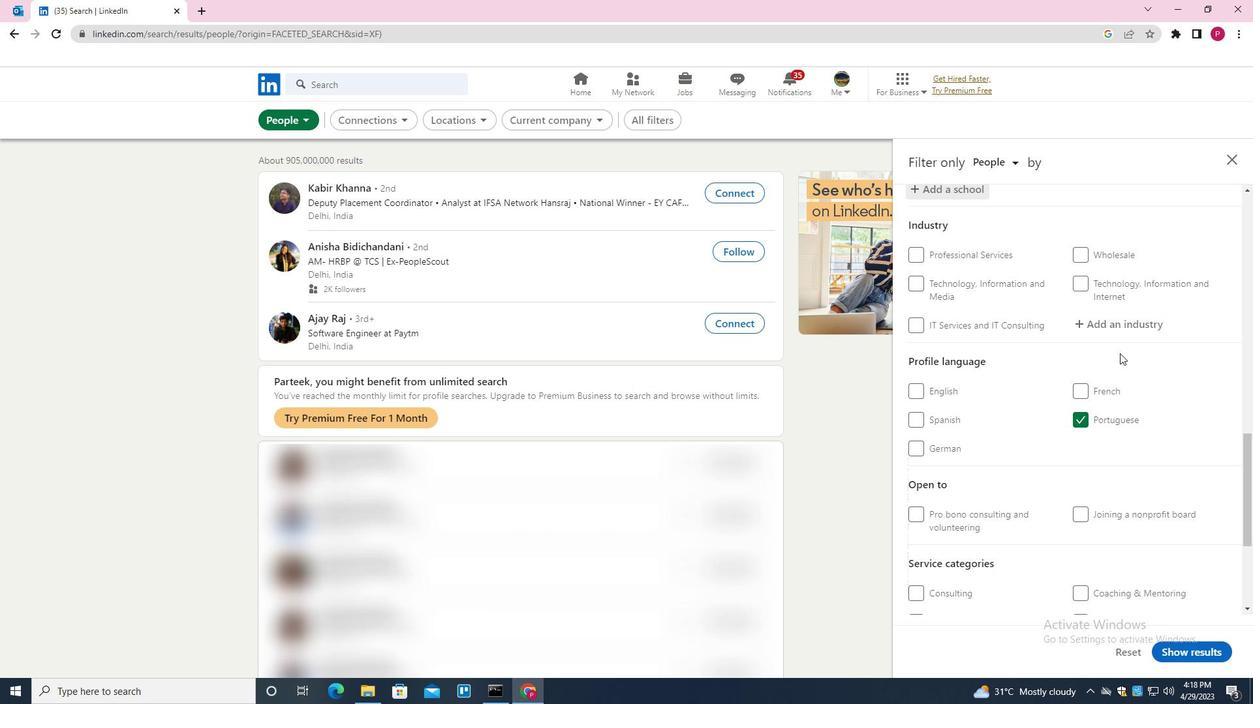 
Action: Mouse pressed left at (1127, 333)
Screenshot: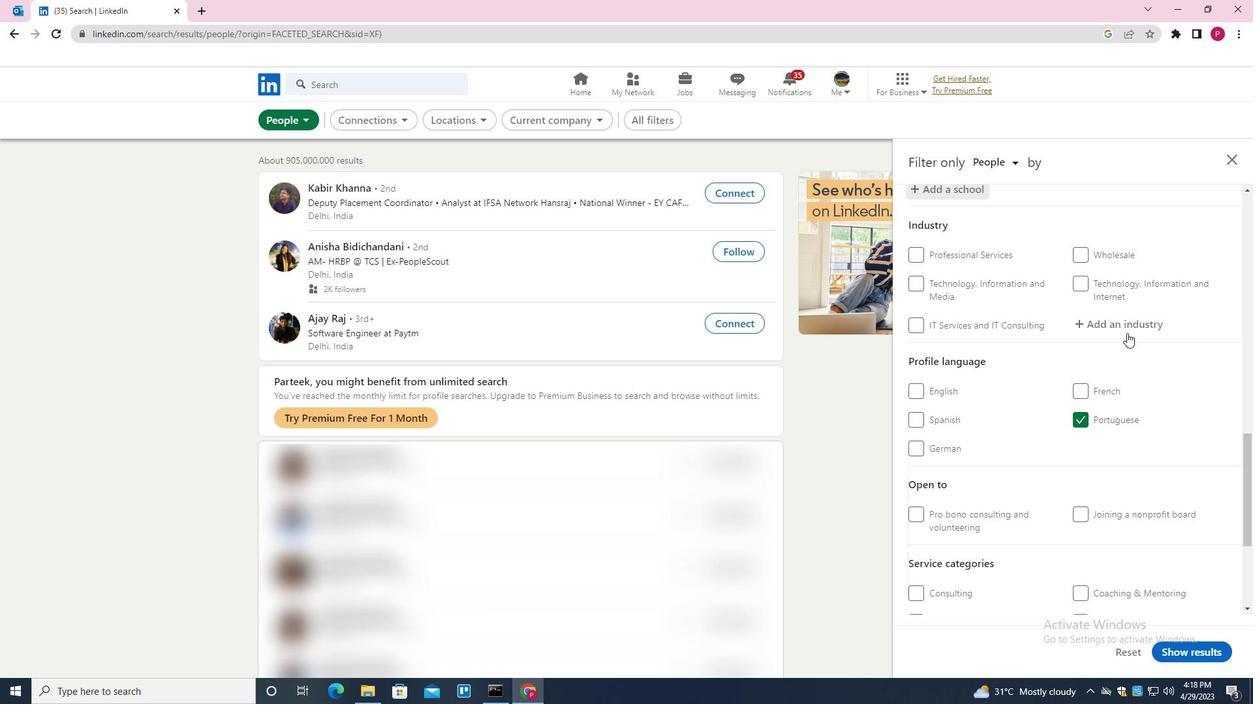 
Action: Key pressed <Key.shift>COMPUTER<Key.space><Key.shift>GAMES<Key.down><Key.enter>
Screenshot: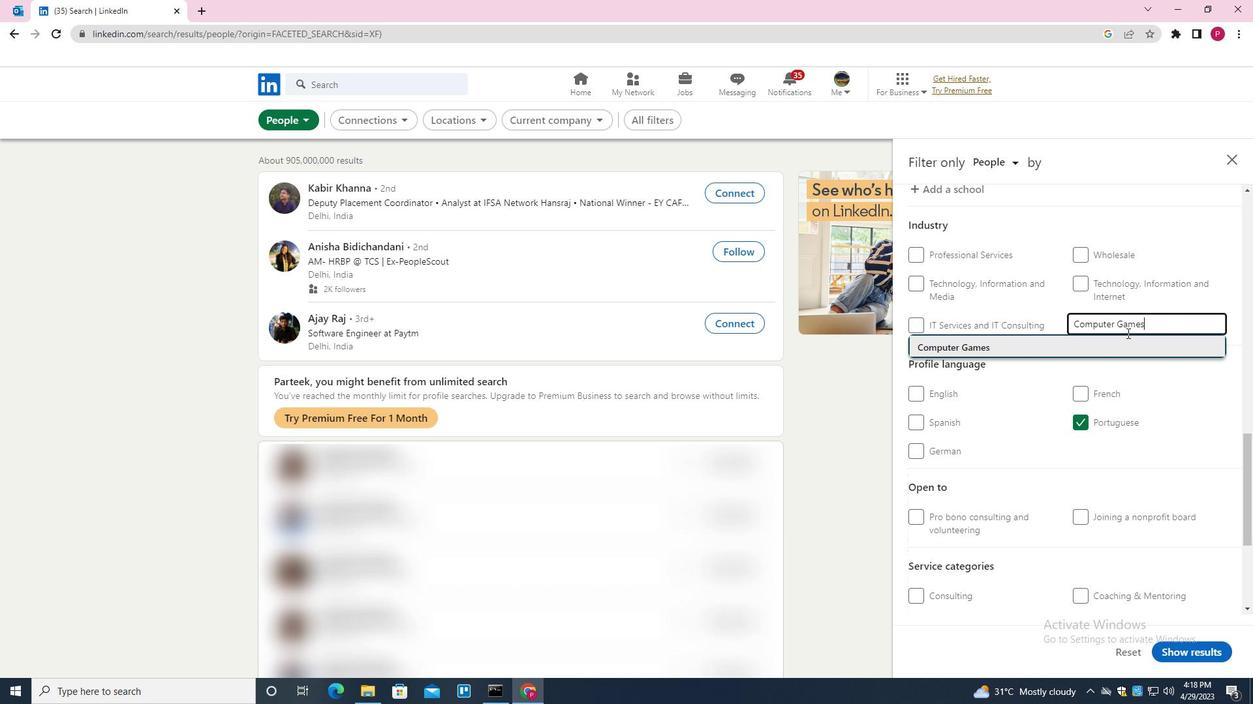 
Action: Mouse moved to (1105, 360)
Screenshot: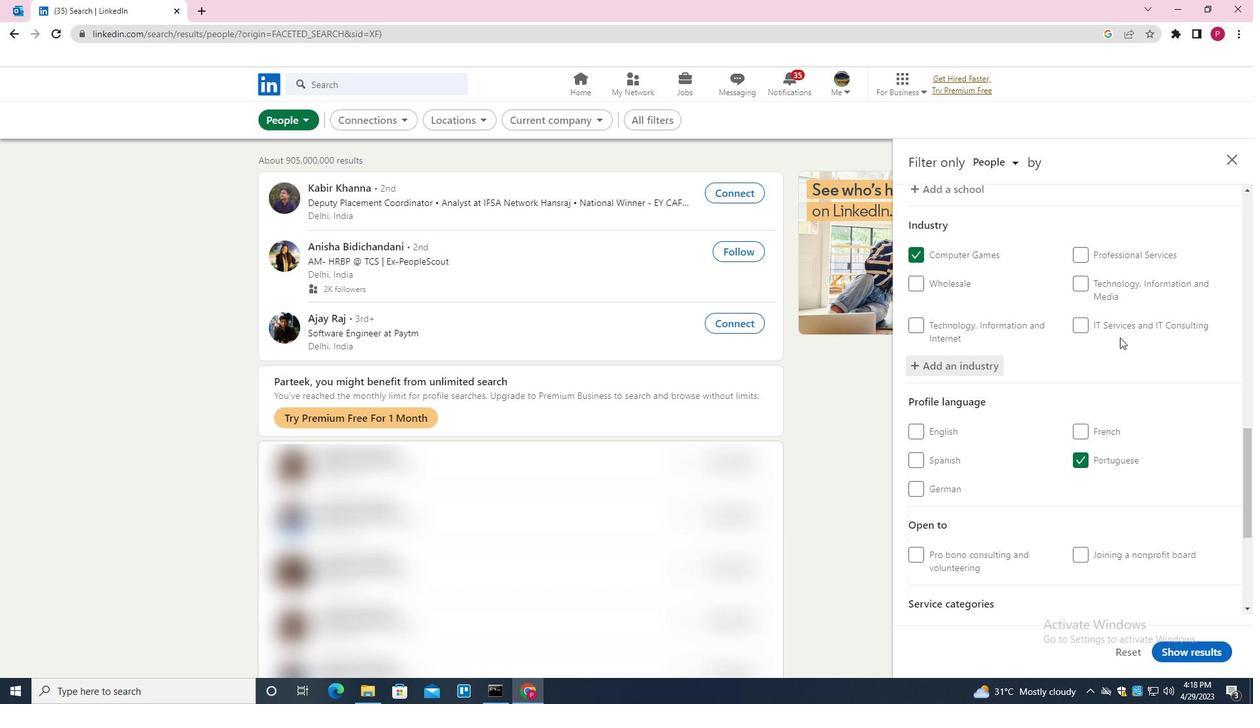 
Action: Mouse scrolled (1105, 360) with delta (0, 0)
Screenshot: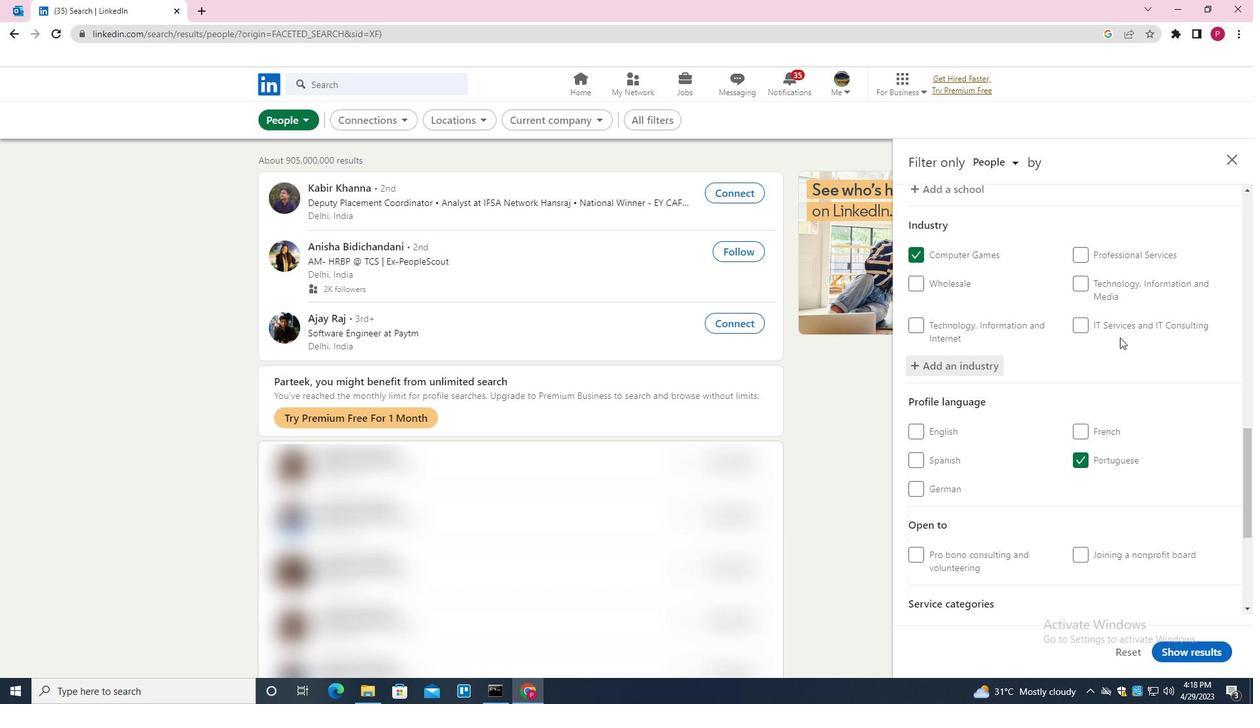 
Action: Mouse moved to (1103, 368)
Screenshot: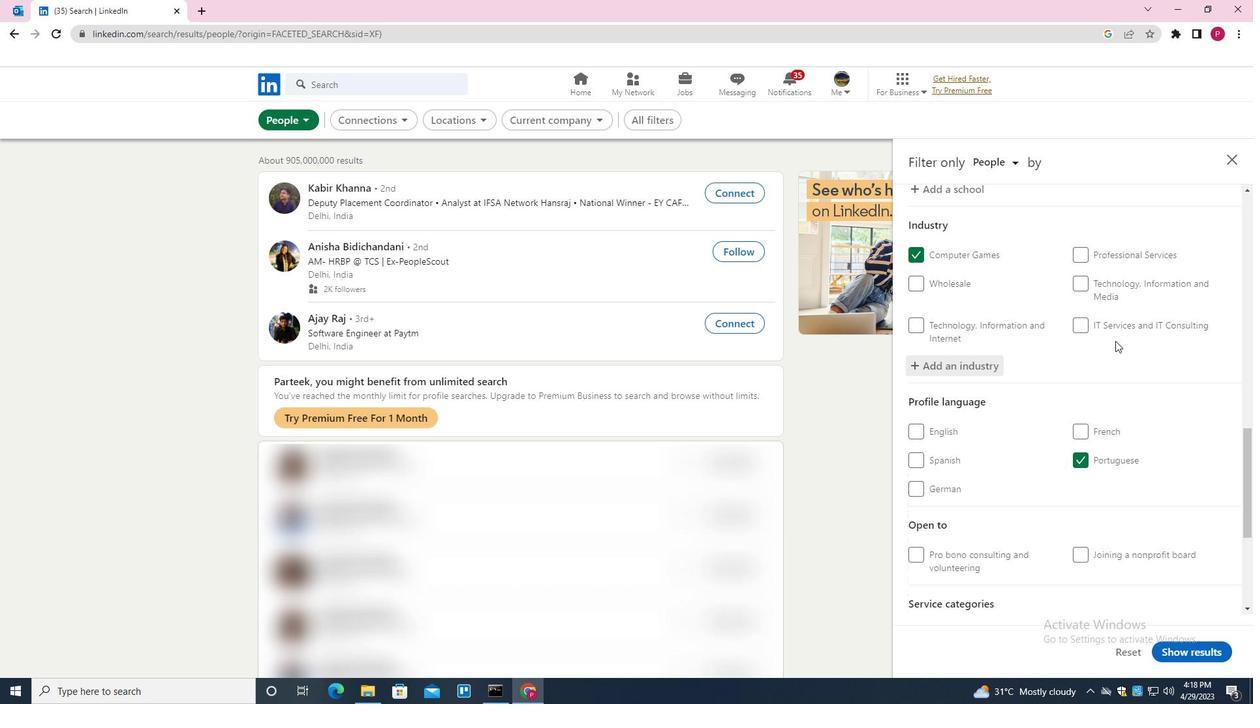 
Action: Mouse scrolled (1103, 367) with delta (0, 0)
Screenshot: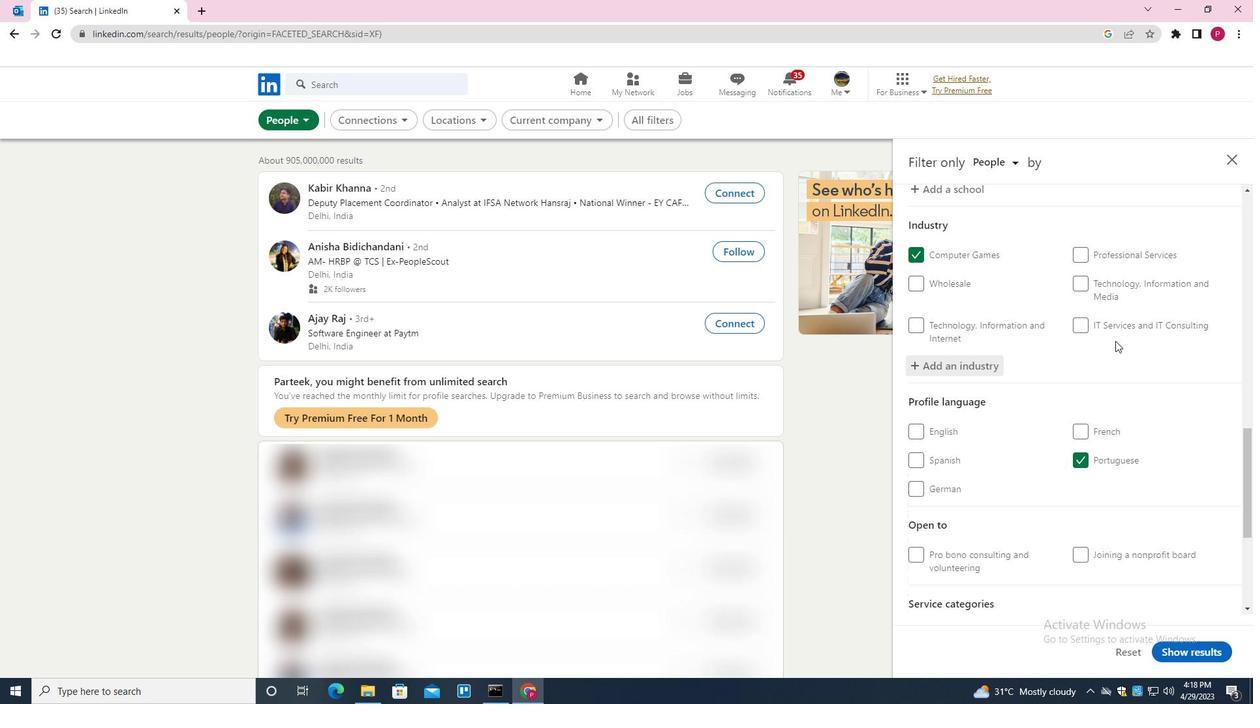 
Action: Mouse moved to (1102, 372)
Screenshot: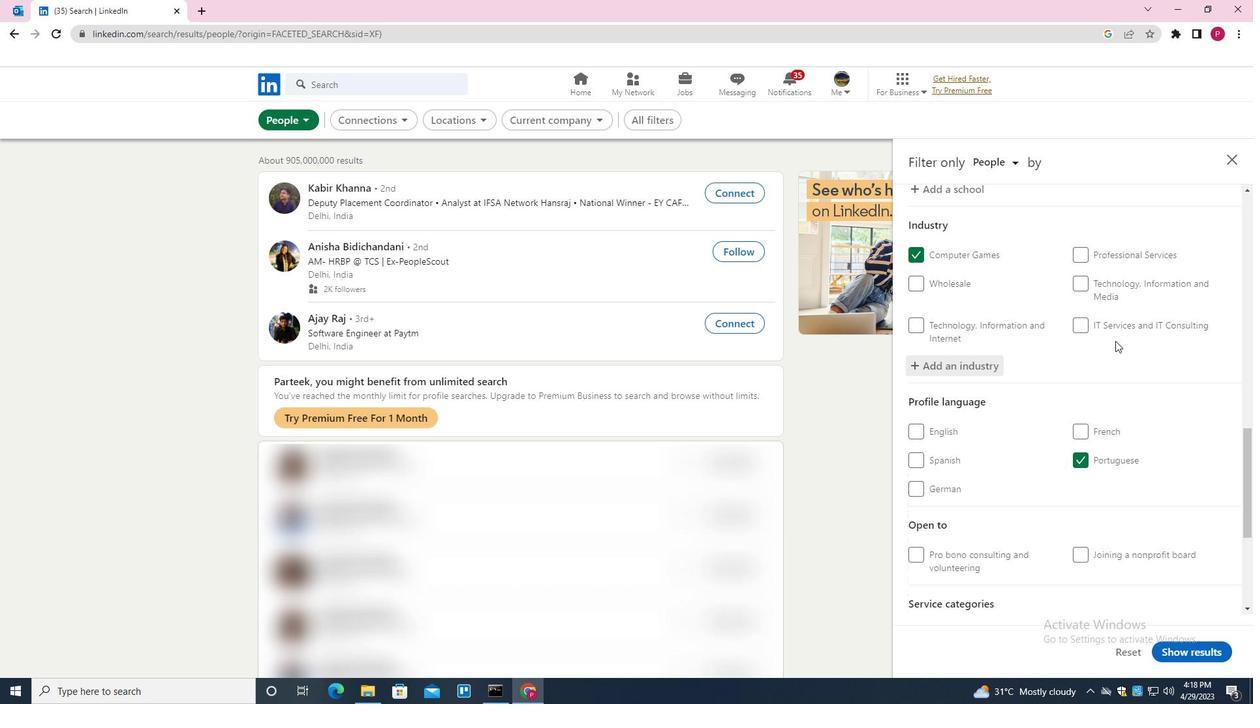 
Action: Mouse scrolled (1102, 371) with delta (0, 0)
Screenshot: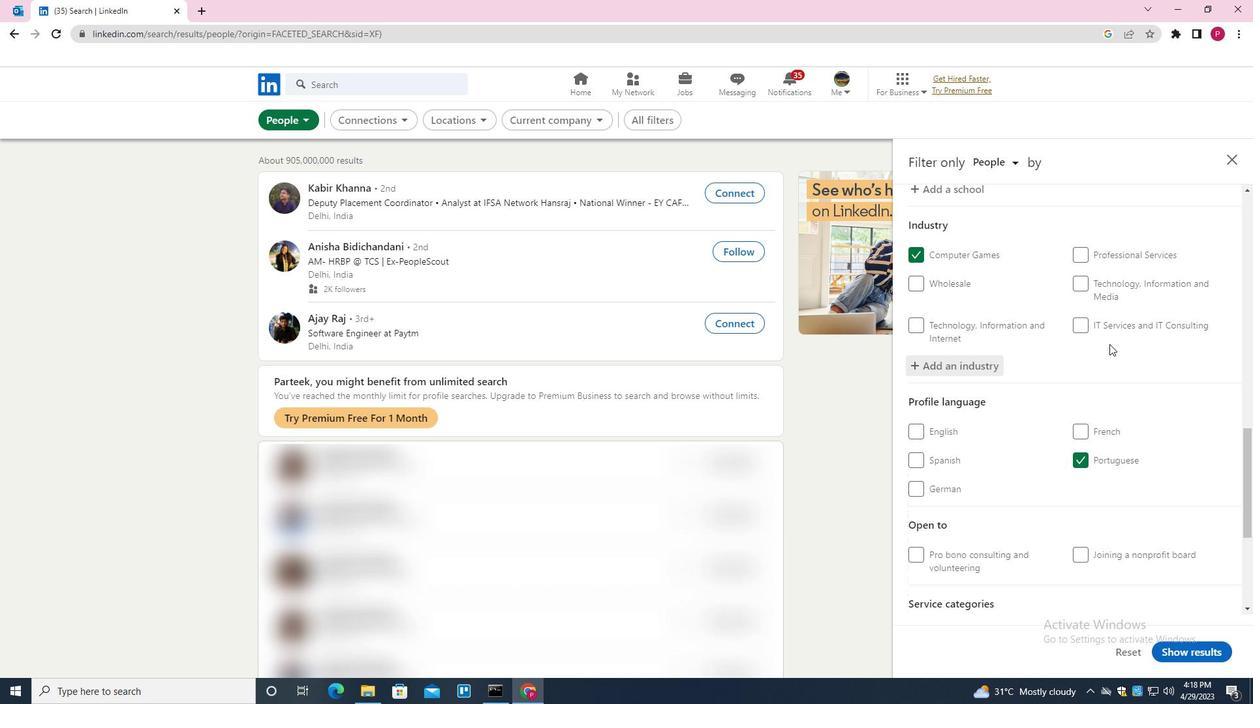 
Action: Mouse moved to (1065, 399)
Screenshot: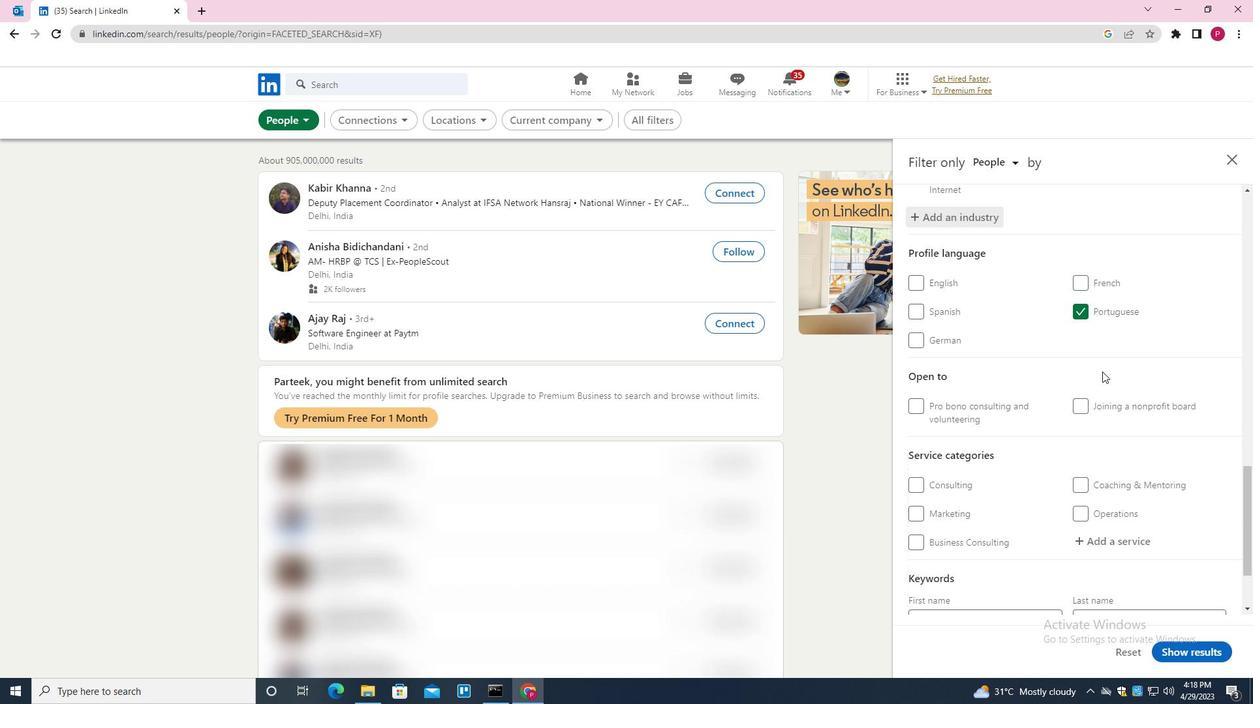 
Action: Mouse scrolled (1065, 398) with delta (0, 0)
Screenshot: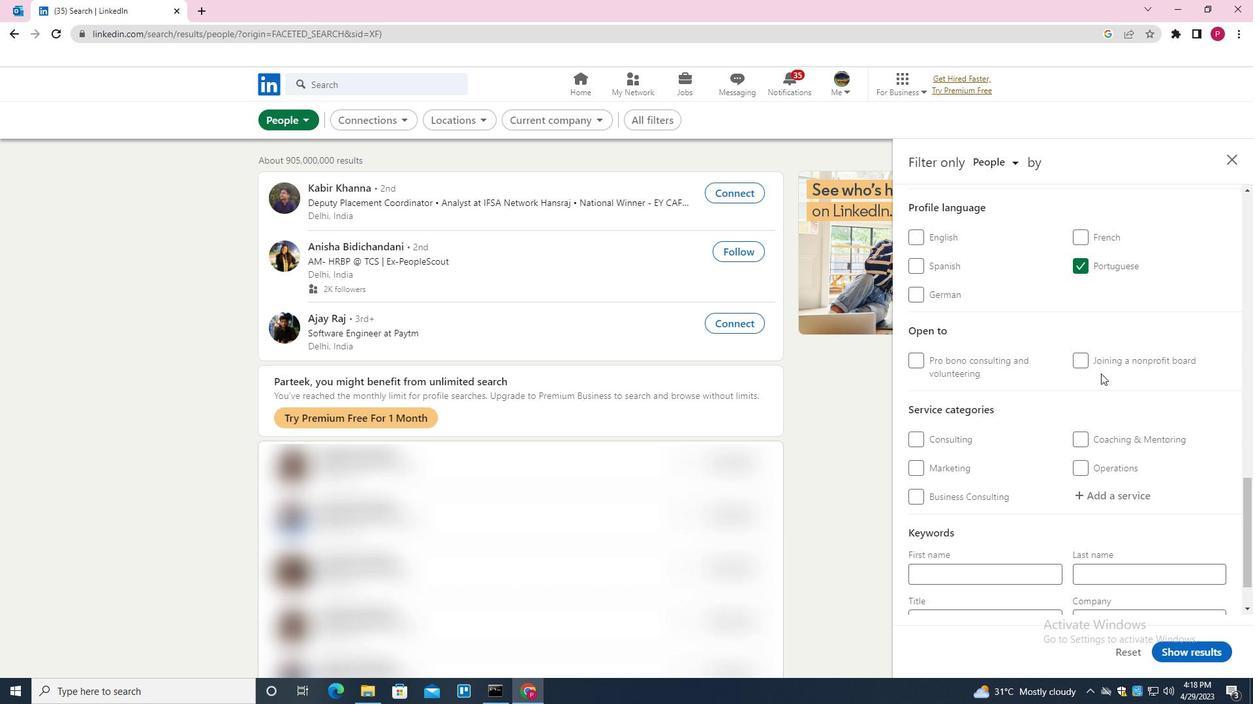 
Action: Mouse moved to (1120, 443)
Screenshot: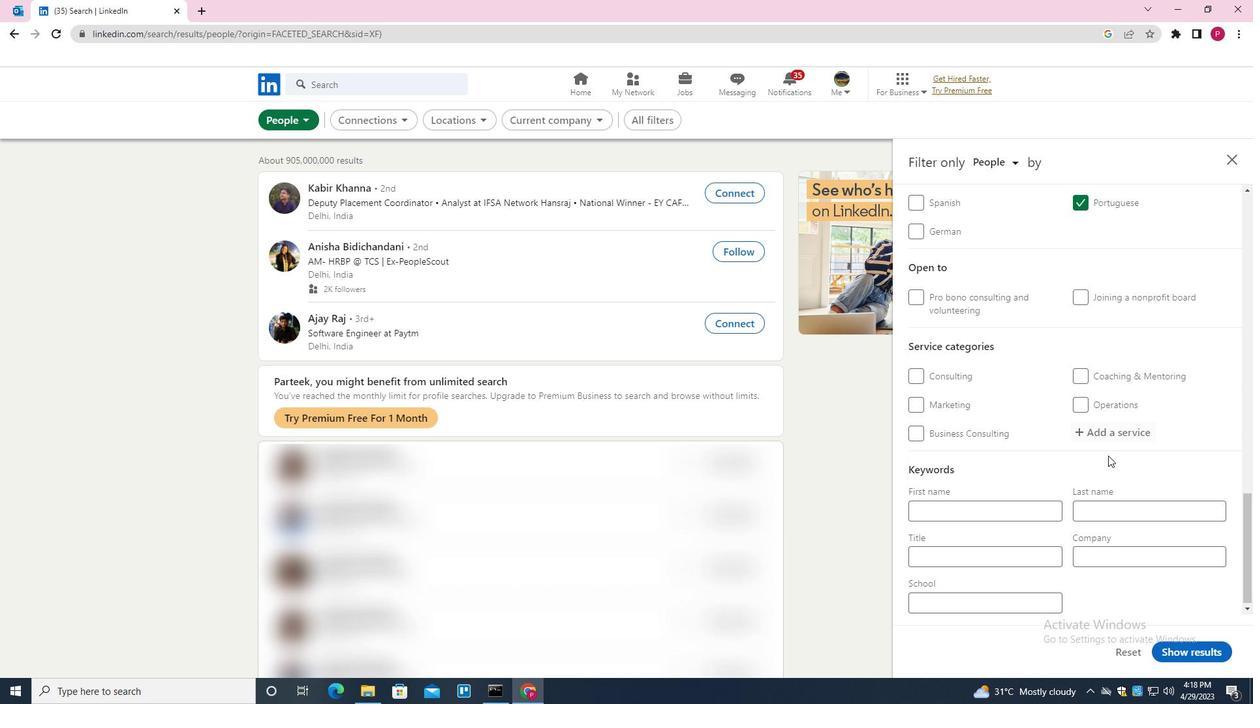 
Action: Mouse pressed left at (1120, 443)
Screenshot: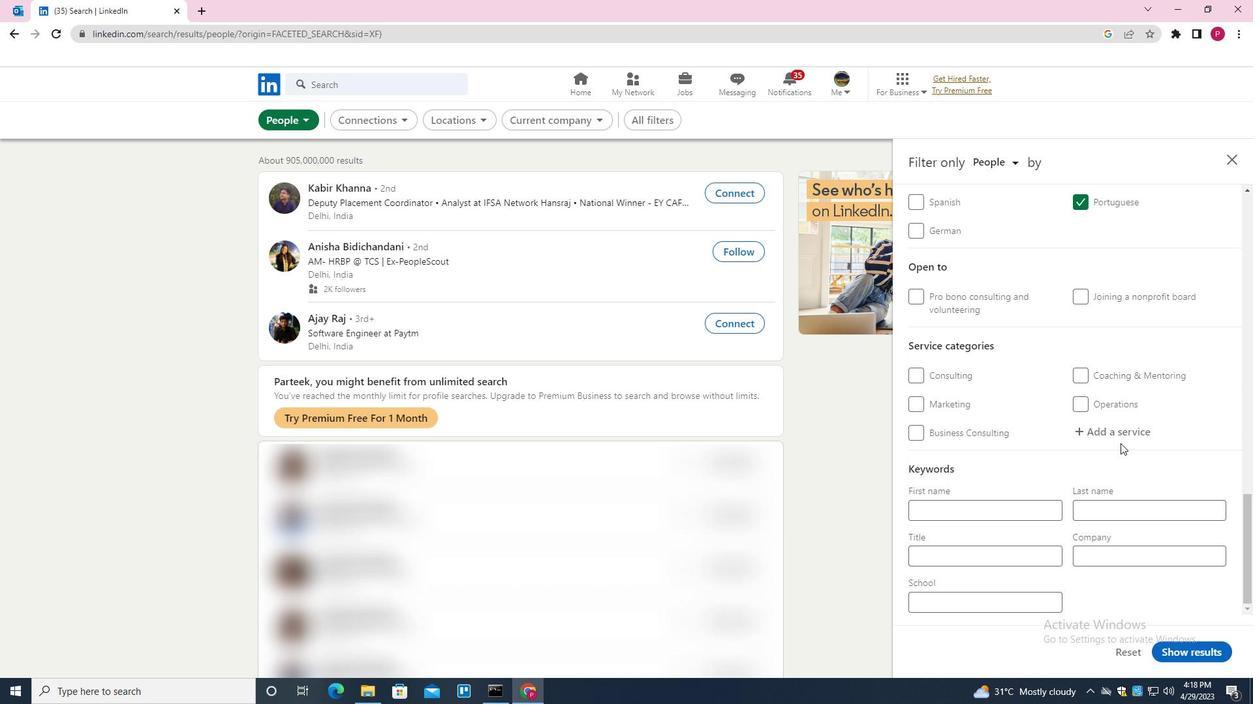 
Action: Mouse moved to (1126, 432)
Screenshot: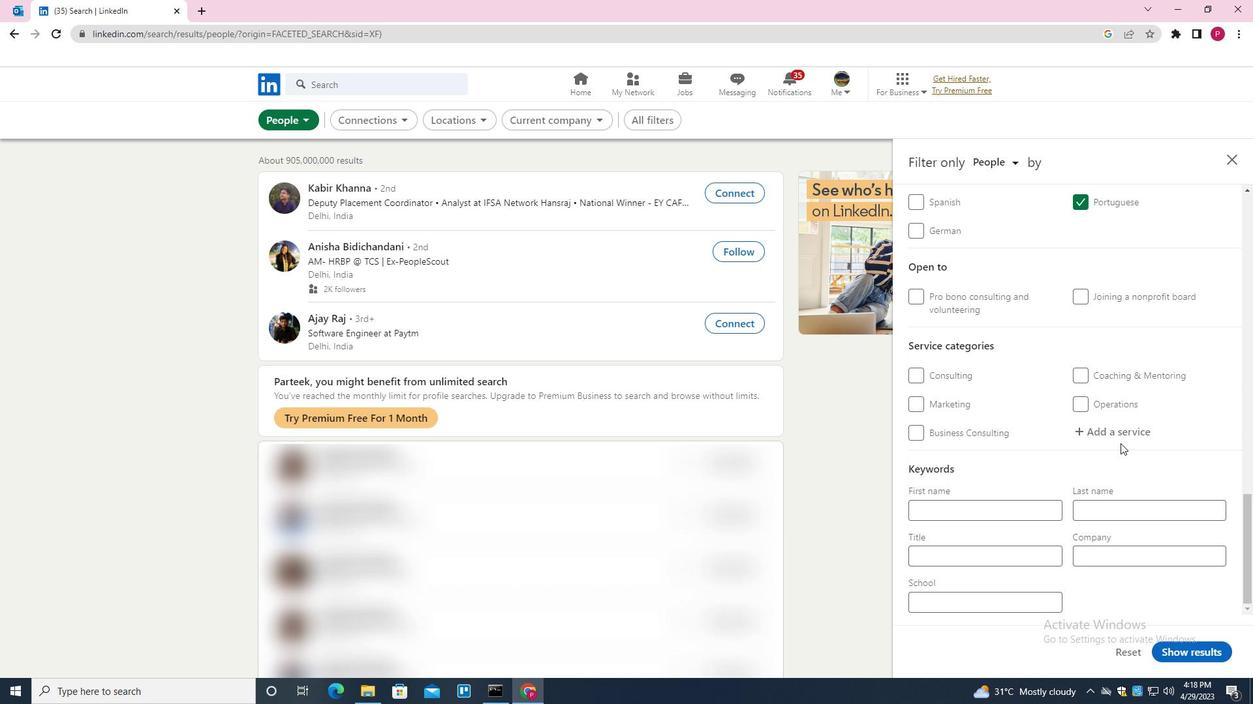 
Action: Mouse pressed left at (1126, 432)
Screenshot: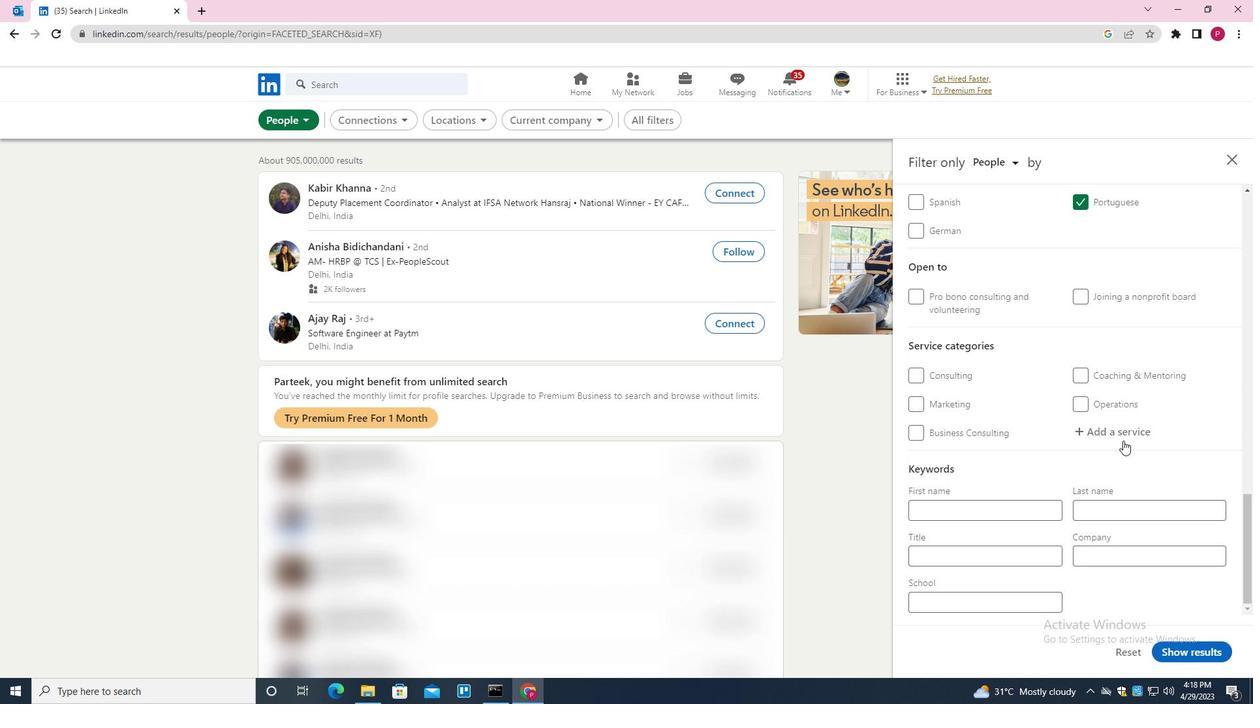 
Action: Key pressed <Key.shift>CONTENT<Key.space><Key.down><Key.enter>
Screenshot: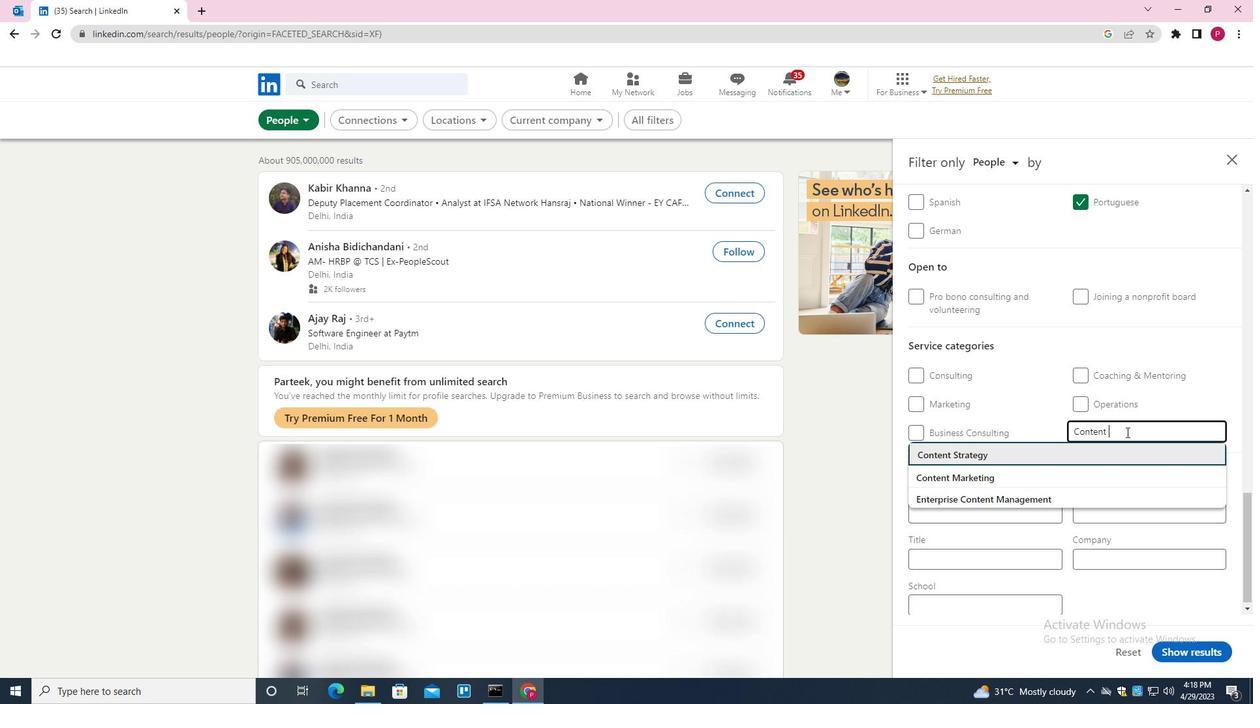 
Action: Mouse scrolled (1126, 432) with delta (0, 0)
Screenshot: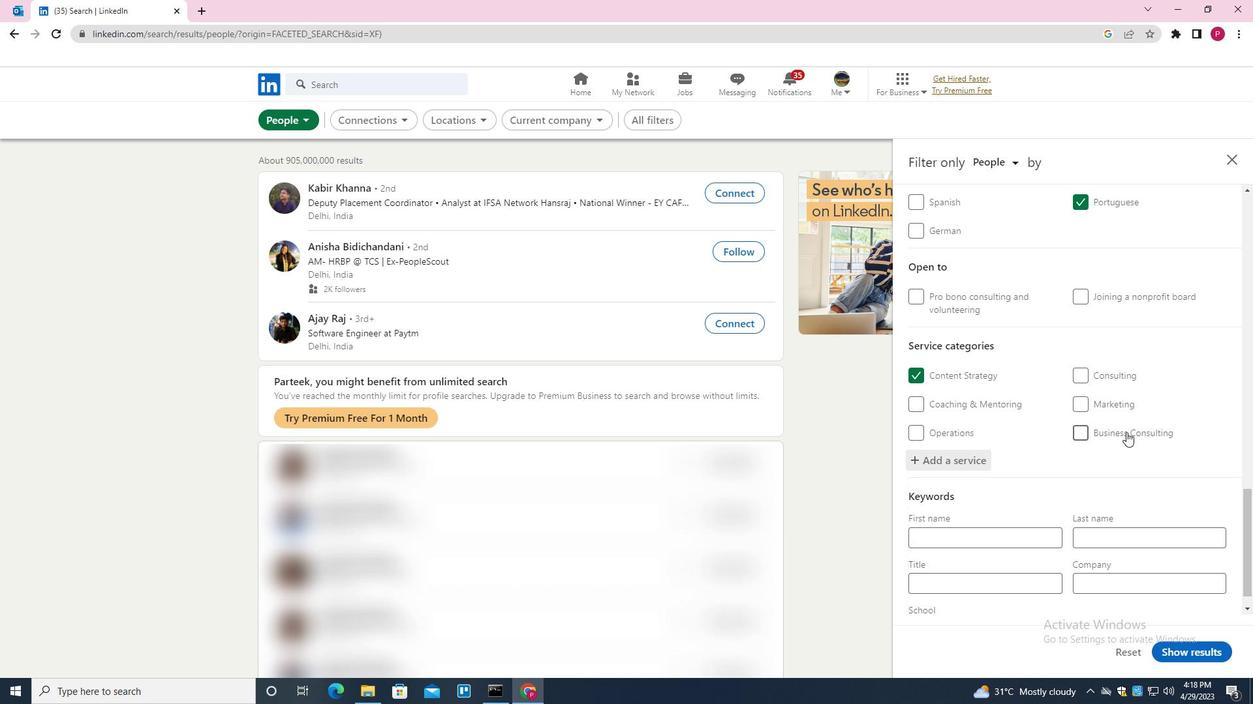 
Action: Mouse moved to (1126, 432)
Screenshot: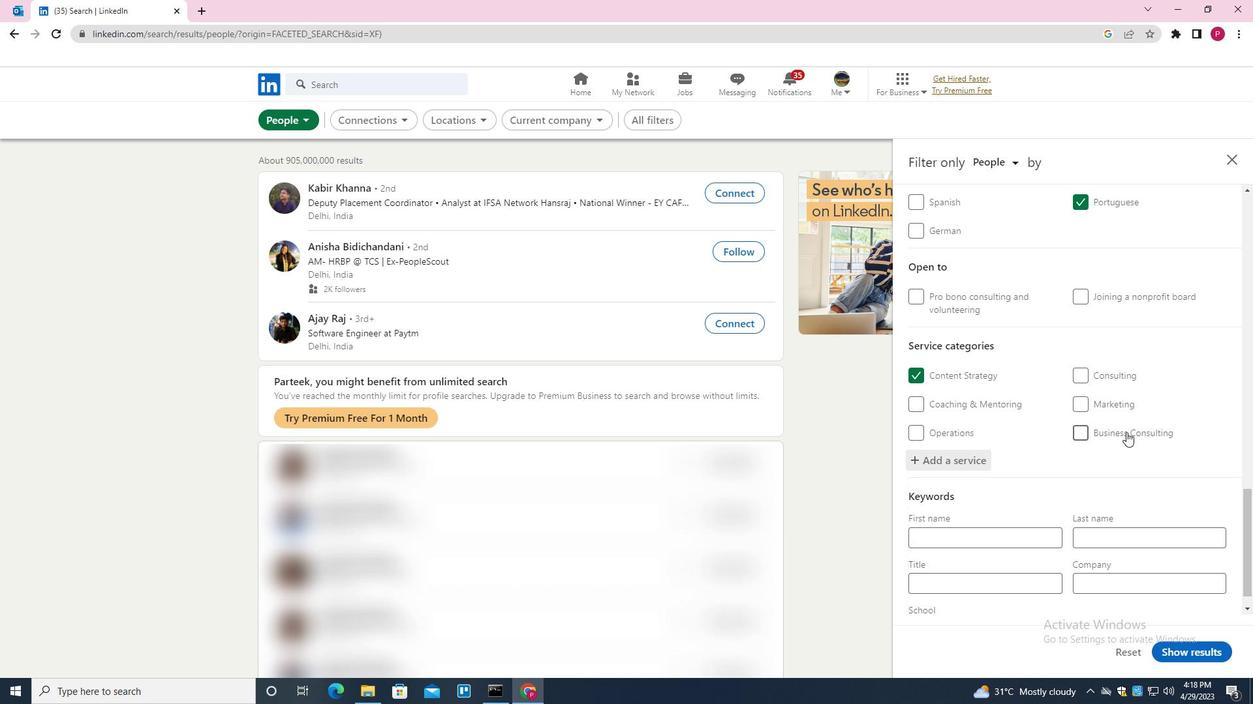 
Action: Mouse scrolled (1126, 432) with delta (0, 0)
Screenshot: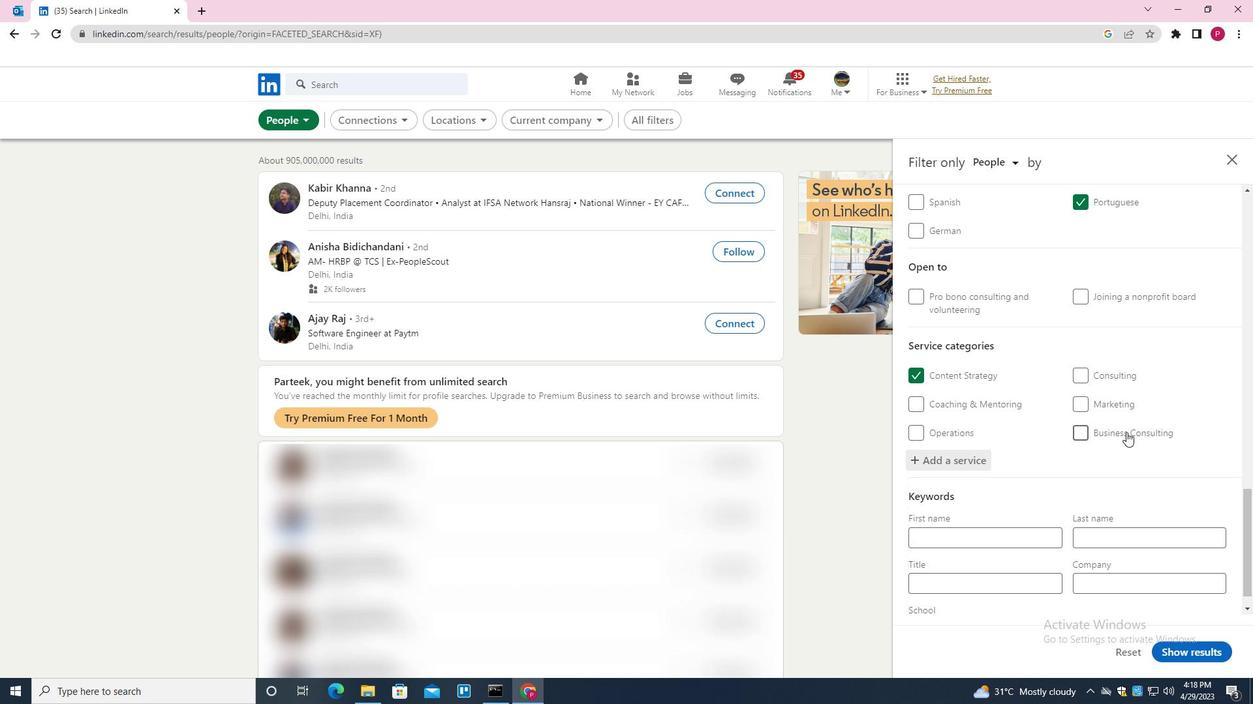 
Action: Mouse moved to (1125, 432)
Screenshot: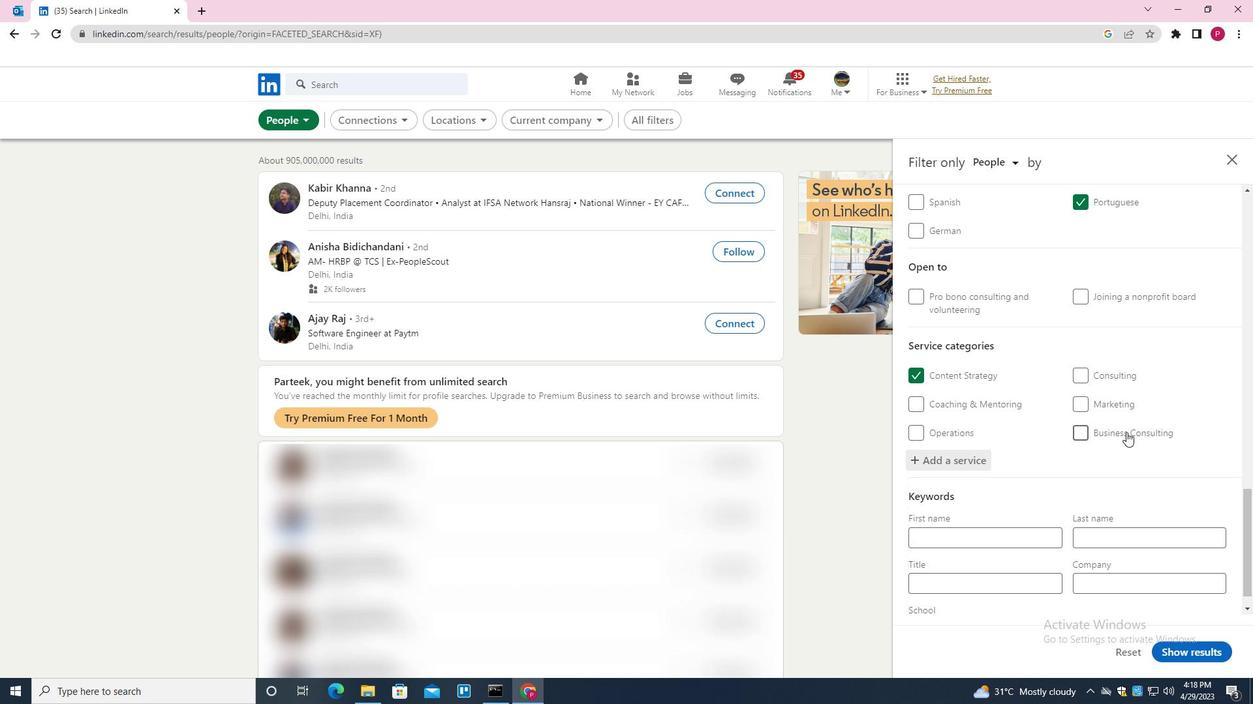 
Action: Mouse scrolled (1125, 432) with delta (0, 0)
Screenshot: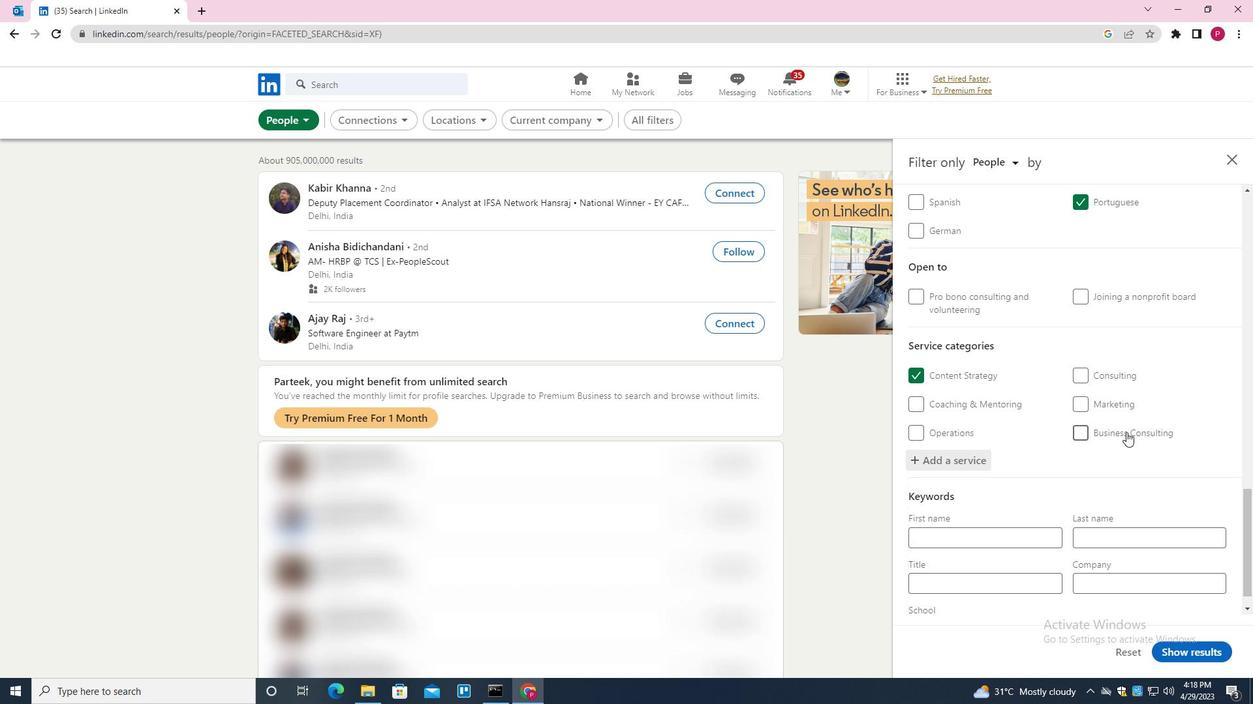 
Action: Mouse moved to (1124, 433)
Screenshot: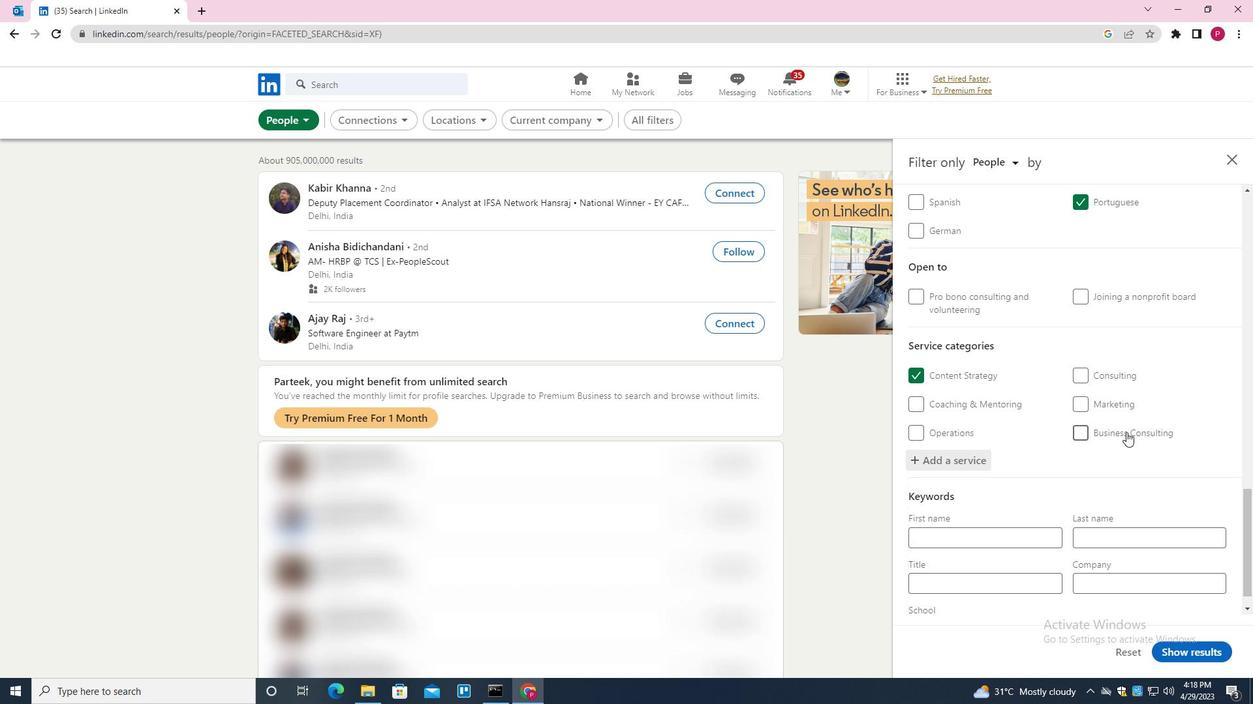 
Action: Mouse scrolled (1124, 432) with delta (0, 0)
Screenshot: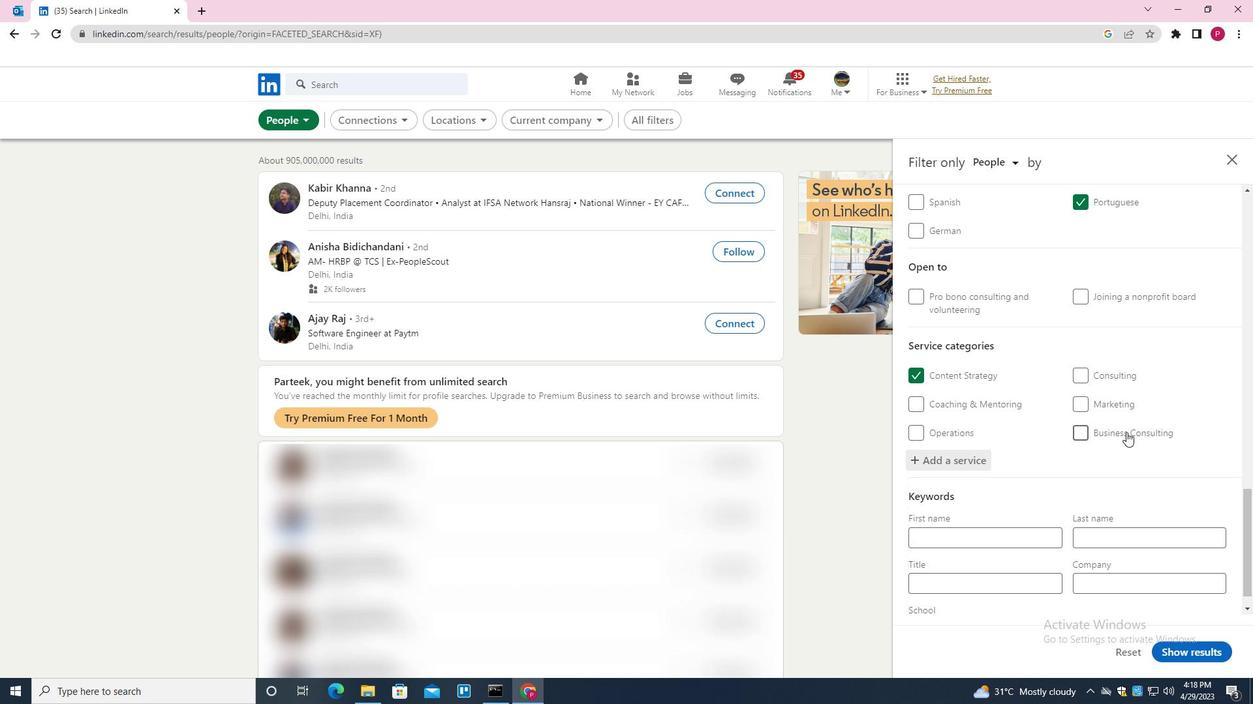 
Action: Mouse moved to (1116, 440)
Screenshot: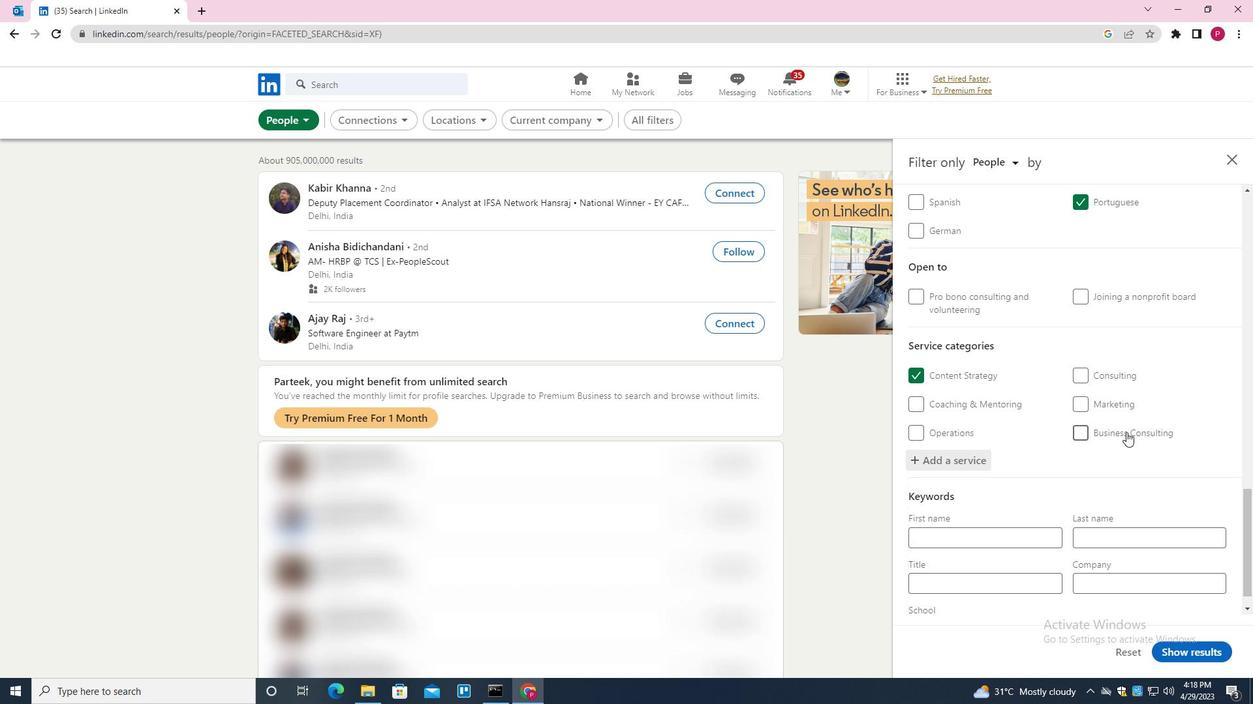 
Action: Mouse scrolled (1116, 439) with delta (0, 0)
Screenshot: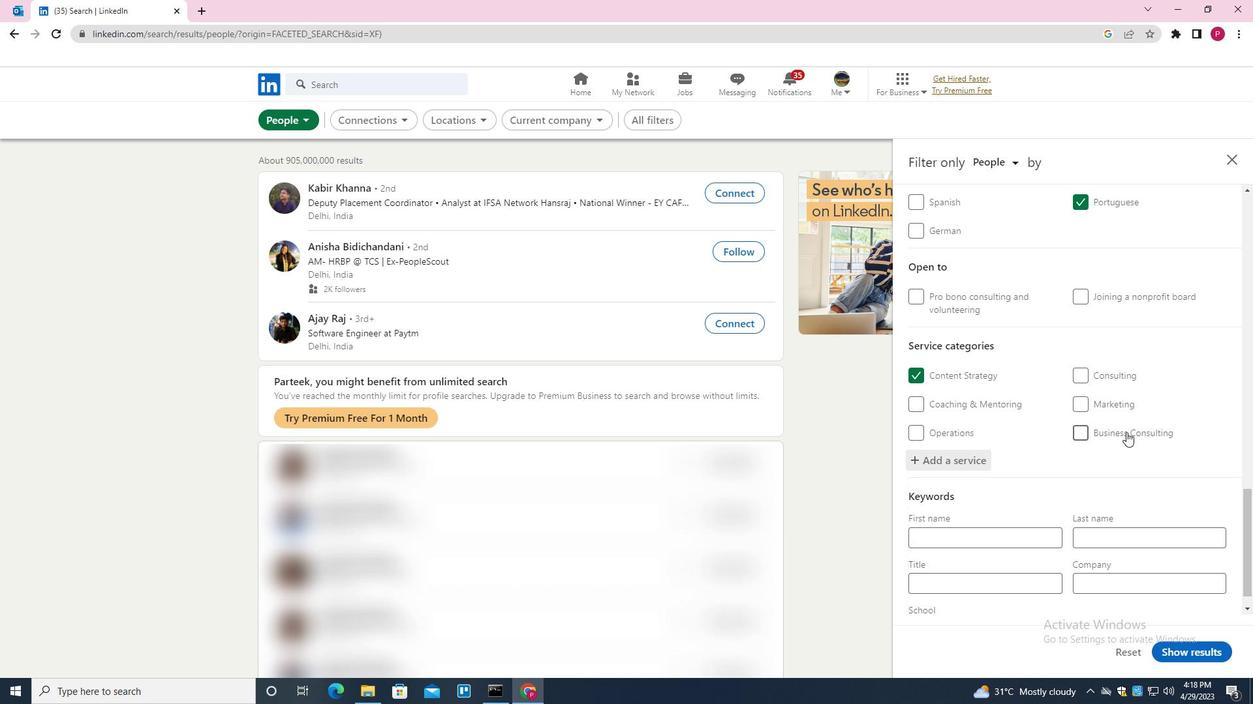 
Action: Mouse moved to (1010, 554)
Screenshot: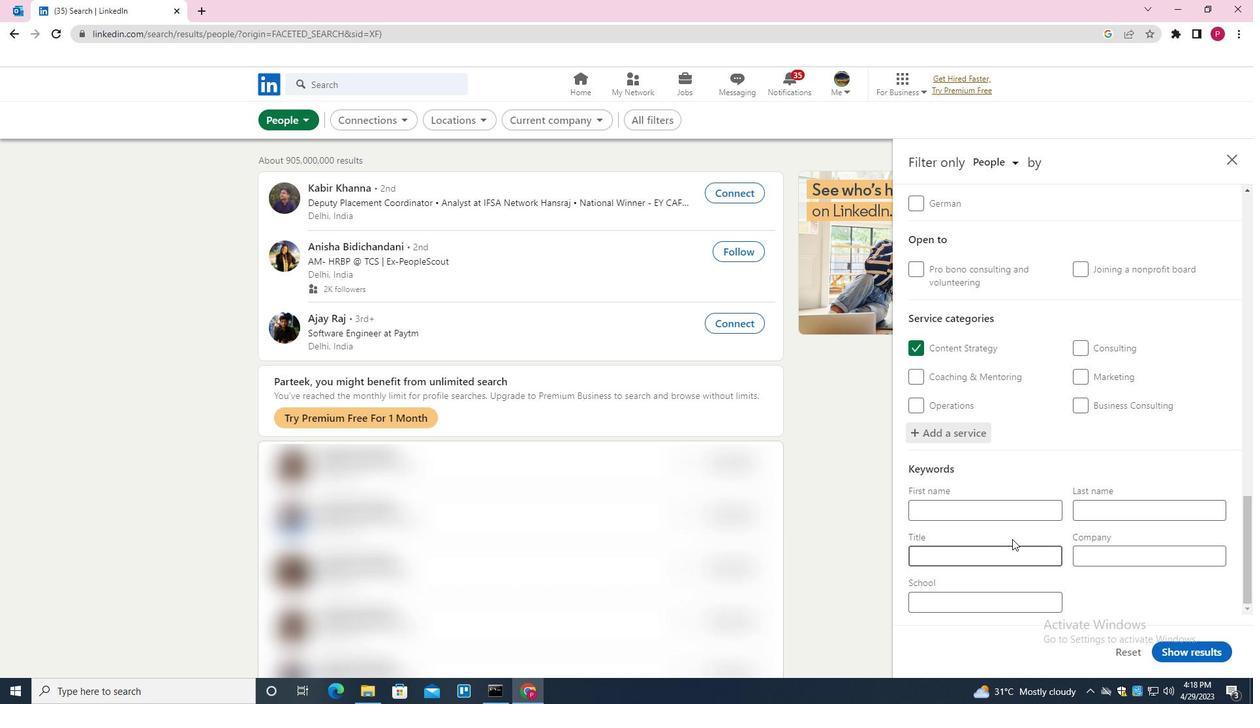 
Action: Mouse pressed left at (1010, 554)
Screenshot: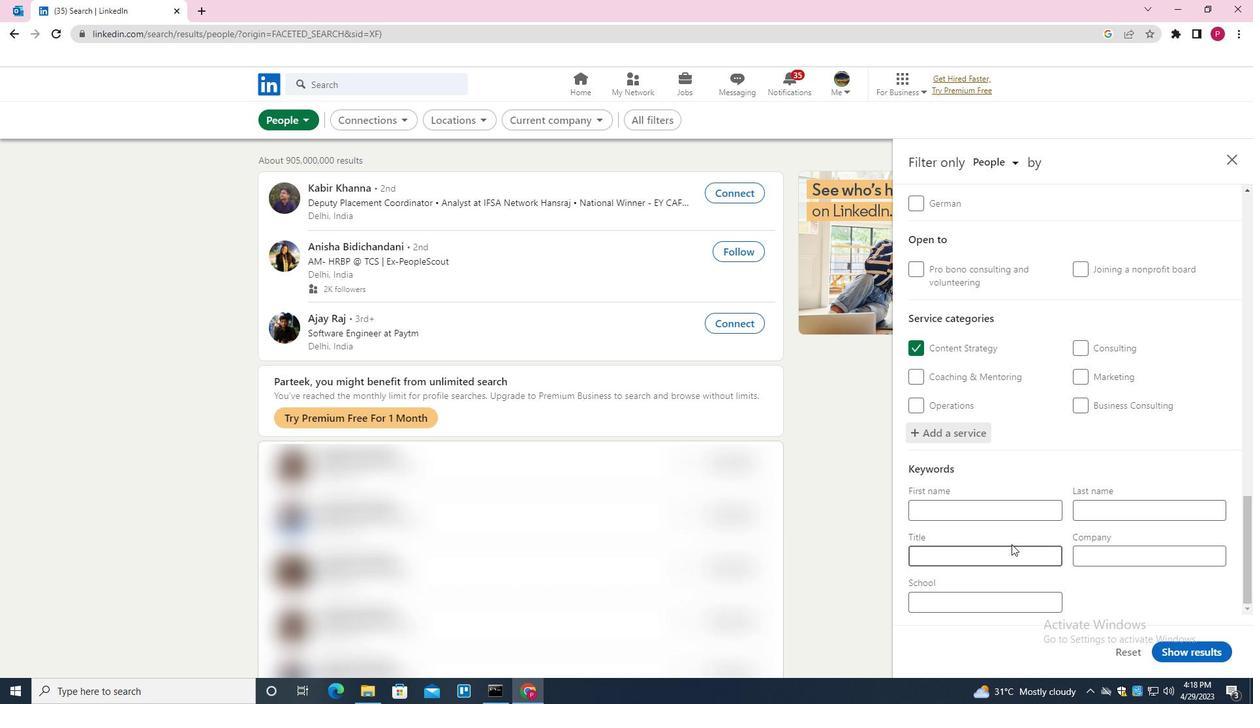 
Action: Key pressed <Key.shift>ARTIST
Screenshot: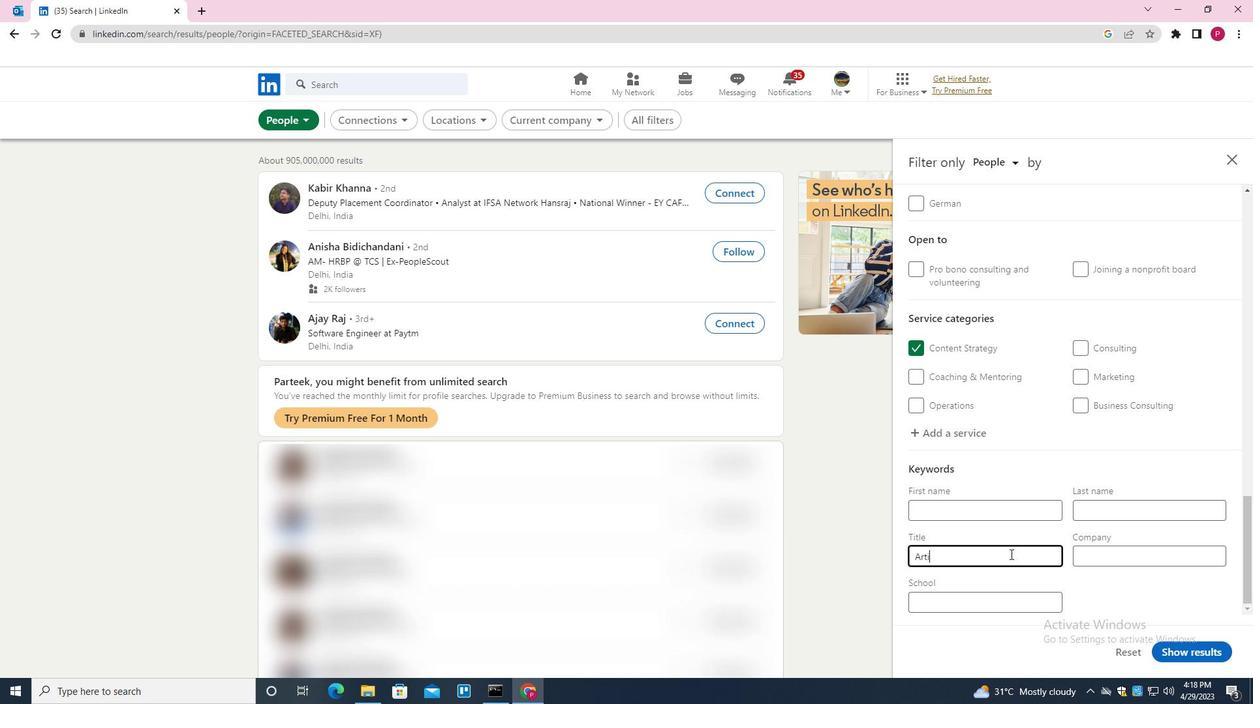 
Action: Mouse moved to (1206, 646)
Screenshot: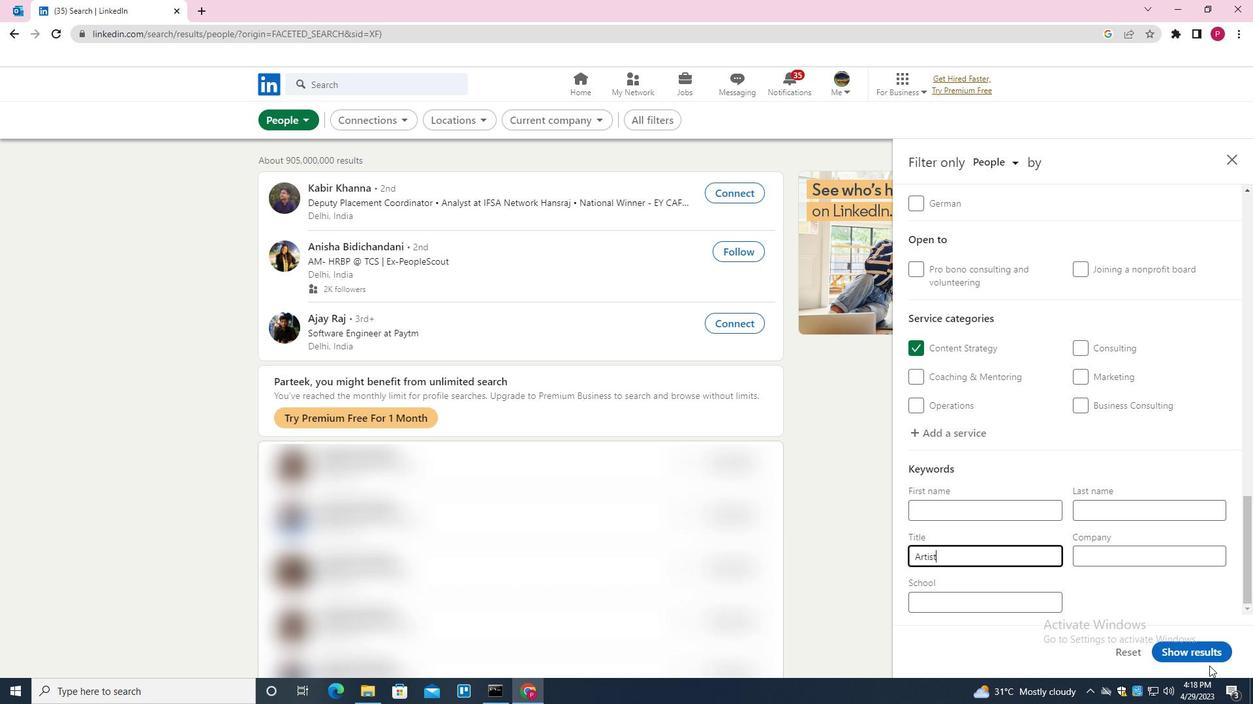 
Action: Mouse pressed left at (1206, 646)
Screenshot: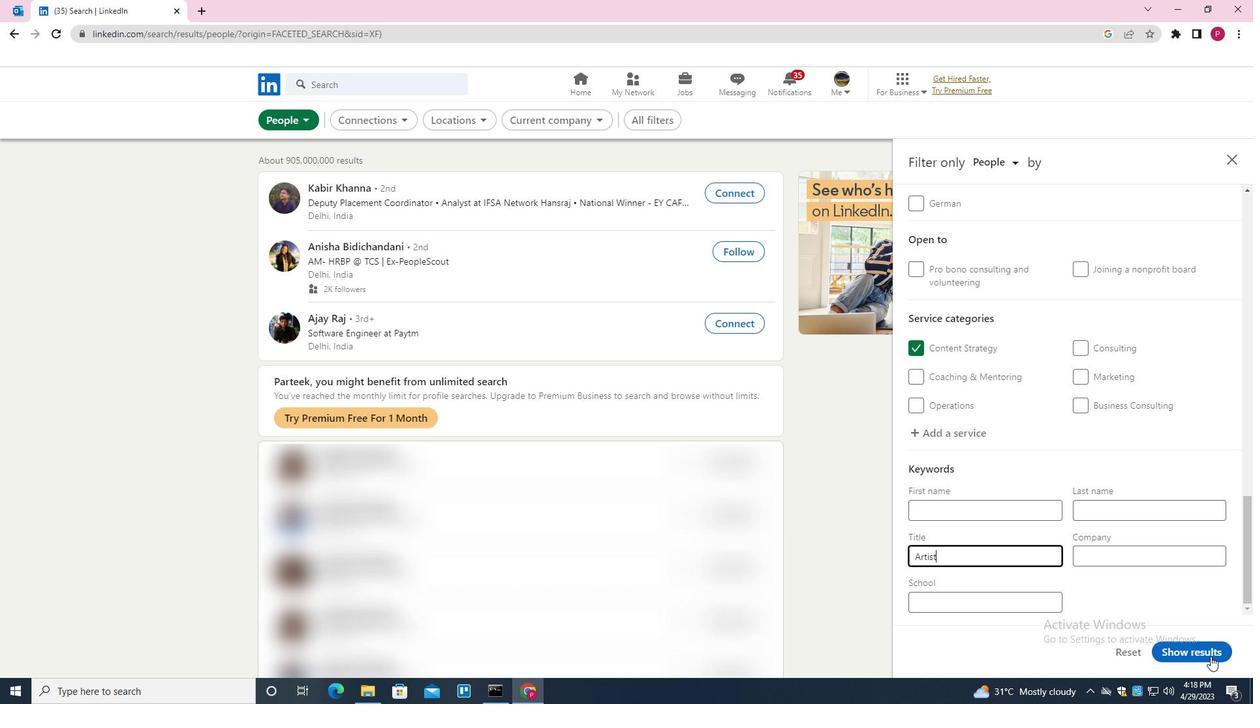 
Action: Mouse moved to (668, 281)
Screenshot: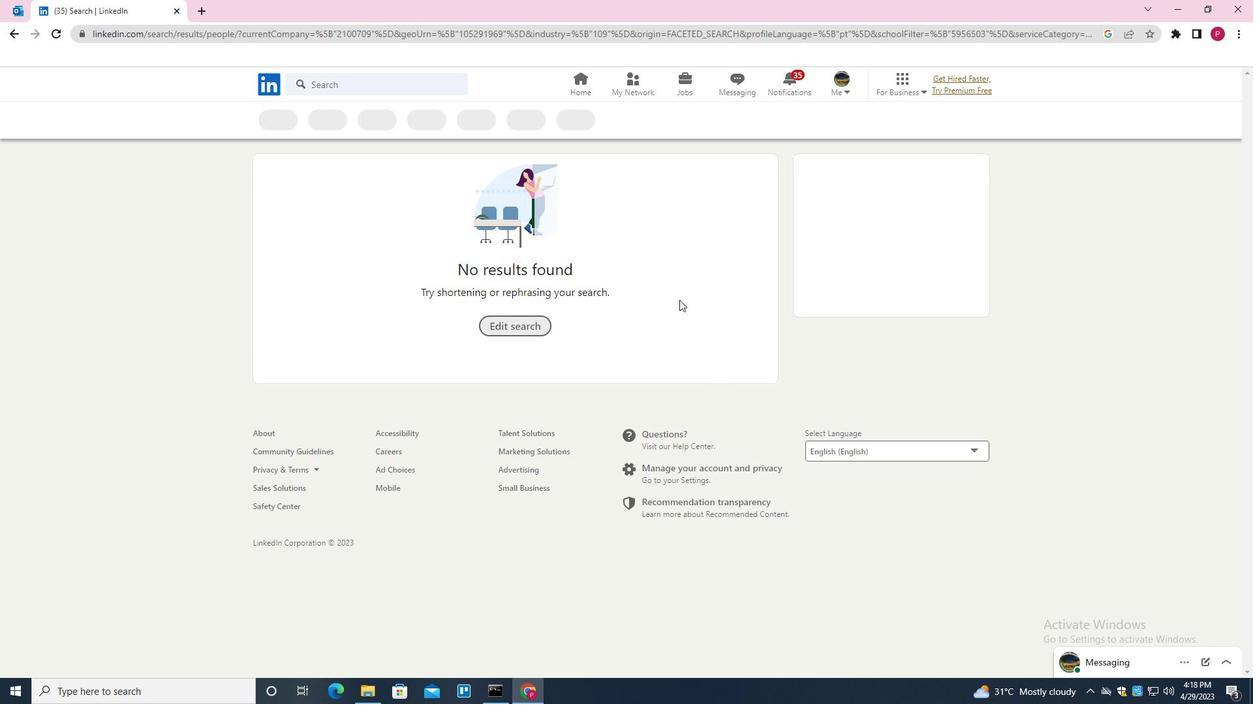 
